 Task: Search one way flight ticket for 3 adults, 3 children in premium economy from St. Cloud: St. Cloud Regional Airport to Riverton: Central Wyoming Regional Airport (was Riverton Regional) on 5-4-2023. Choice of flights is Singapure airlines. Number of bags: 9 checked bags. Price is upto 89000. Outbound departure time preference is 17:00.
Action: Mouse moved to (170, 313)
Screenshot: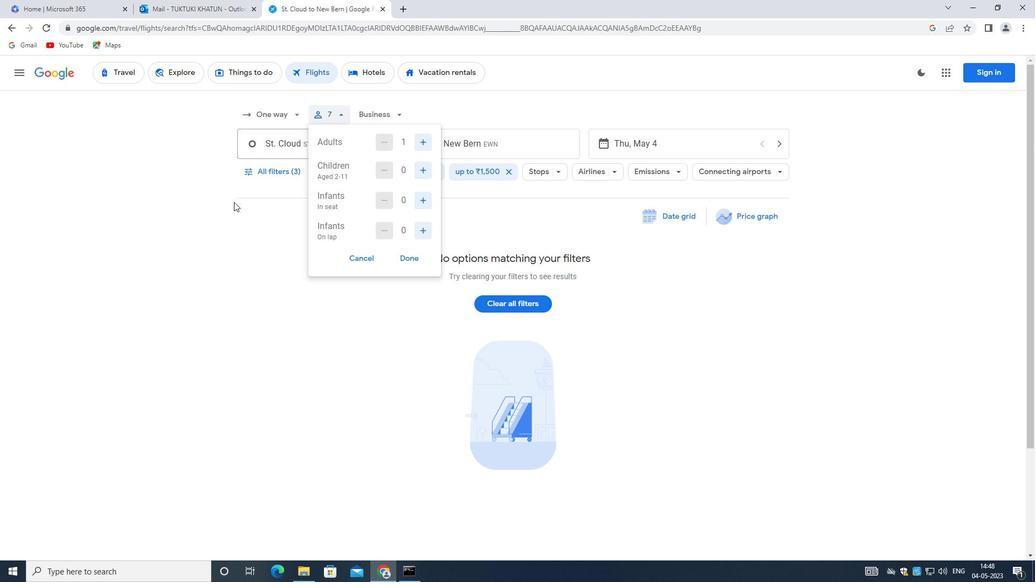 
Action: Mouse pressed left at (170, 313)
Screenshot: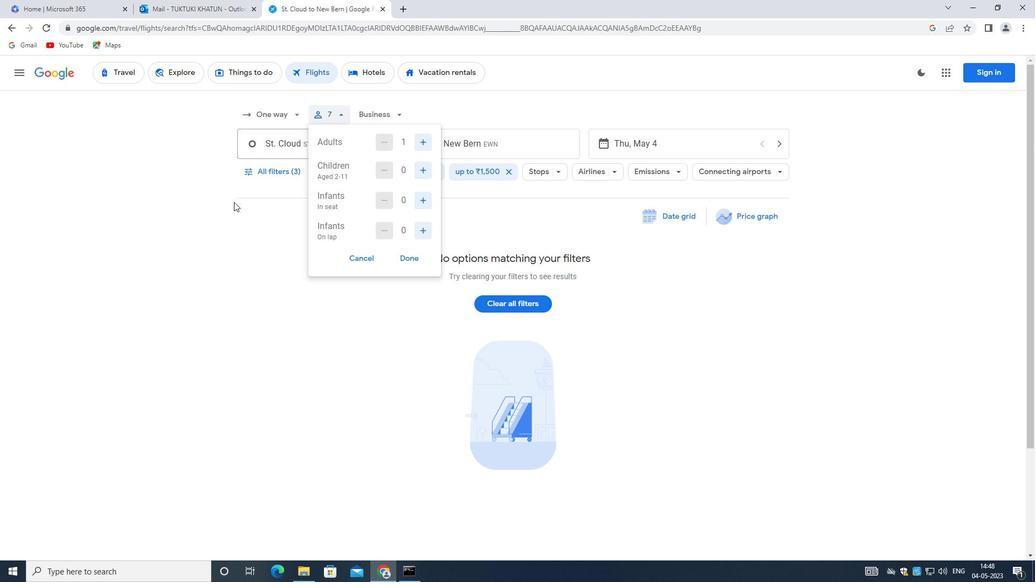
Action: Mouse moved to (290, 114)
Screenshot: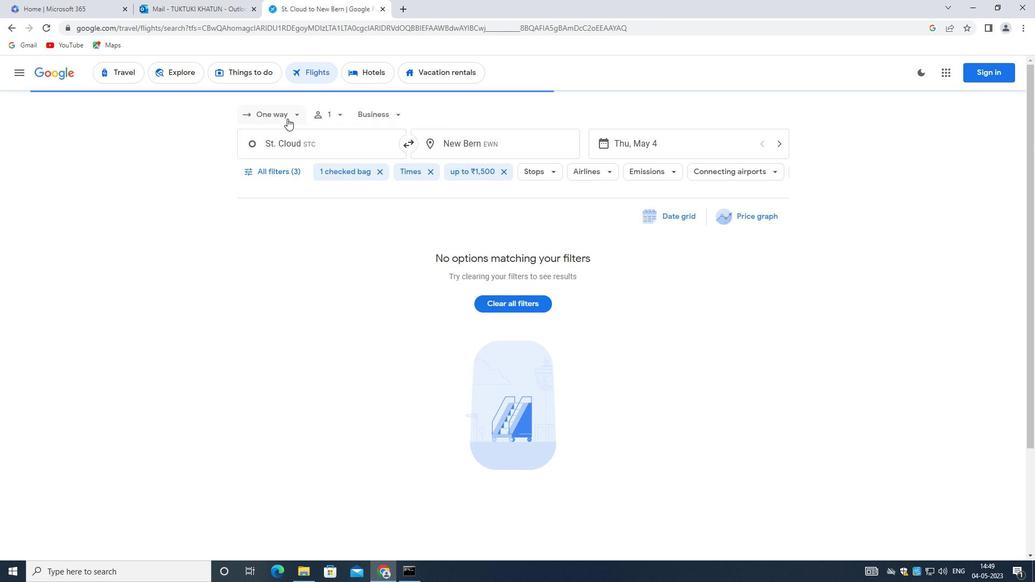 
Action: Mouse pressed left at (290, 114)
Screenshot: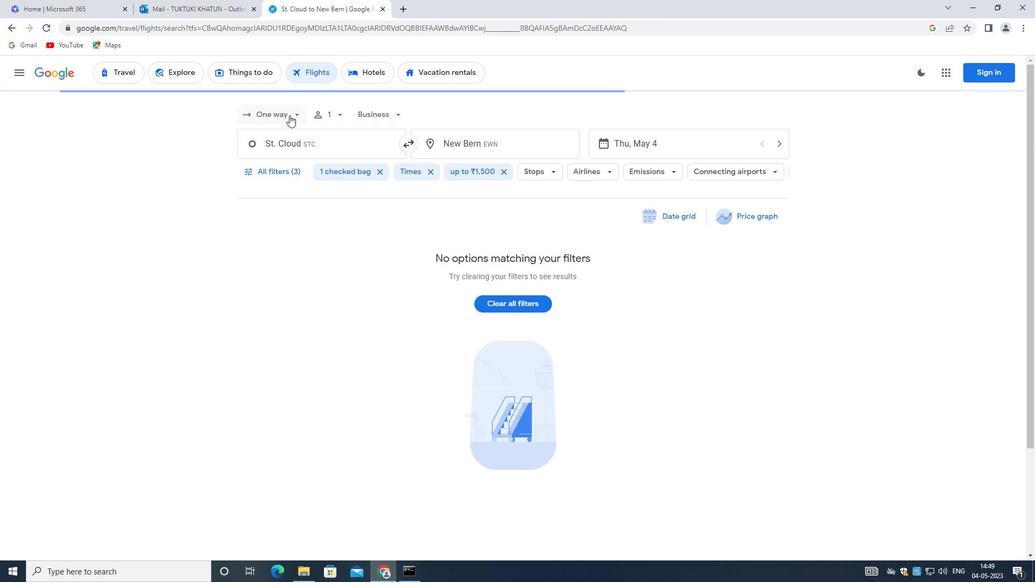 
Action: Mouse moved to (290, 163)
Screenshot: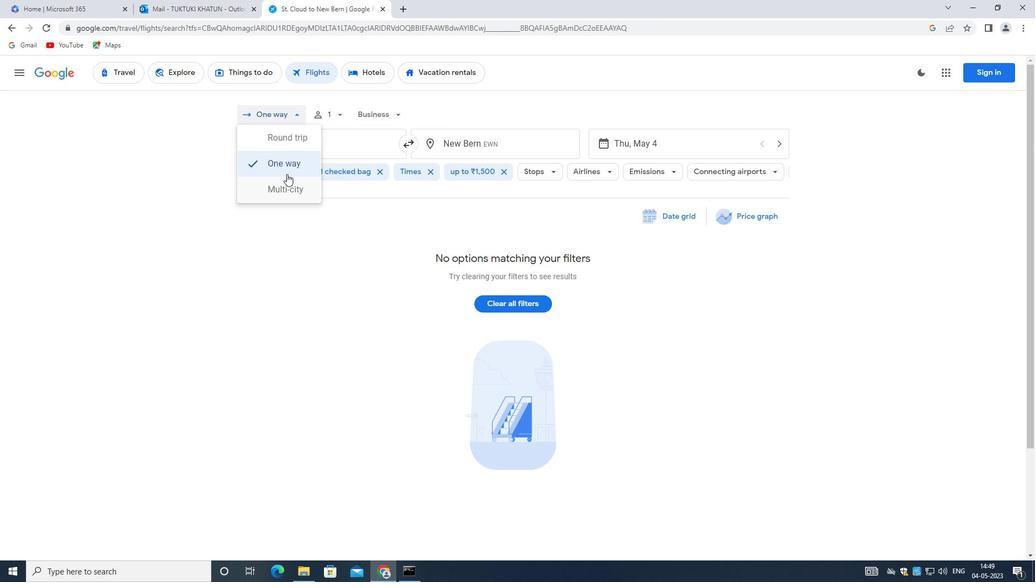 
Action: Mouse pressed left at (290, 163)
Screenshot: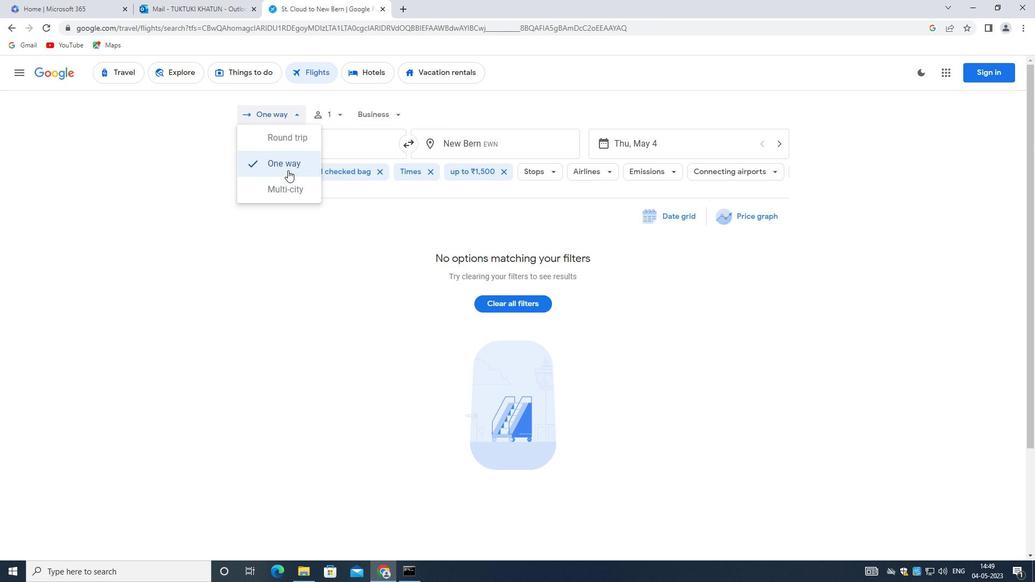 
Action: Mouse moved to (340, 114)
Screenshot: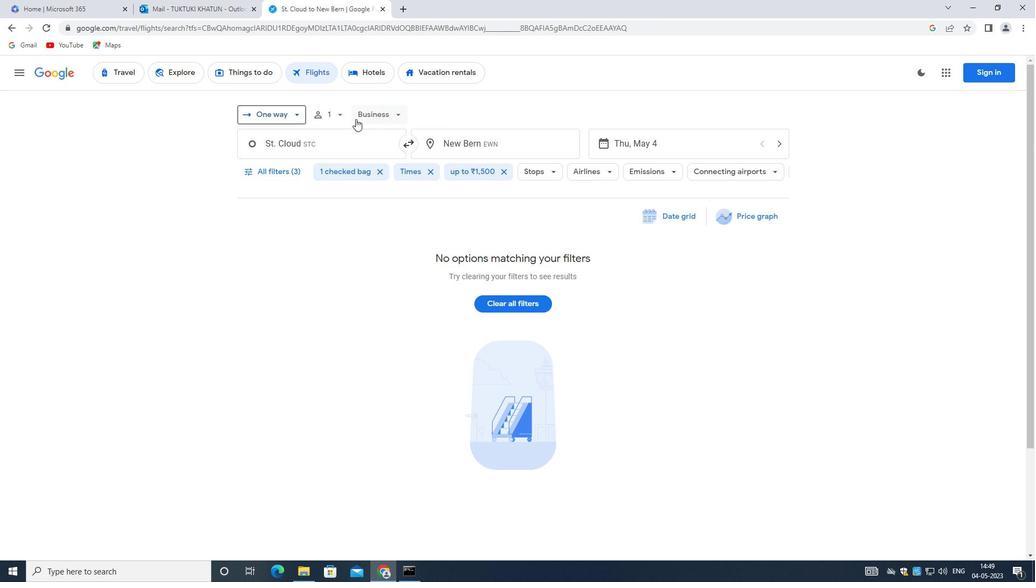 
Action: Mouse pressed left at (340, 114)
Screenshot: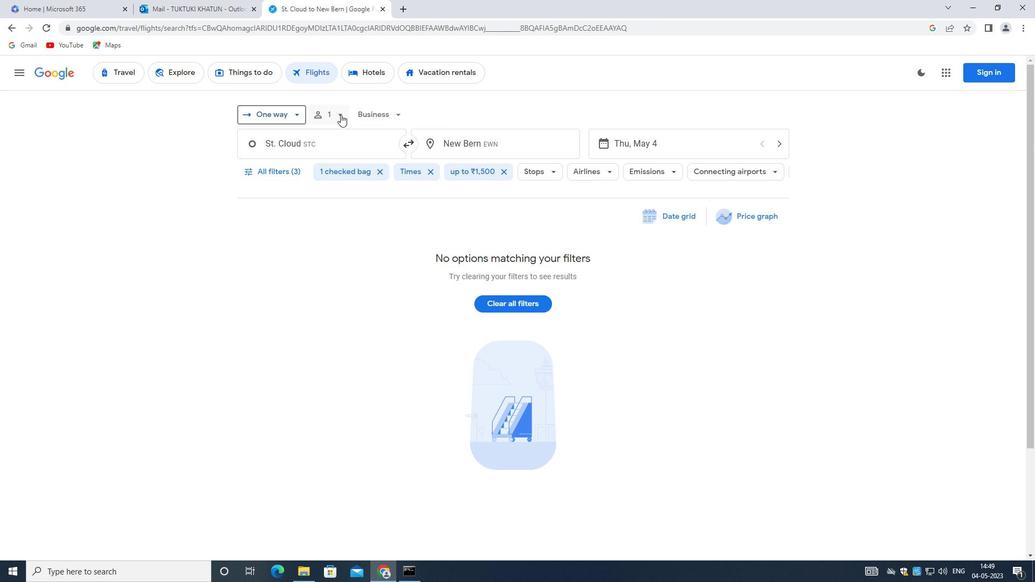 
Action: Mouse moved to (417, 142)
Screenshot: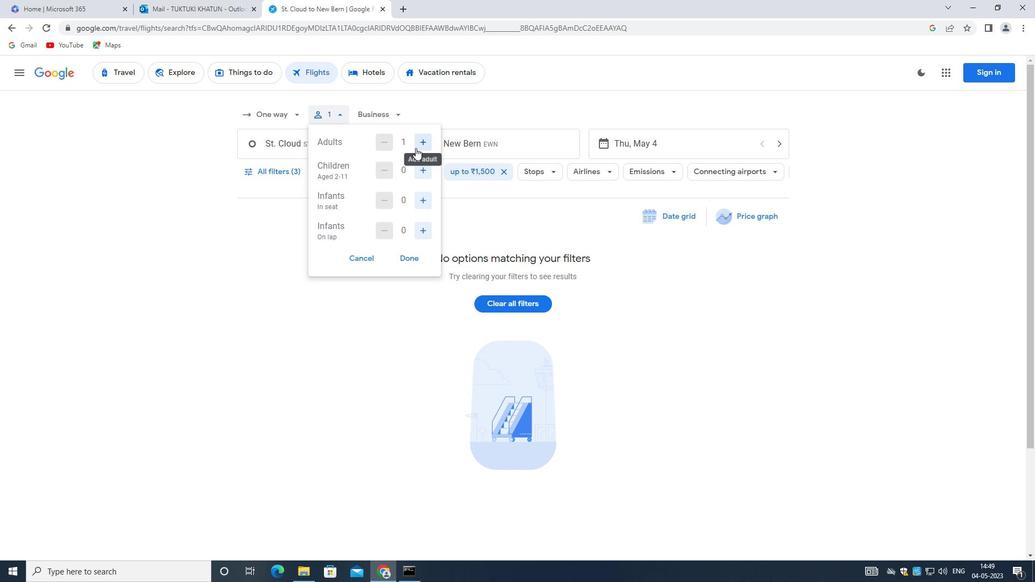 
Action: Mouse pressed left at (417, 142)
Screenshot: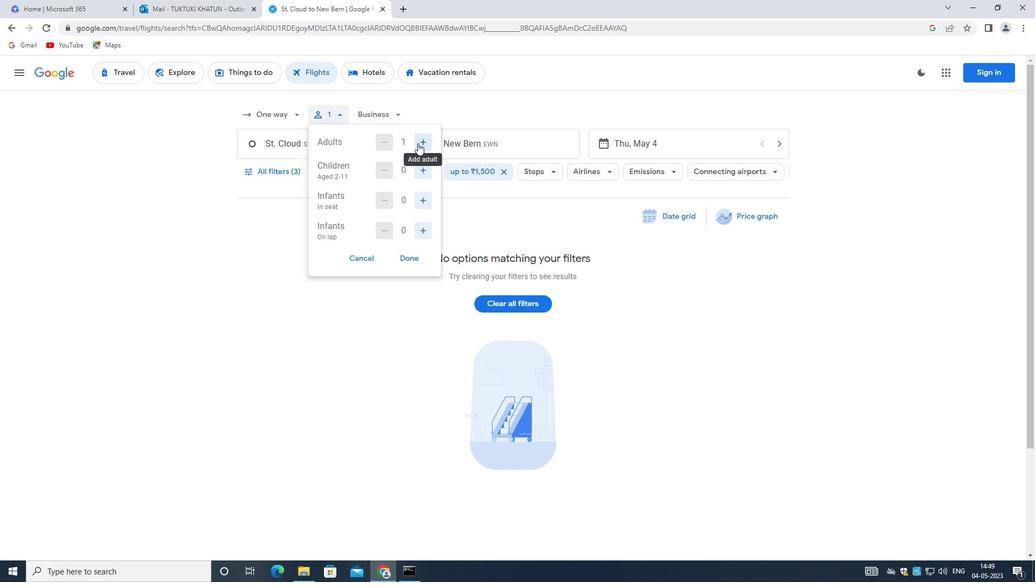 
Action: Mouse pressed left at (417, 142)
Screenshot: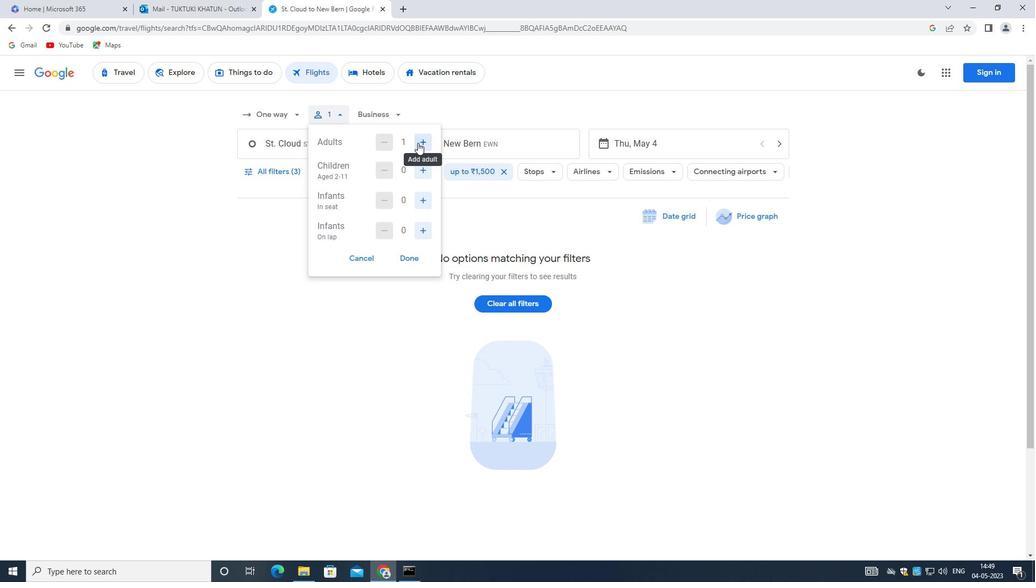
Action: Mouse moved to (418, 142)
Screenshot: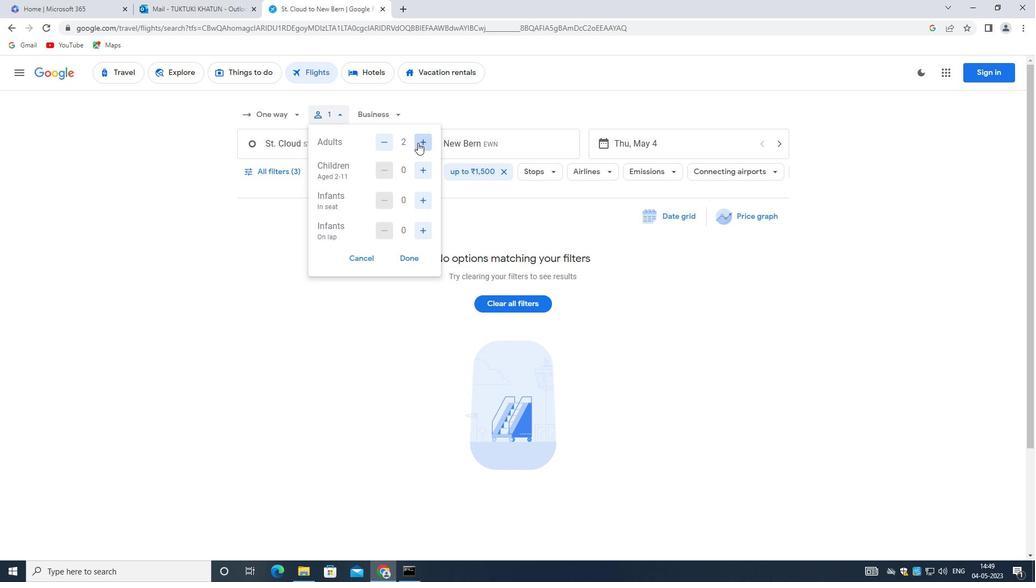 
Action: Mouse pressed left at (418, 142)
Screenshot: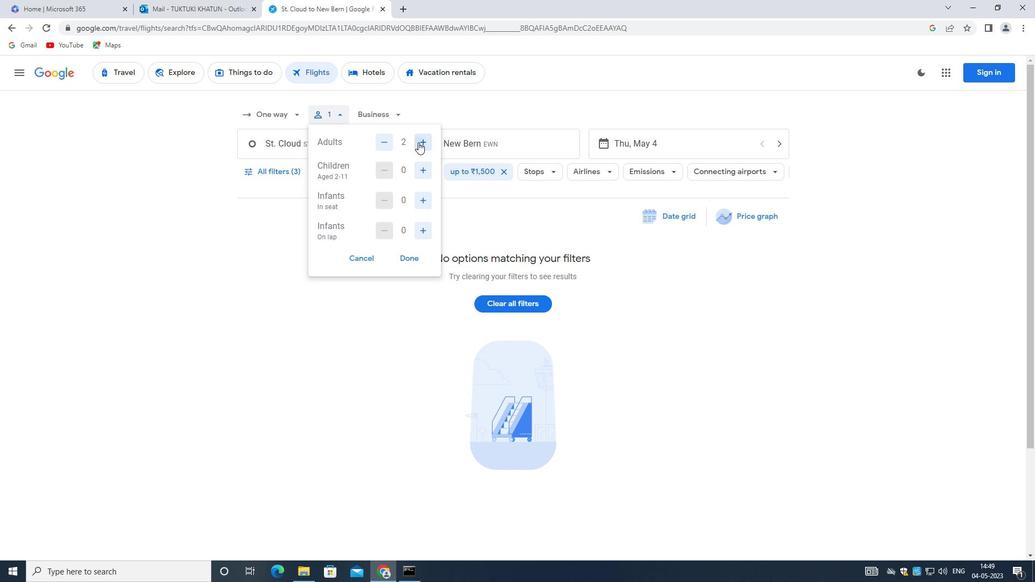 
Action: Mouse moved to (388, 141)
Screenshot: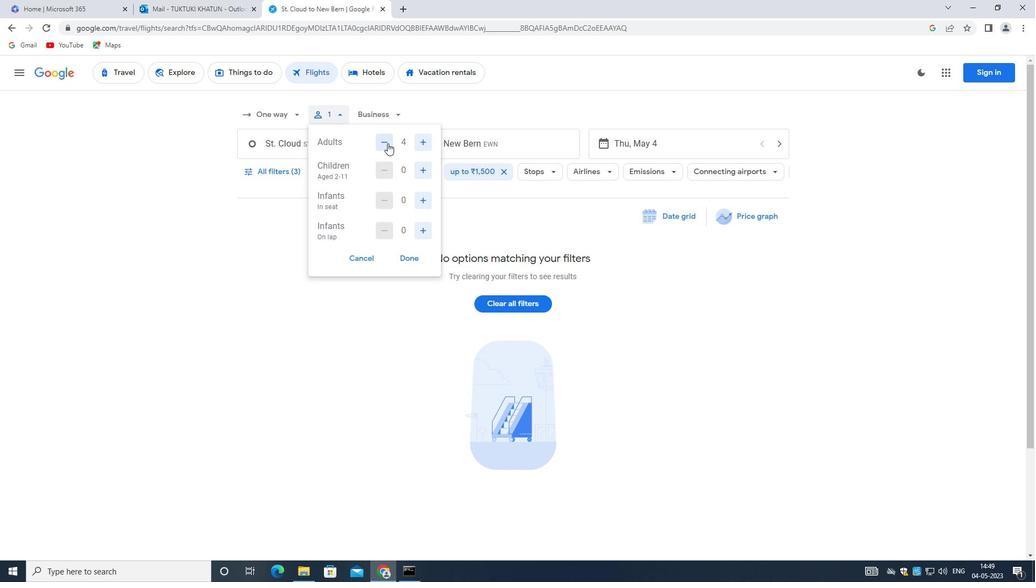 
Action: Mouse pressed left at (388, 141)
Screenshot: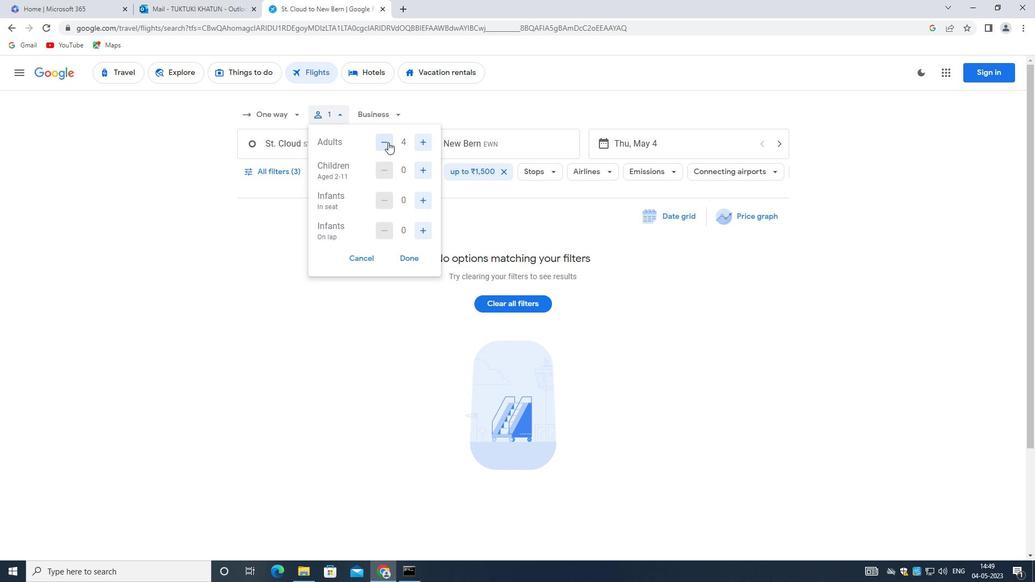 
Action: Mouse moved to (426, 165)
Screenshot: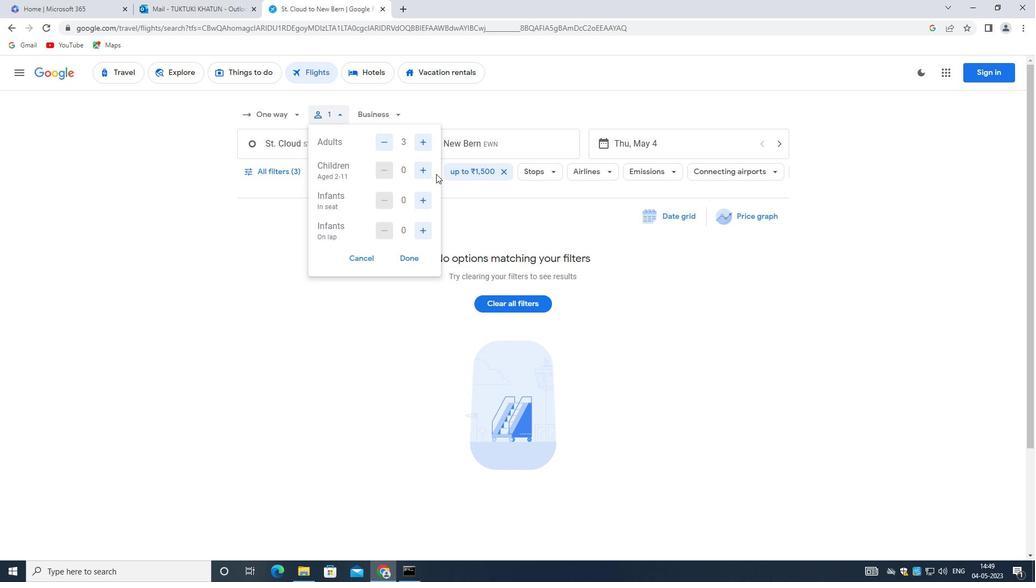 
Action: Mouse pressed left at (426, 165)
Screenshot: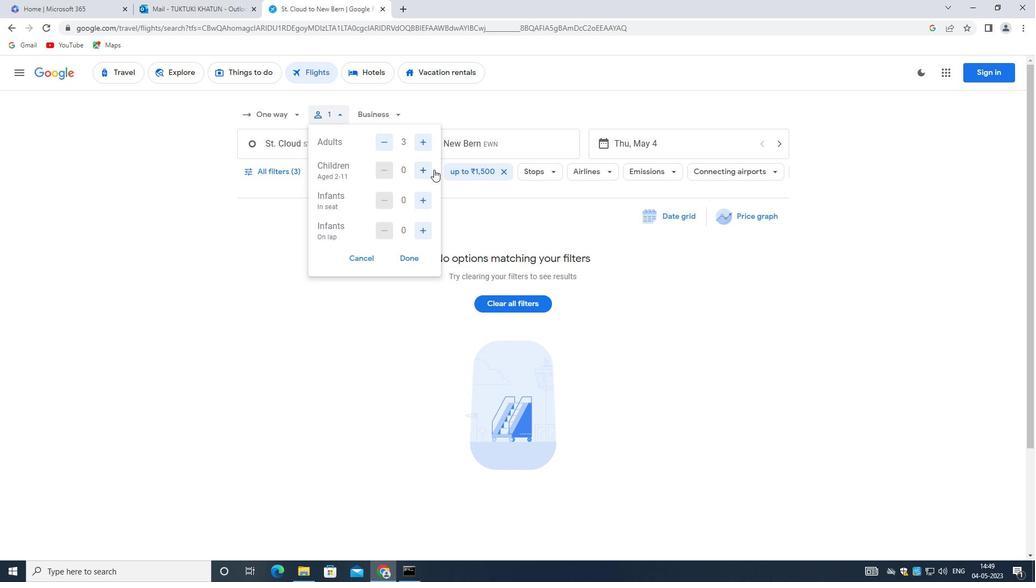 
Action: Mouse pressed left at (426, 165)
Screenshot: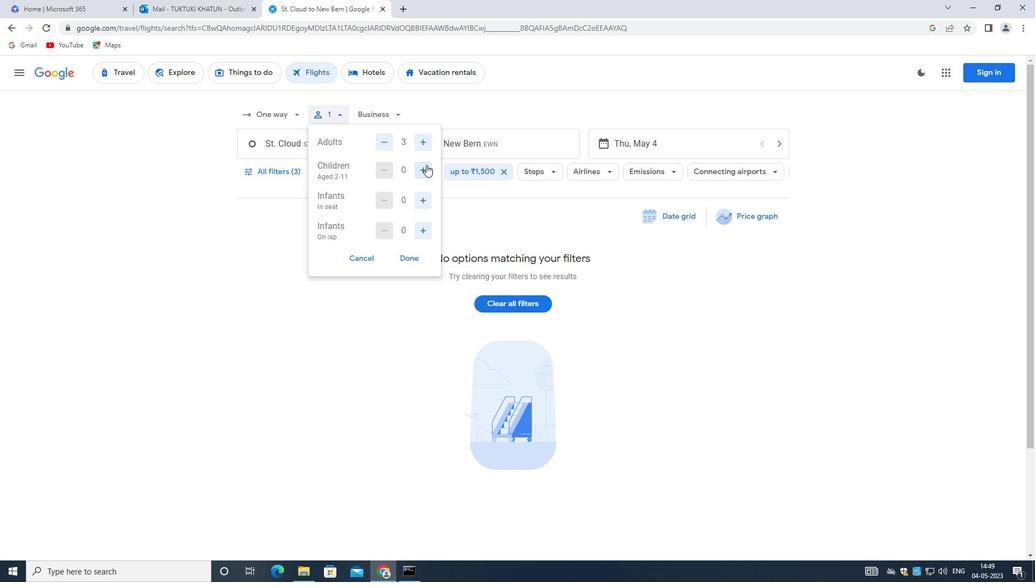 
Action: Mouse pressed left at (426, 165)
Screenshot: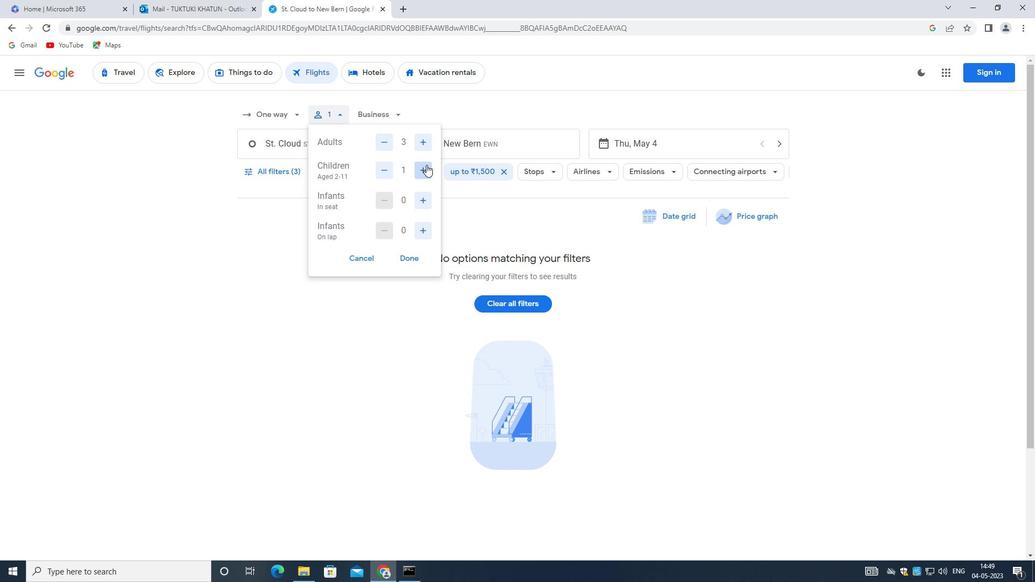
Action: Mouse moved to (409, 258)
Screenshot: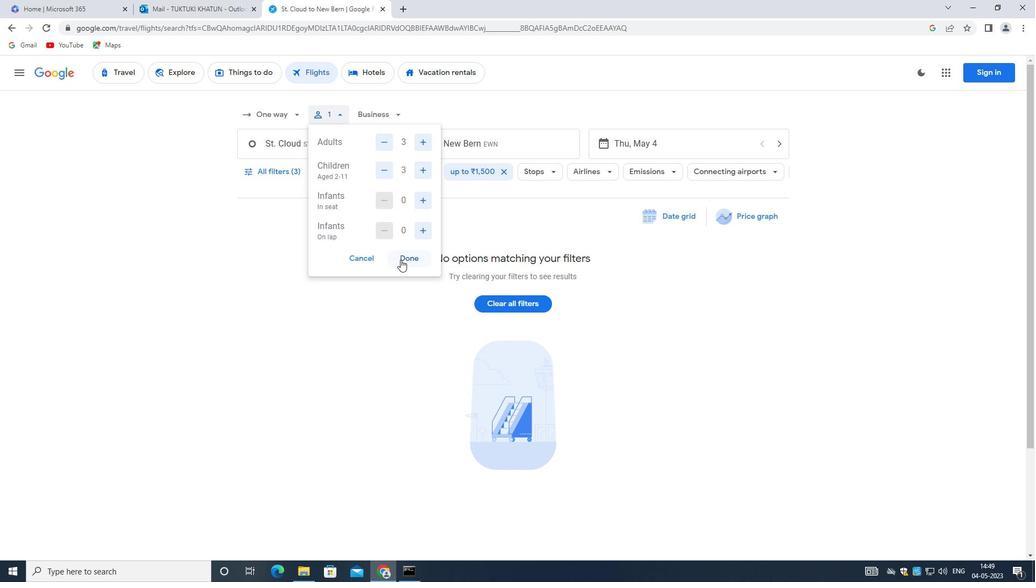 
Action: Mouse pressed left at (409, 258)
Screenshot: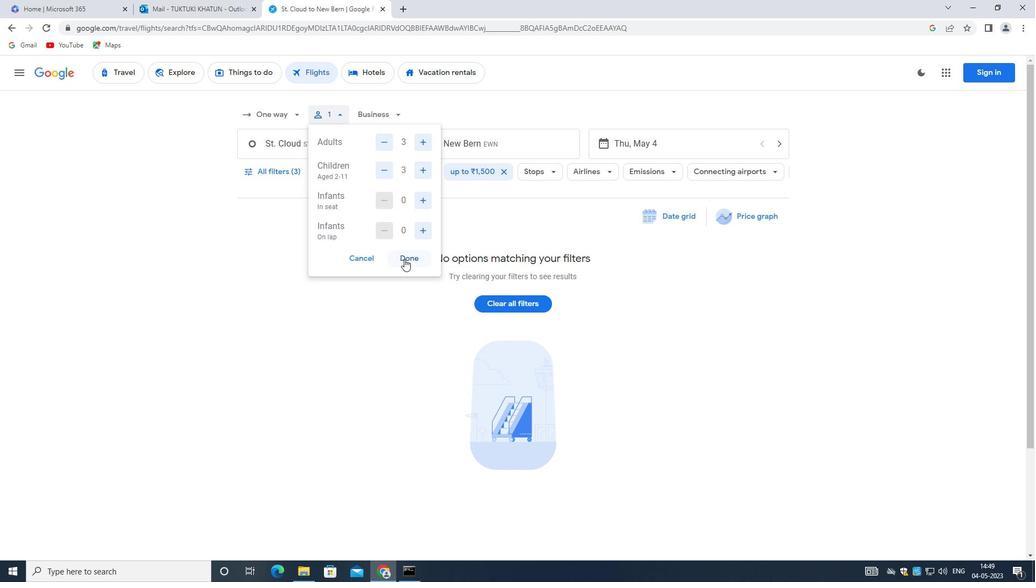 
Action: Mouse moved to (388, 120)
Screenshot: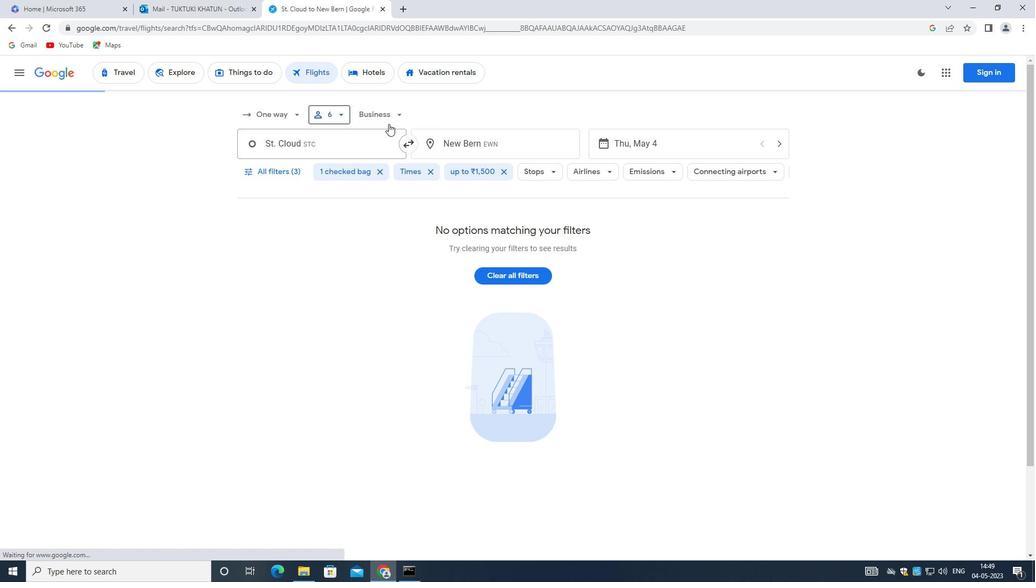
Action: Mouse pressed left at (388, 120)
Screenshot: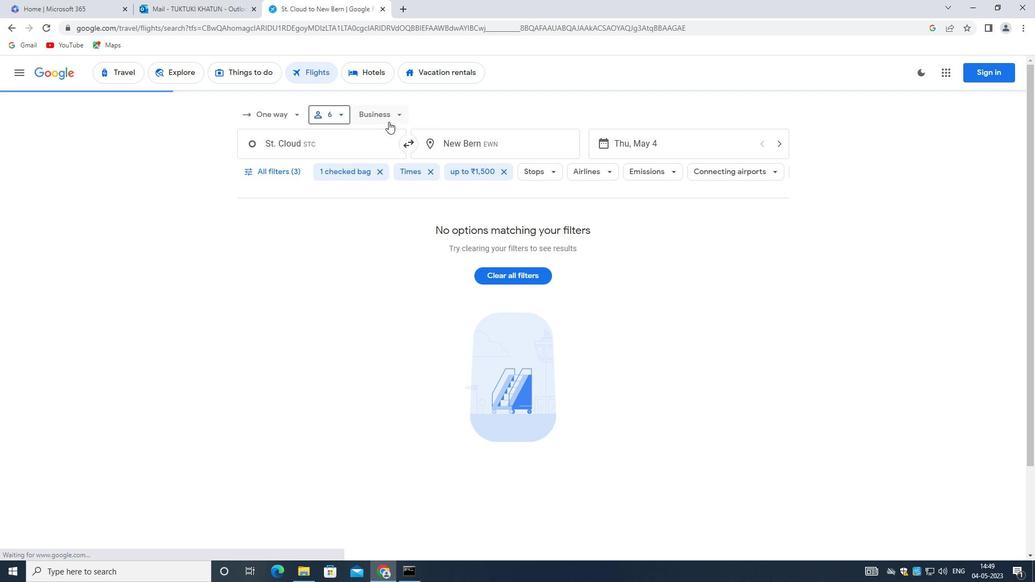 
Action: Mouse moved to (421, 163)
Screenshot: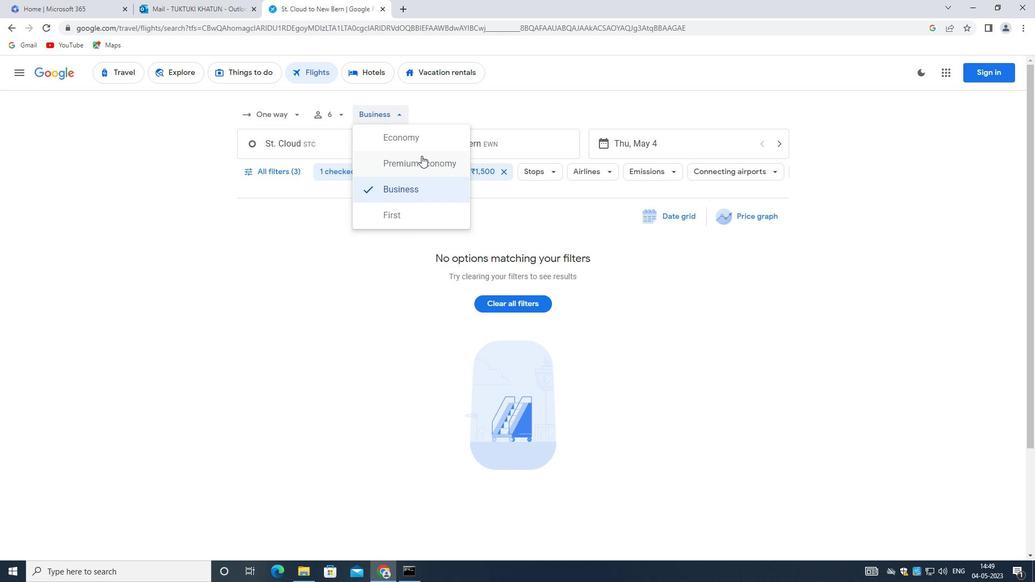 
Action: Mouse pressed left at (421, 163)
Screenshot: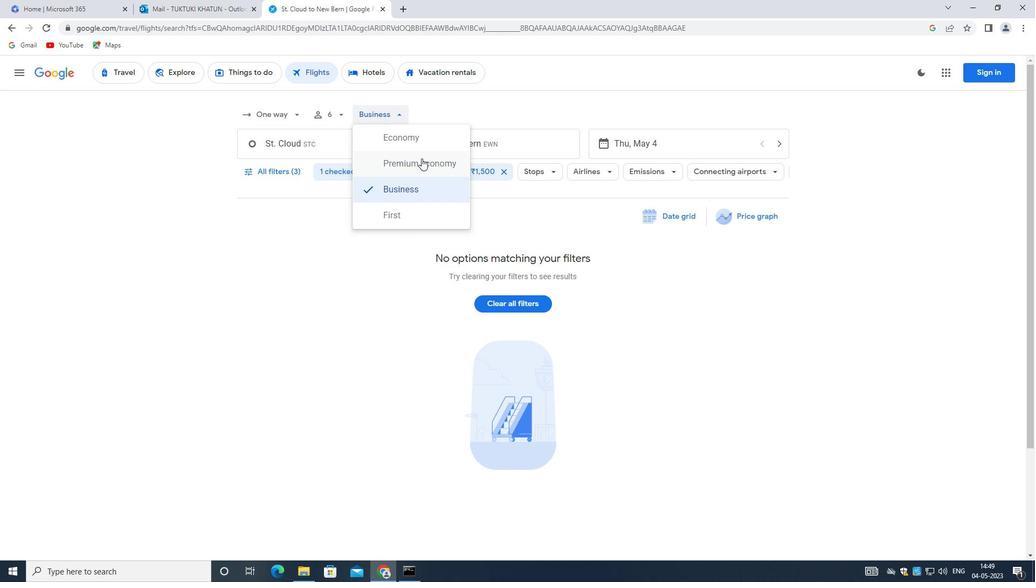 
Action: Mouse moved to (320, 145)
Screenshot: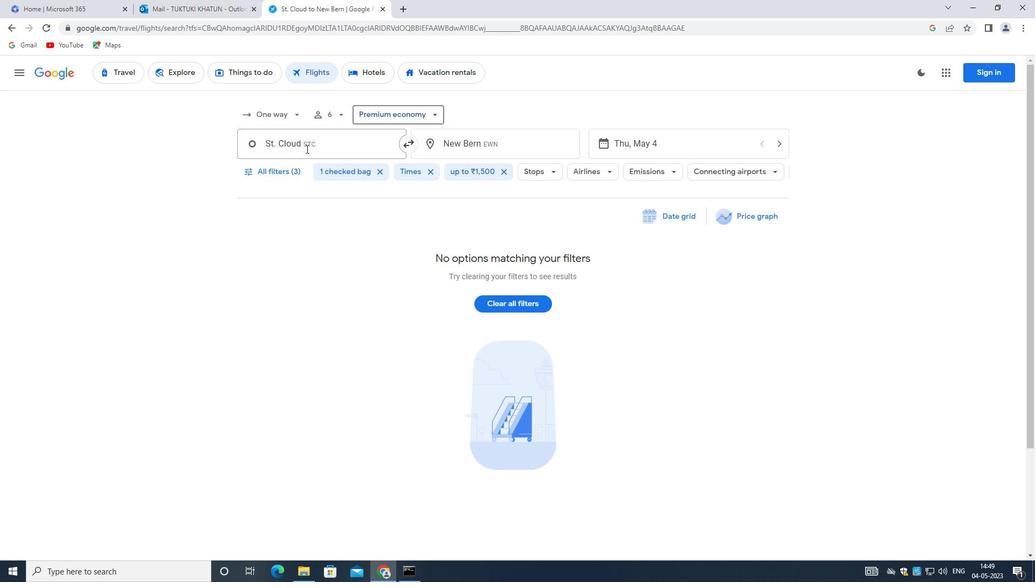 
Action: Mouse pressed left at (320, 145)
Screenshot: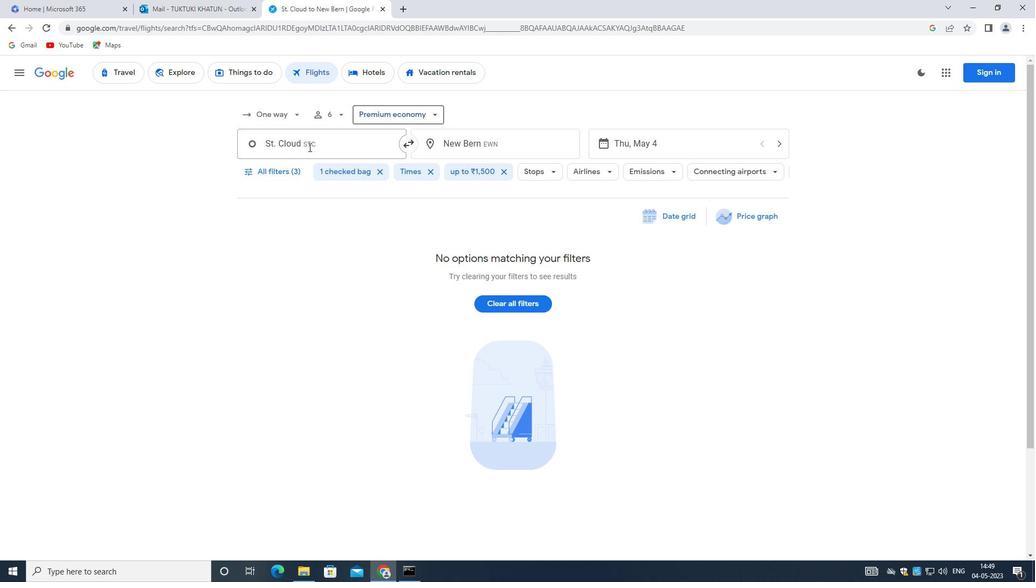 
Action: Mouse moved to (325, 228)
Screenshot: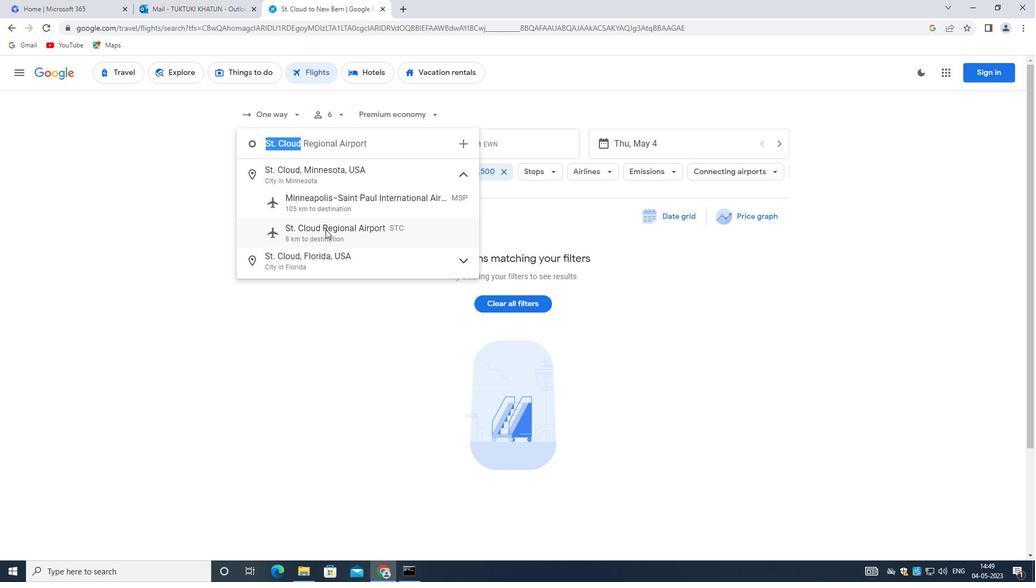 
Action: Mouse pressed left at (325, 228)
Screenshot: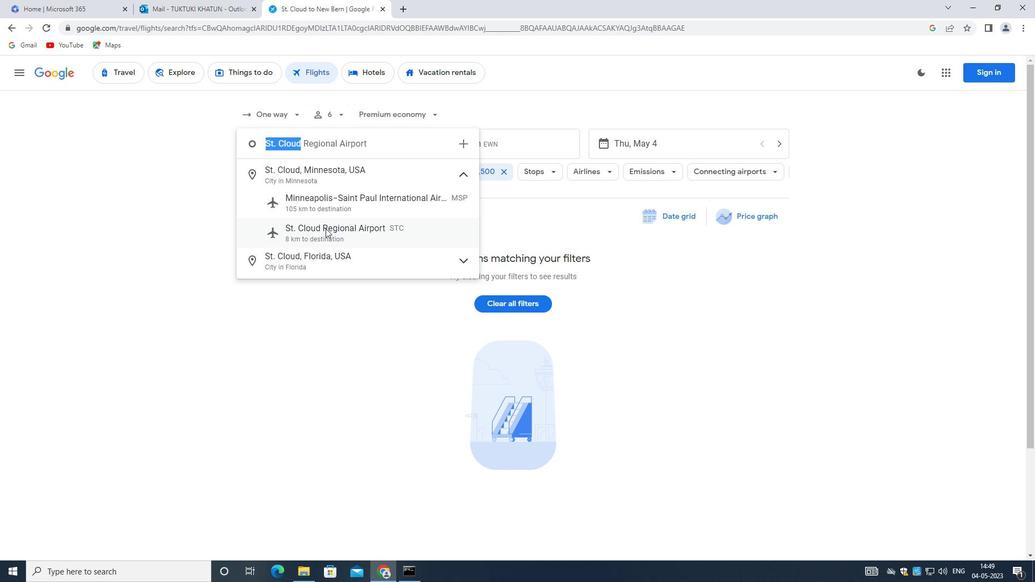 
Action: Mouse moved to (458, 142)
Screenshot: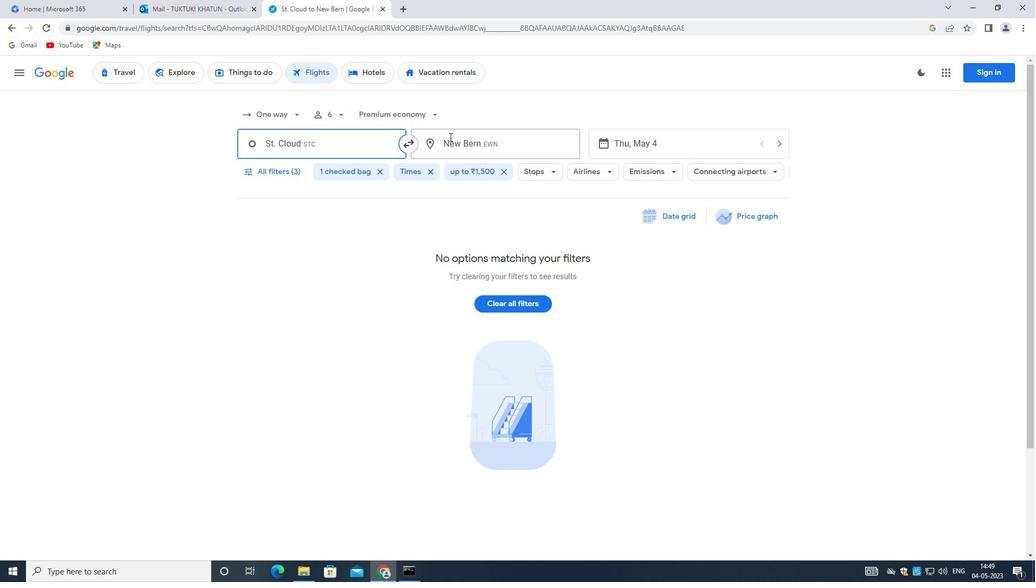 
Action: Mouse pressed left at (458, 142)
Screenshot: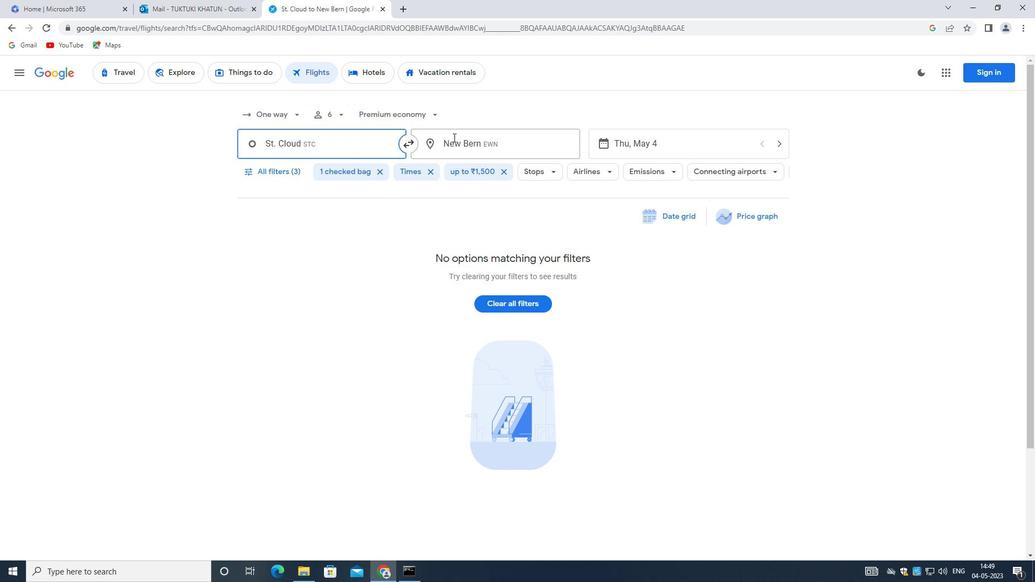
Action: Key pressed <Key.backspace><Key.shift>CENTRAL<Key.space><Key.shift>WYOM
Screenshot: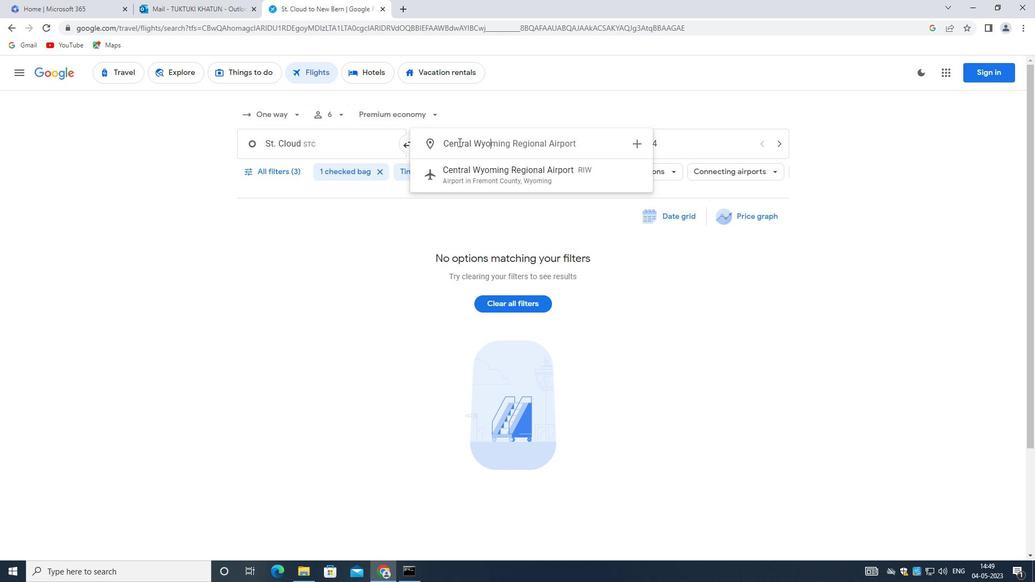 
Action: Mouse moved to (503, 172)
Screenshot: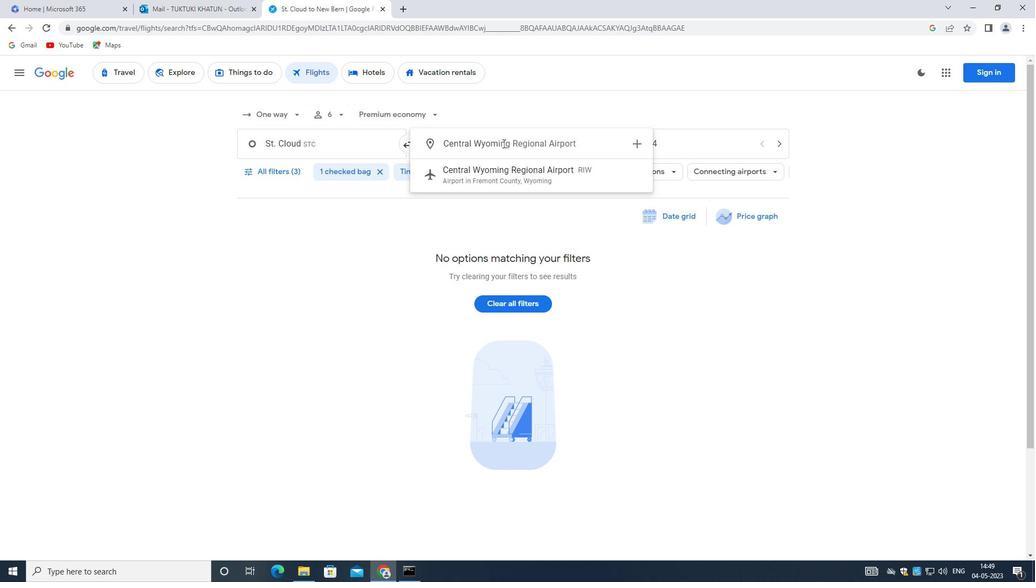 
Action: Mouse pressed left at (503, 172)
Screenshot: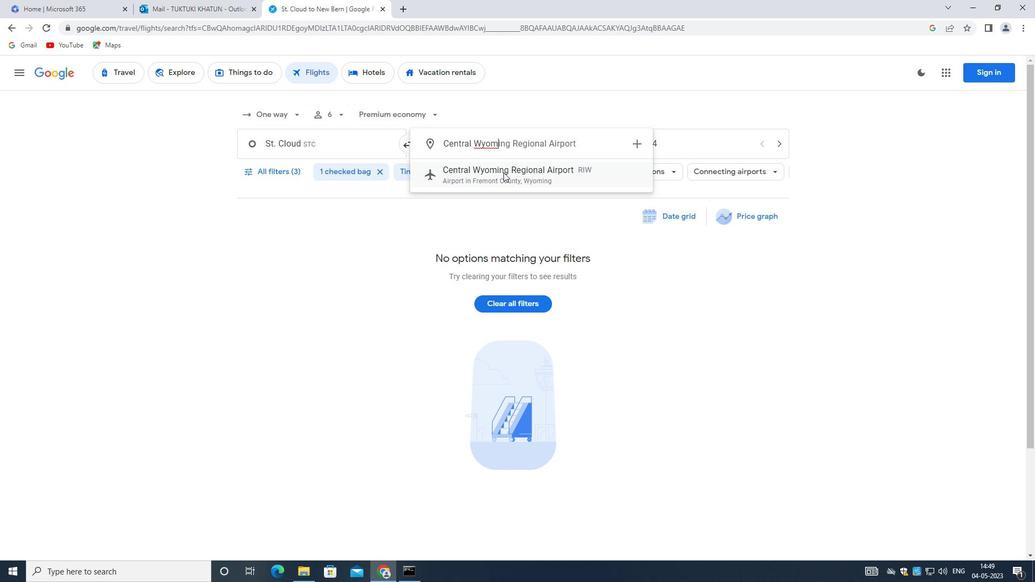 
Action: Mouse moved to (284, 176)
Screenshot: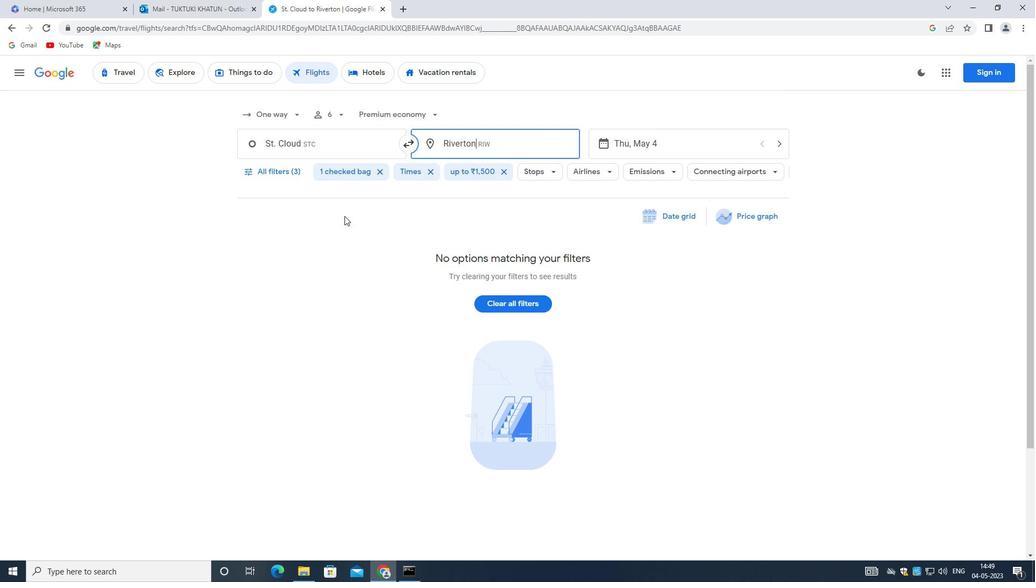 
Action: Mouse pressed left at (284, 176)
Screenshot: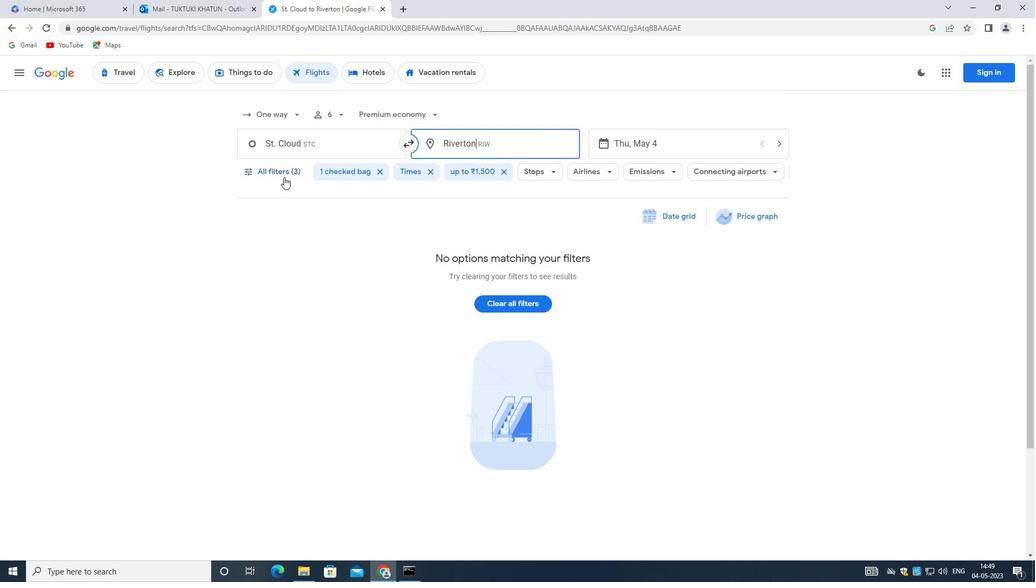 
Action: Mouse moved to (394, 402)
Screenshot: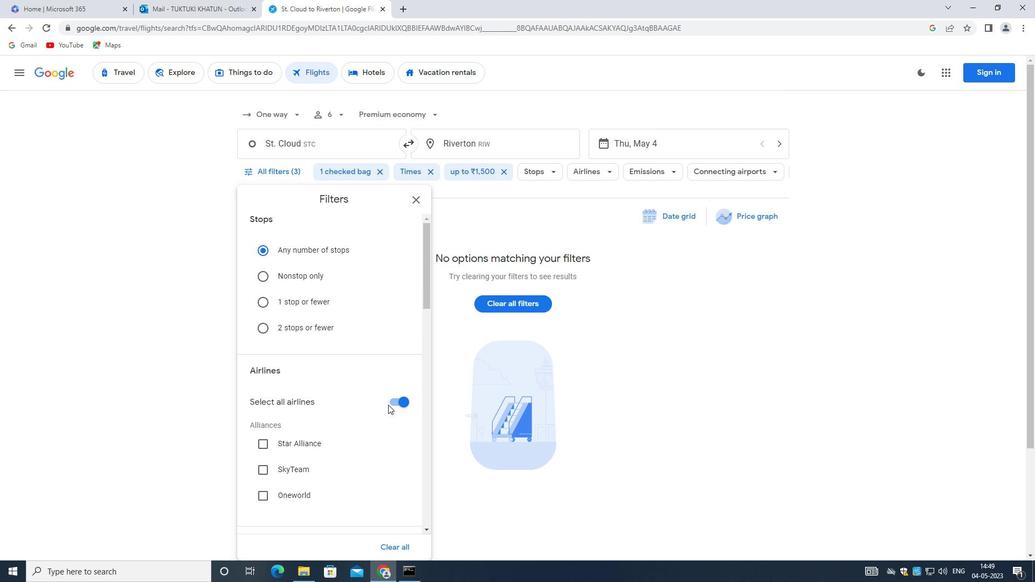 
Action: Mouse pressed left at (394, 402)
Screenshot: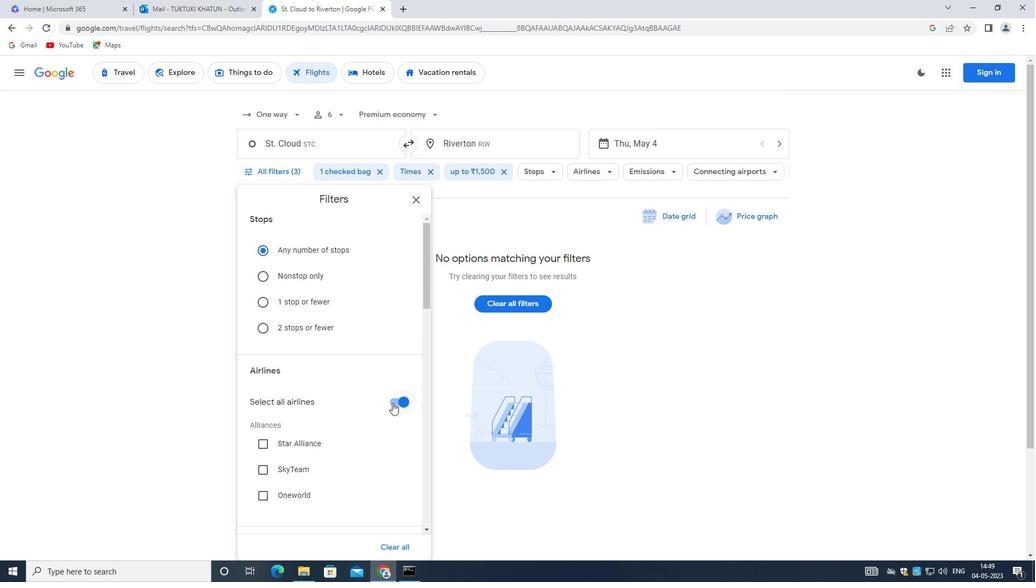 
Action: Mouse moved to (359, 391)
Screenshot: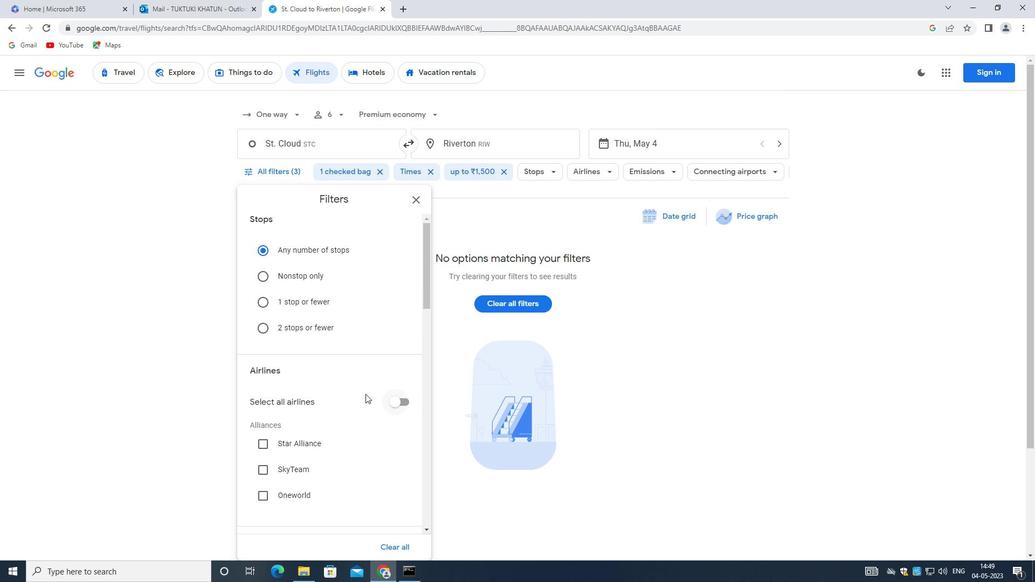 
Action: Mouse scrolled (359, 390) with delta (0, 0)
Screenshot: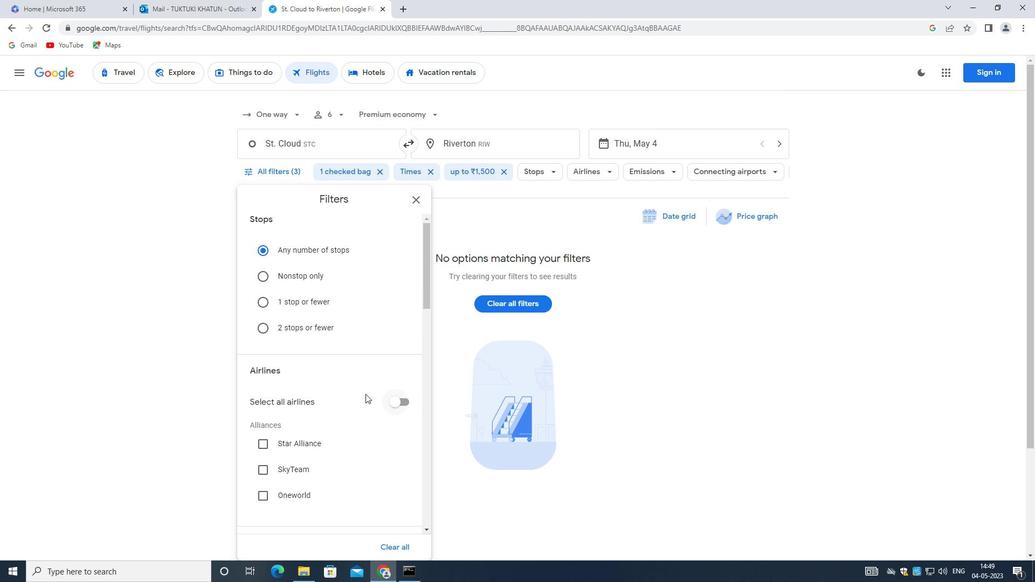 
Action: Mouse moved to (357, 392)
Screenshot: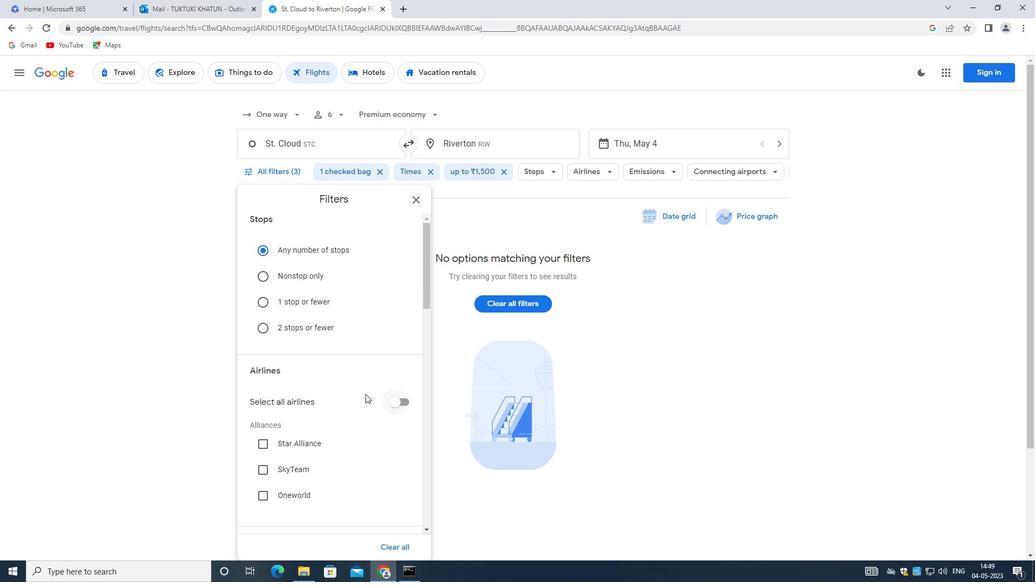
Action: Mouse scrolled (357, 391) with delta (0, 0)
Screenshot: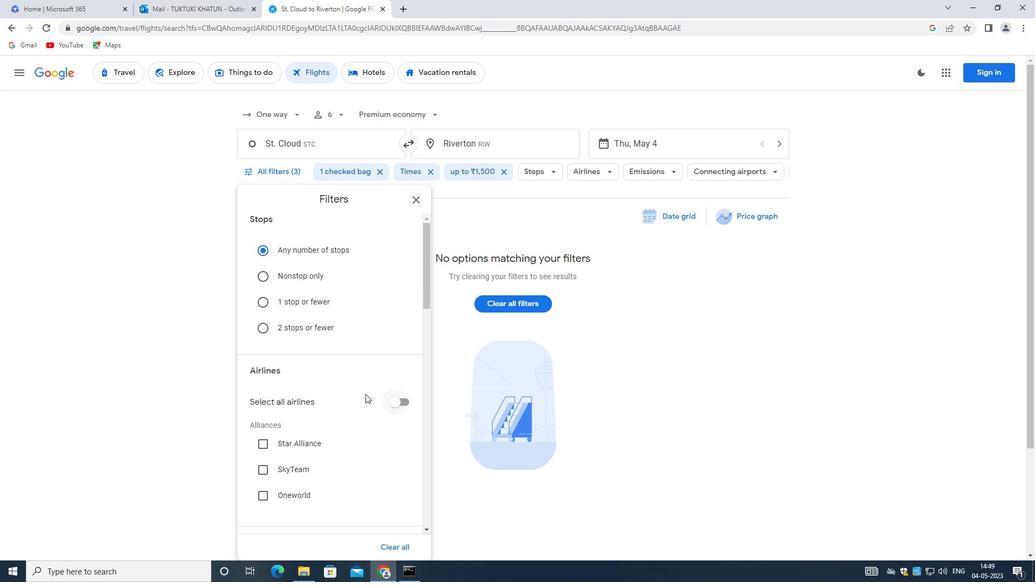 
Action: Mouse moved to (356, 393)
Screenshot: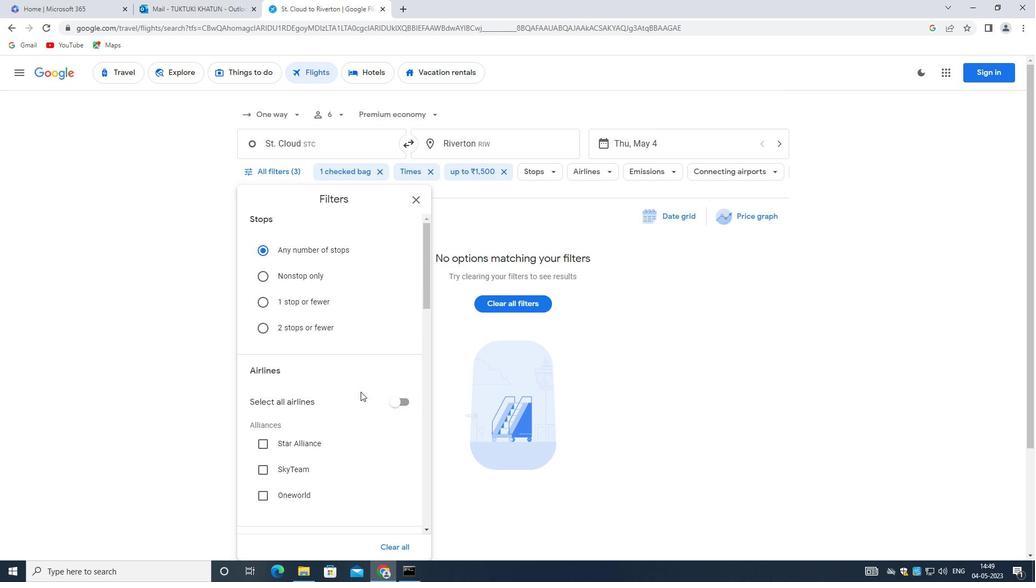 
Action: Mouse scrolled (356, 392) with delta (0, 0)
Screenshot: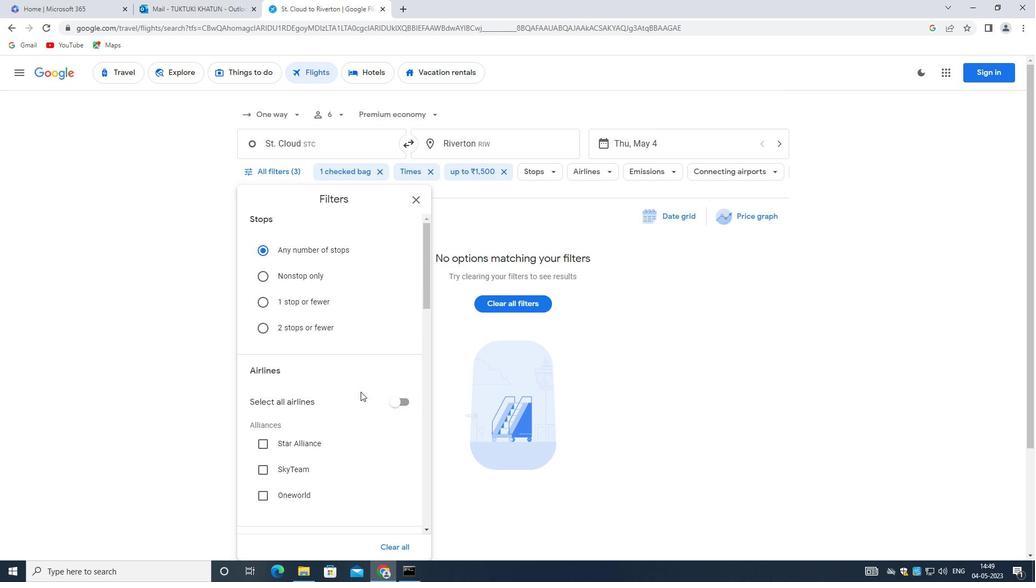 
Action: Mouse moved to (356, 393)
Screenshot: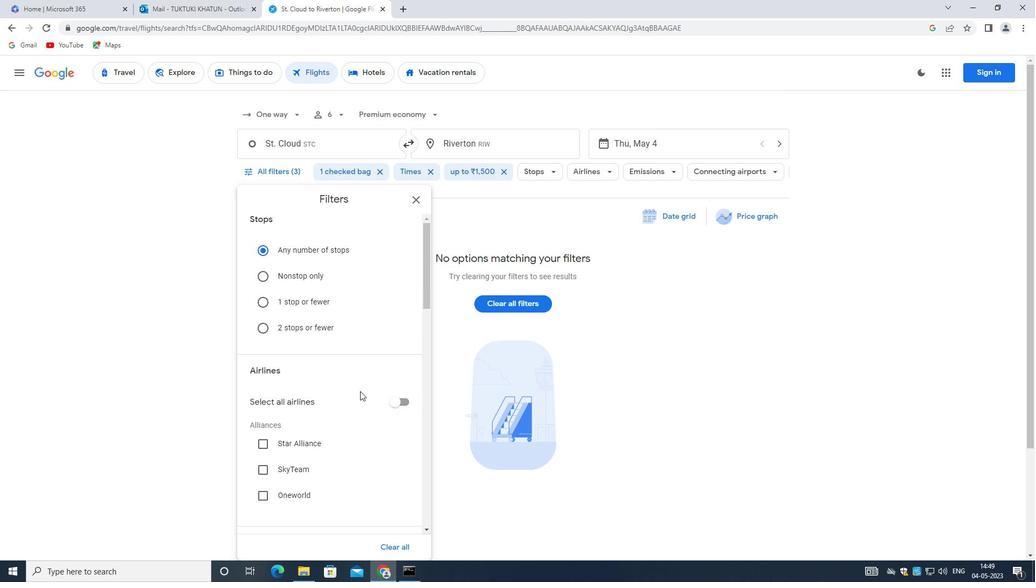 
Action: Mouse scrolled (356, 392) with delta (0, 0)
Screenshot: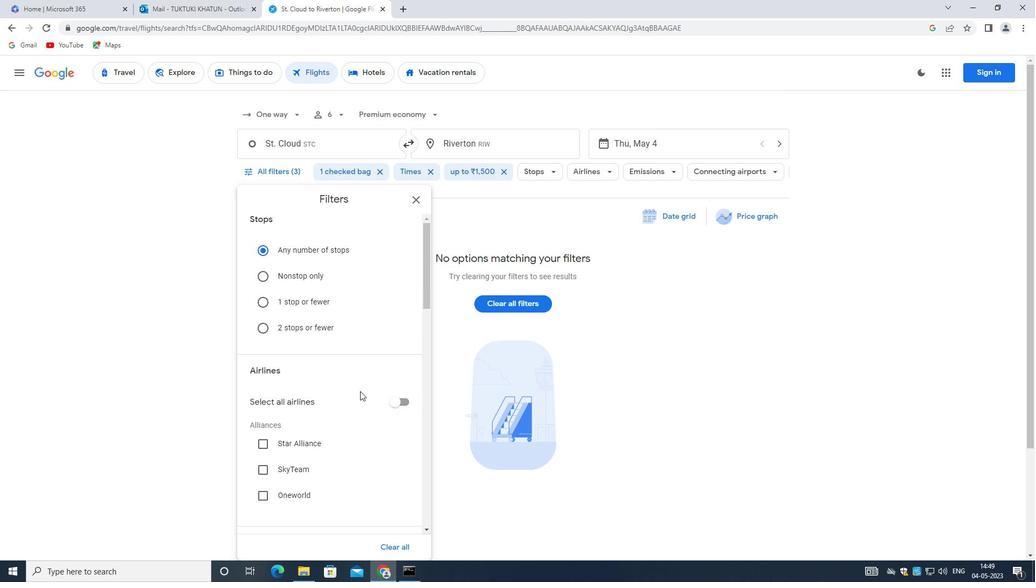 
Action: Mouse moved to (642, 141)
Screenshot: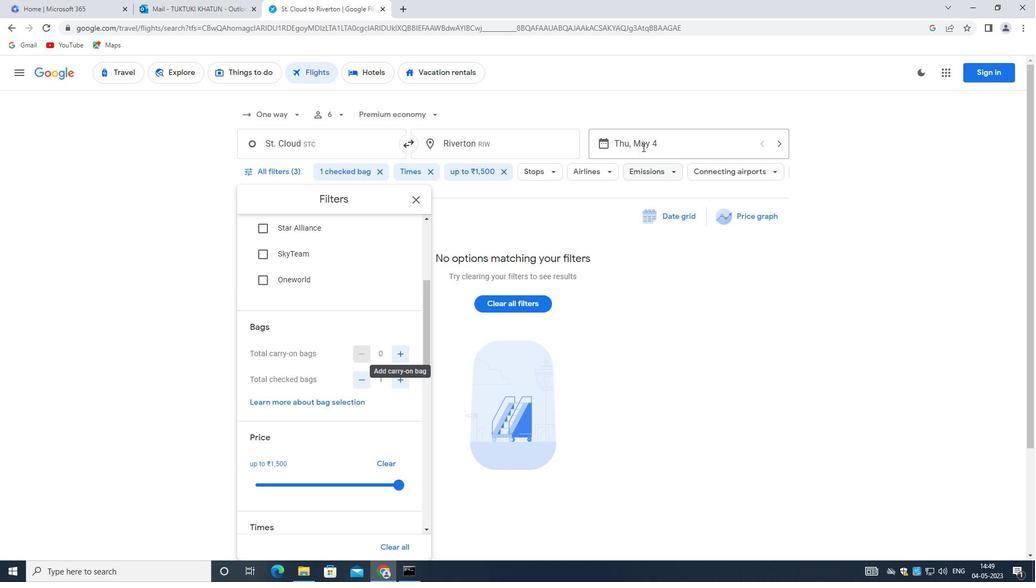 
Action: Mouse pressed left at (642, 141)
Screenshot: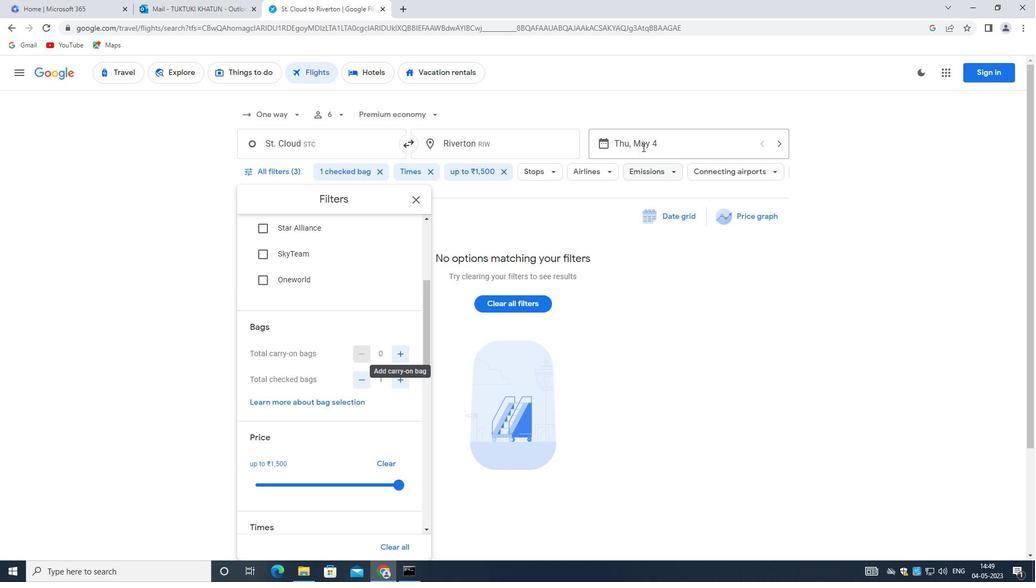 
Action: Mouse moved to (765, 413)
Screenshot: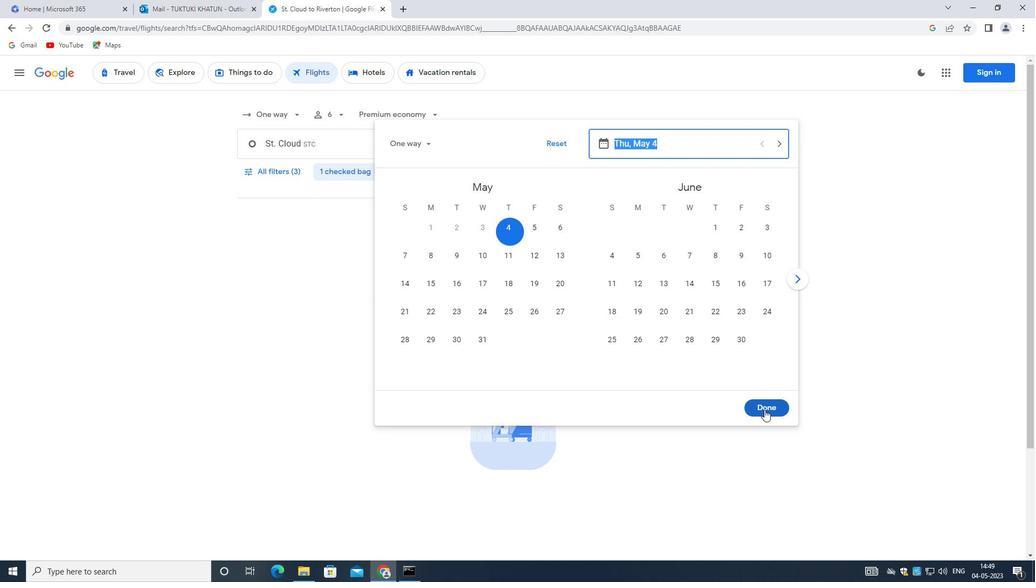 
Action: Mouse pressed left at (765, 413)
Screenshot: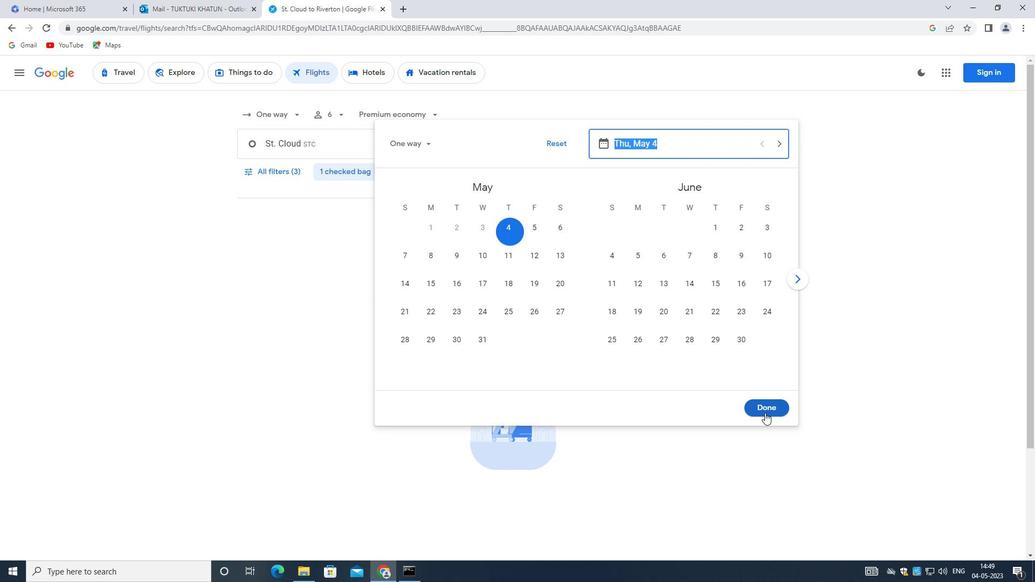 
Action: Mouse moved to (268, 170)
Screenshot: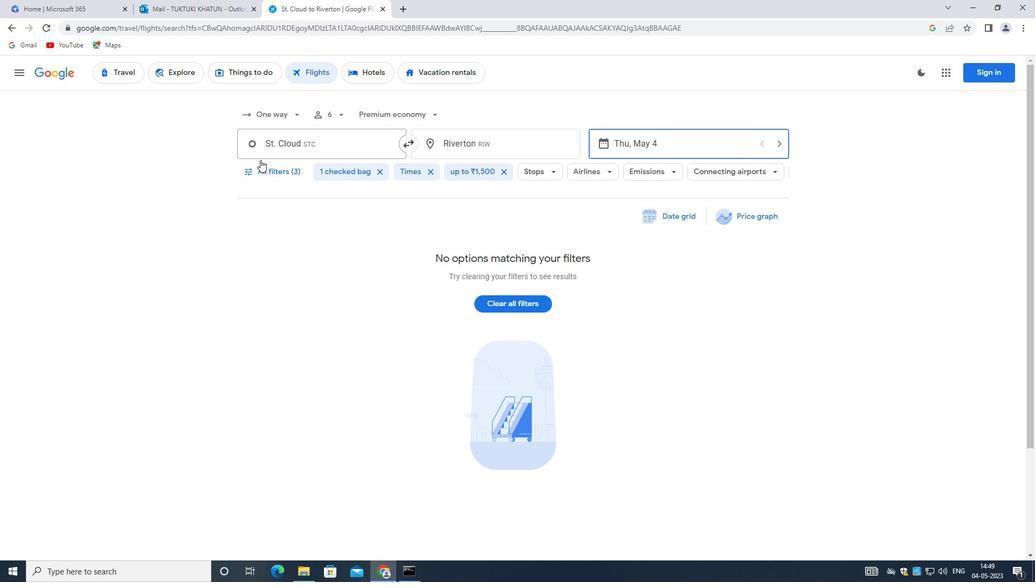 
Action: Mouse pressed left at (268, 170)
Screenshot: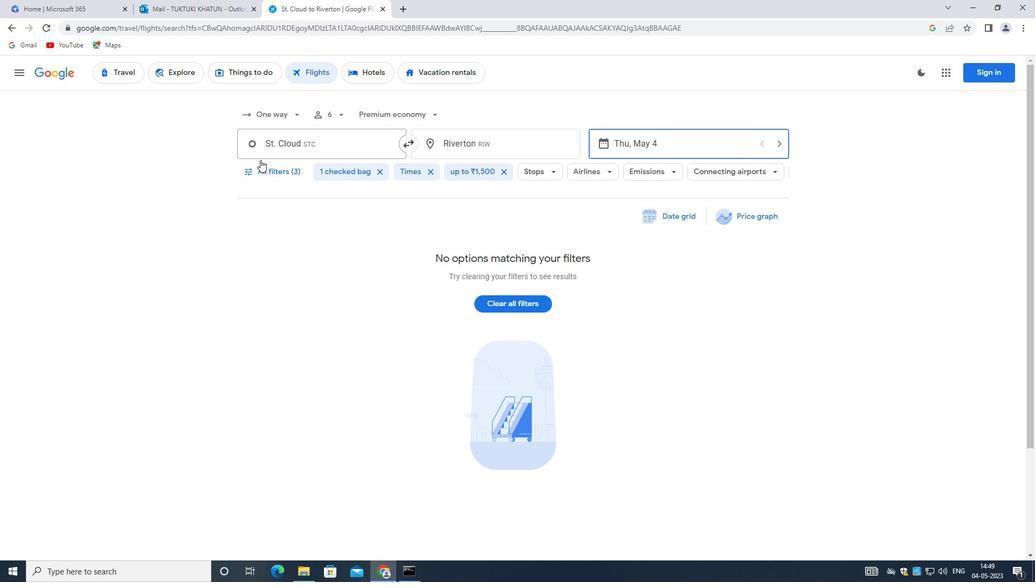 
Action: Mouse moved to (375, 409)
Screenshot: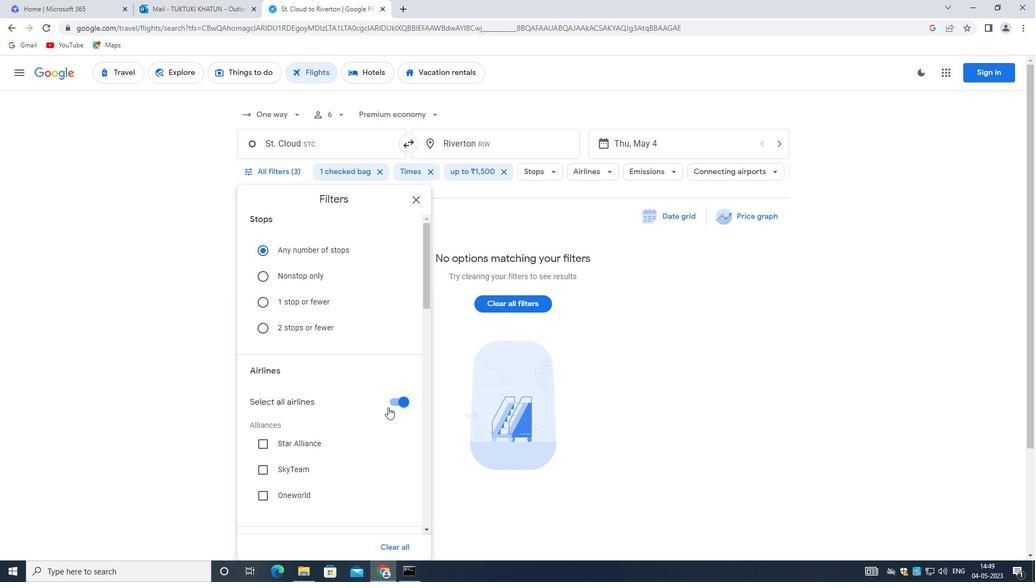 
Action: Mouse scrolled (375, 408) with delta (0, 0)
Screenshot: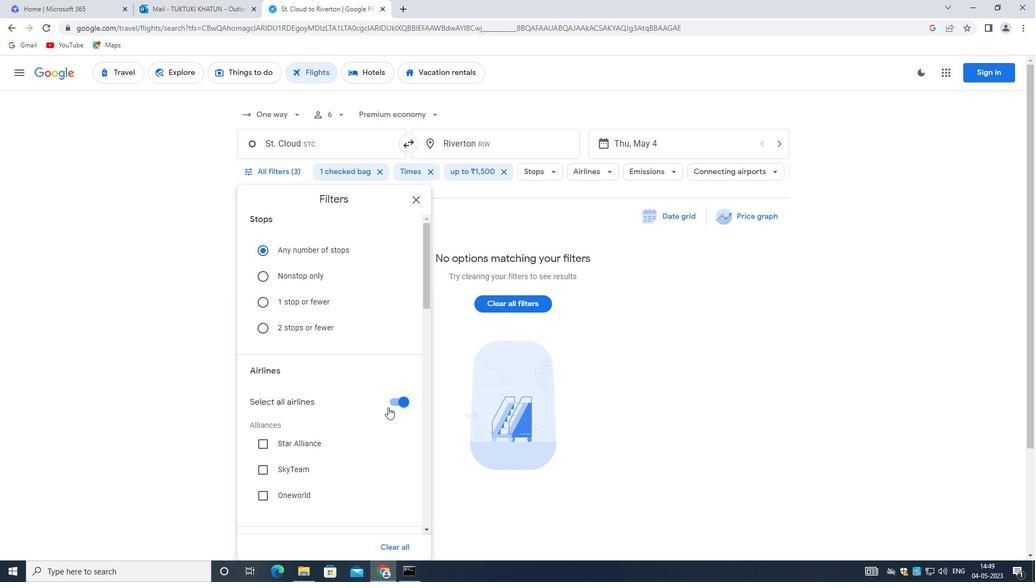 
Action: Mouse moved to (373, 409)
Screenshot: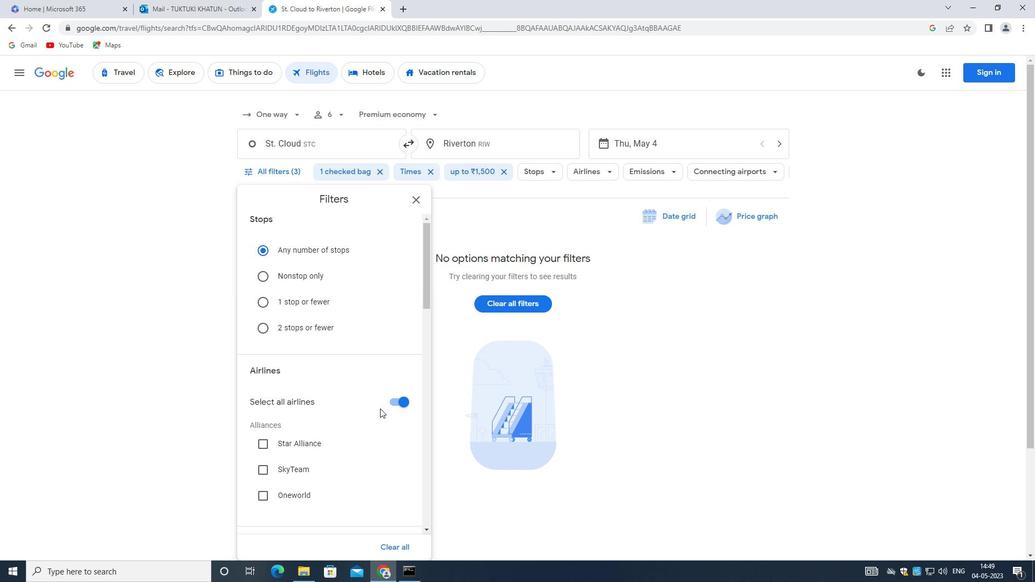 
Action: Mouse scrolled (373, 409) with delta (0, 0)
Screenshot: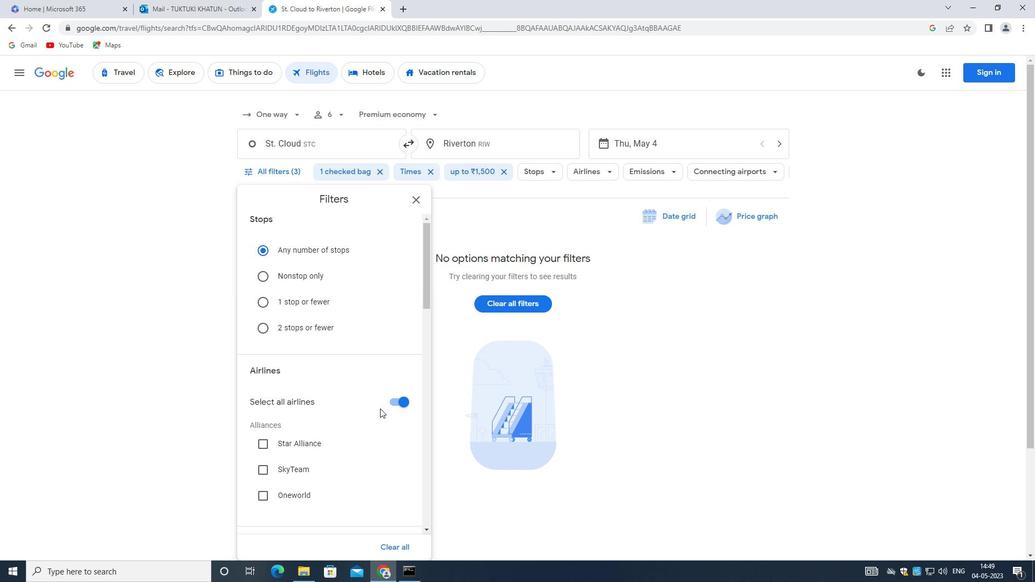 
Action: Mouse moved to (392, 295)
Screenshot: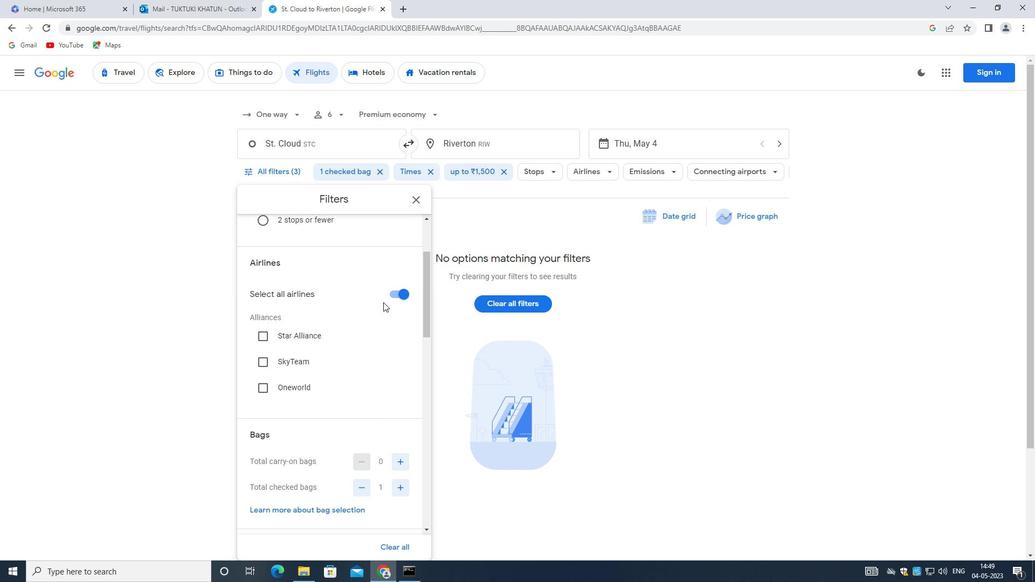 
Action: Mouse pressed left at (392, 295)
Screenshot: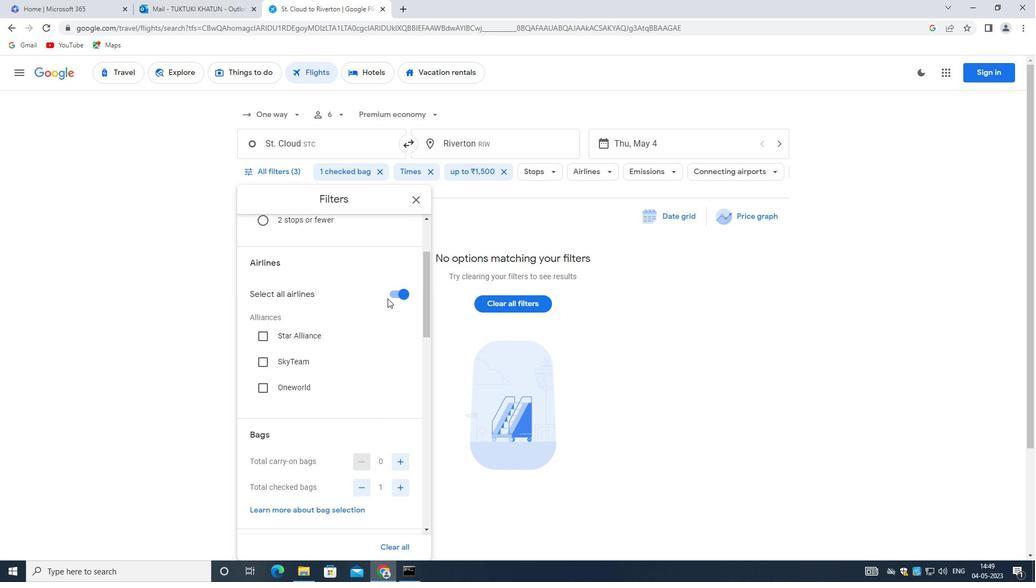 
Action: Mouse moved to (361, 334)
Screenshot: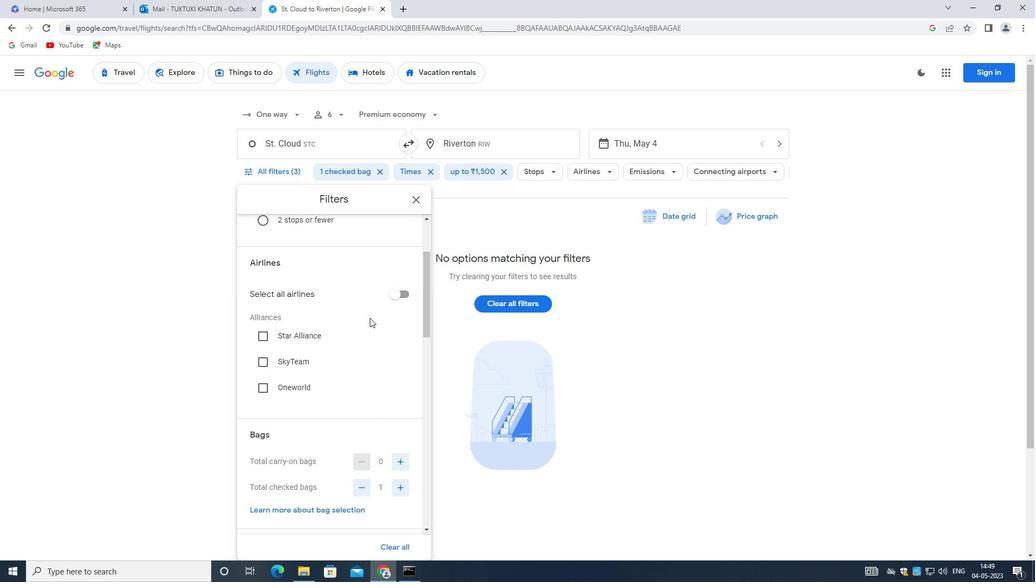 
Action: Mouse scrolled (361, 333) with delta (0, 0)
Screenshot: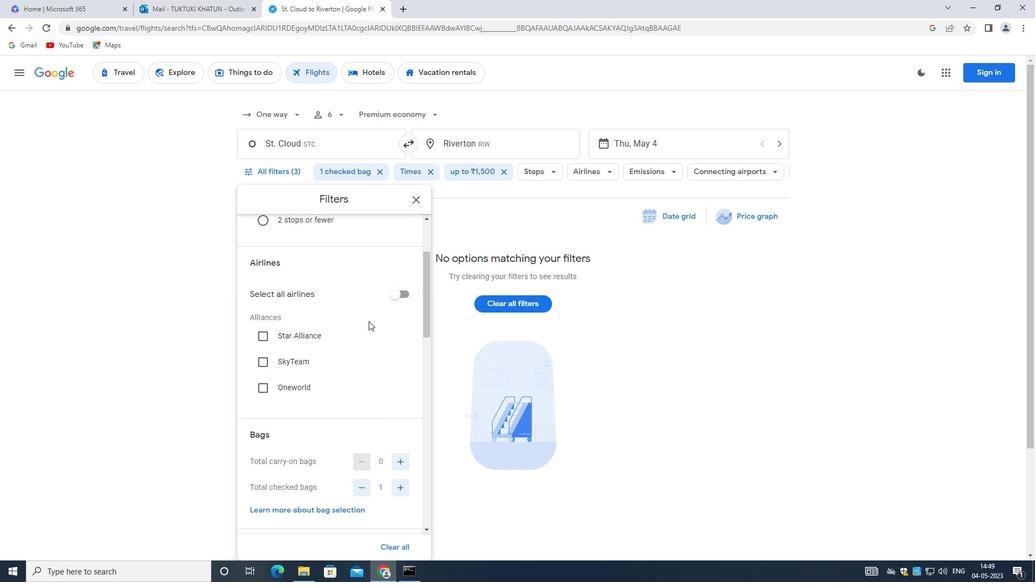 
Action: Mouse moved to (355, 338)
Screenshot: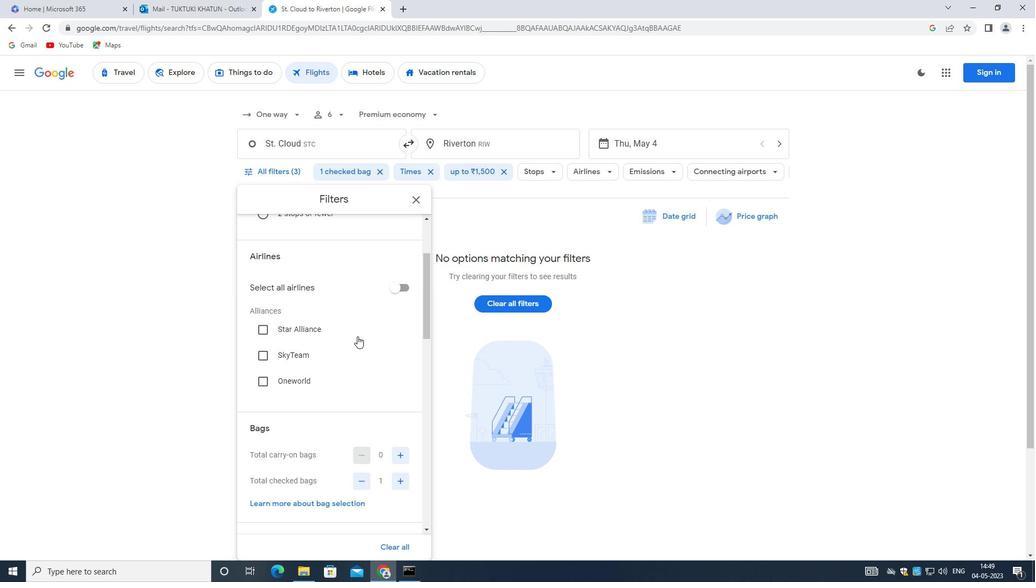 
Action: Mouse scrolled (355, 337) with delta (0, 0)
Screenshot: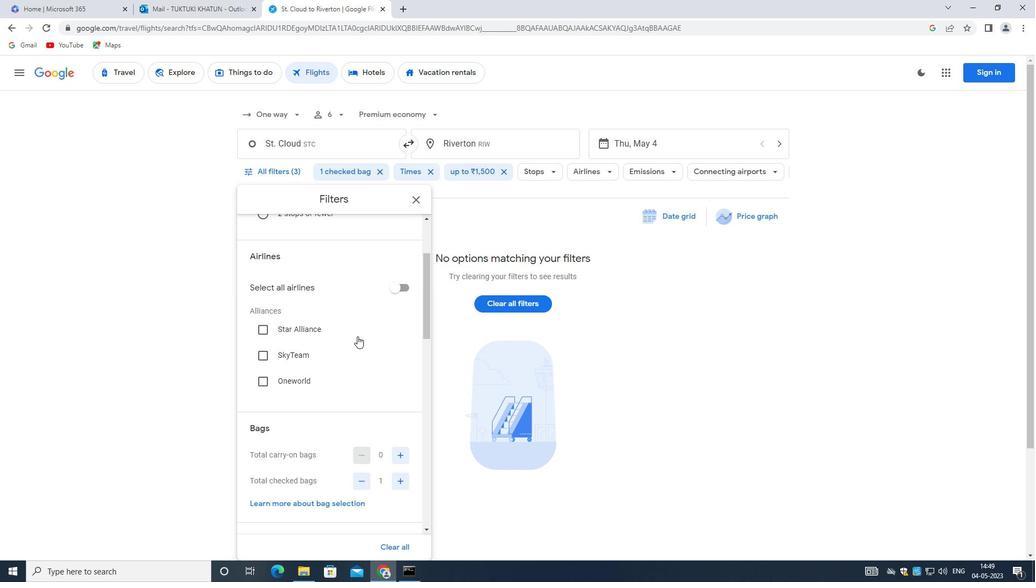 
Action: Mouse moved to (400, 381)
Screenshot: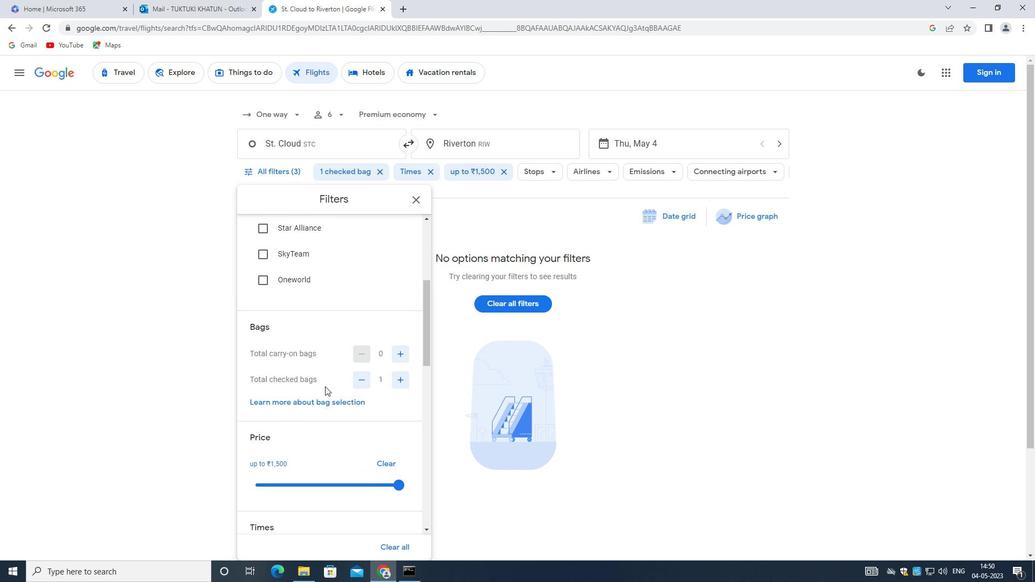
Action: Mouse pressed left at (400, 381)
Screenshot: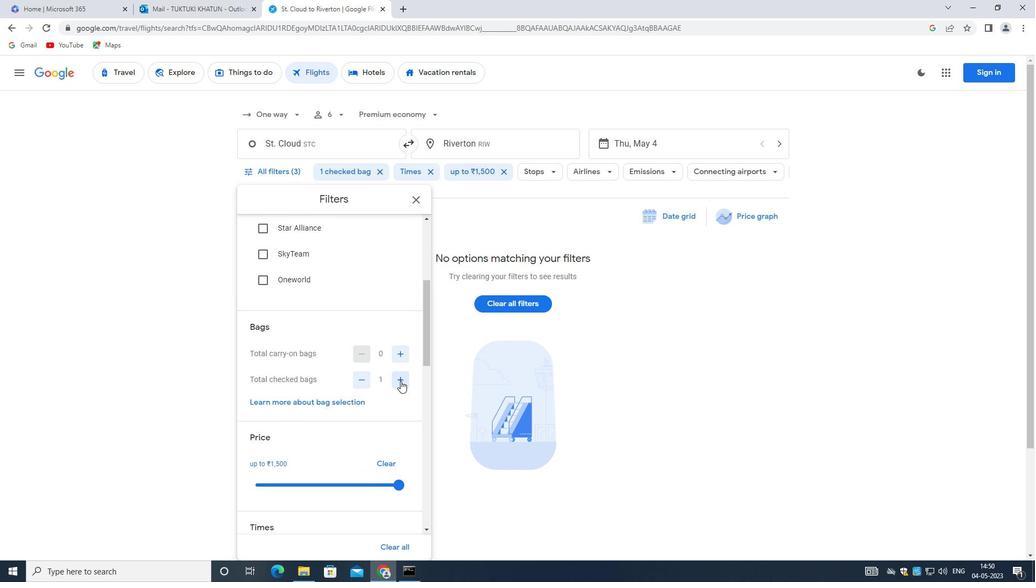 
Action: Mouse pressed left at (400, 381)
Screenshot: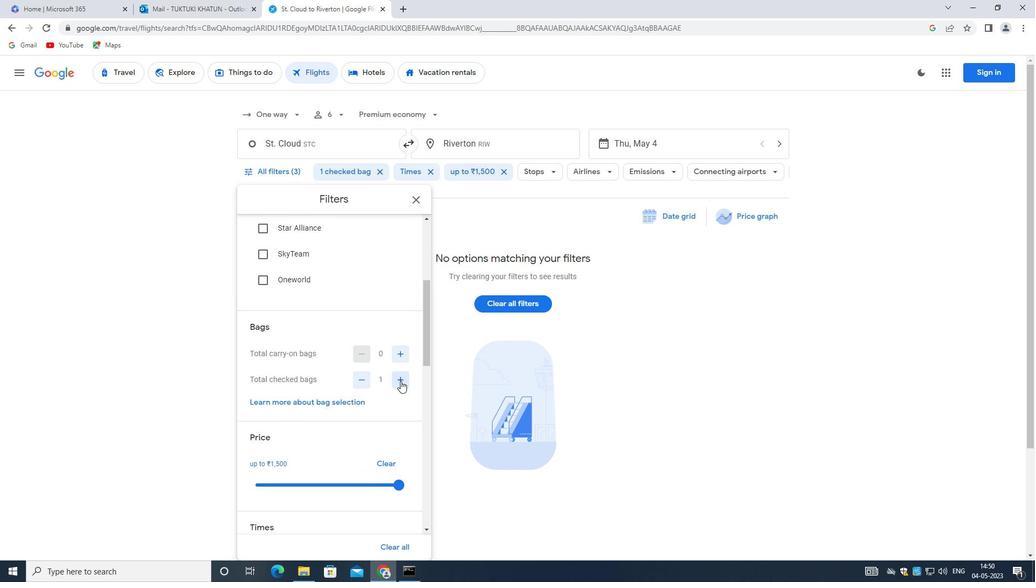 
Action: Mouse pressed left at (400, 381)
Screenshot: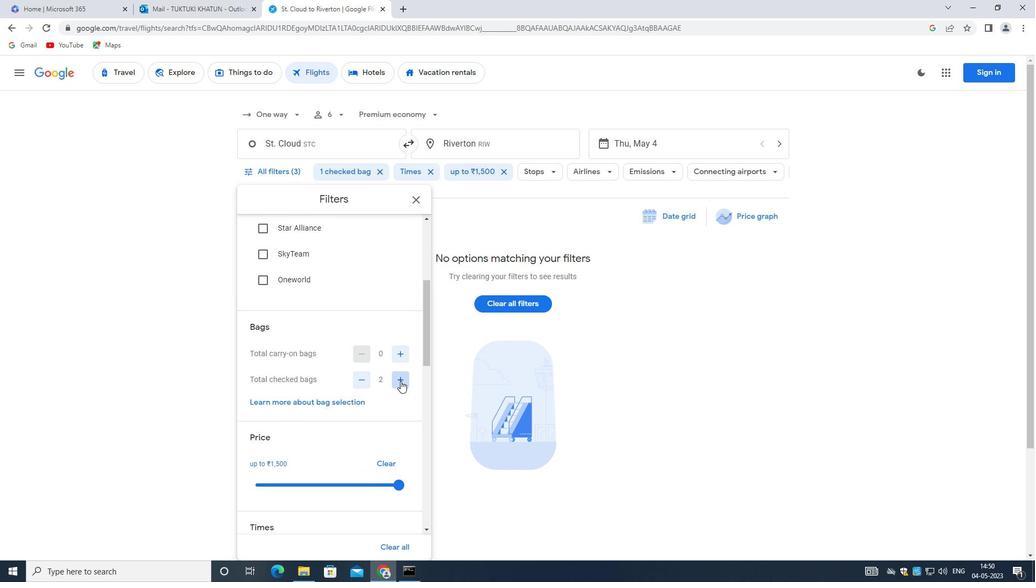 
Action: Mouse pressed left at (400, 381)
Screenshot: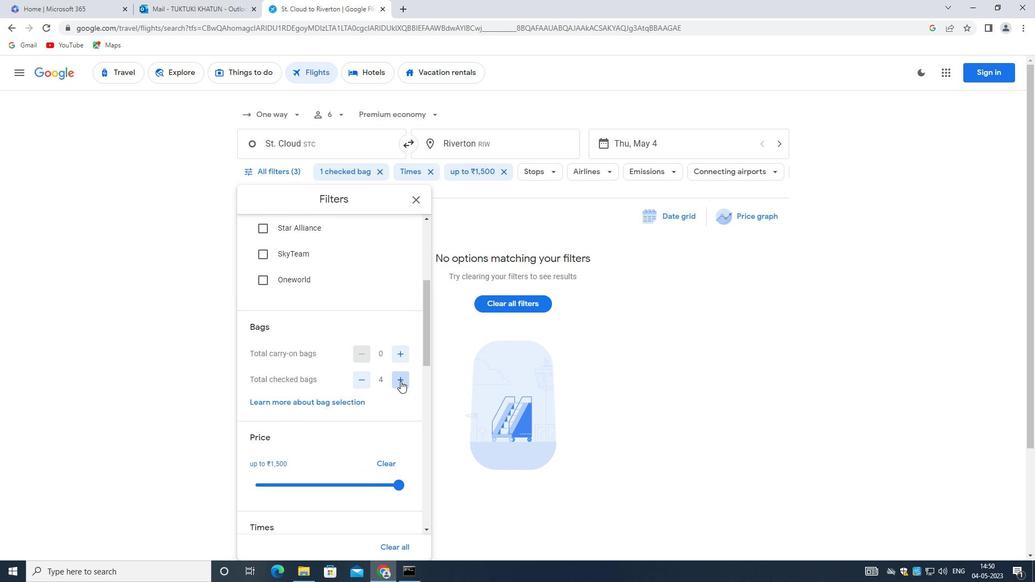 
Action: Mouse pressed left at (400, 381)
Screenshot: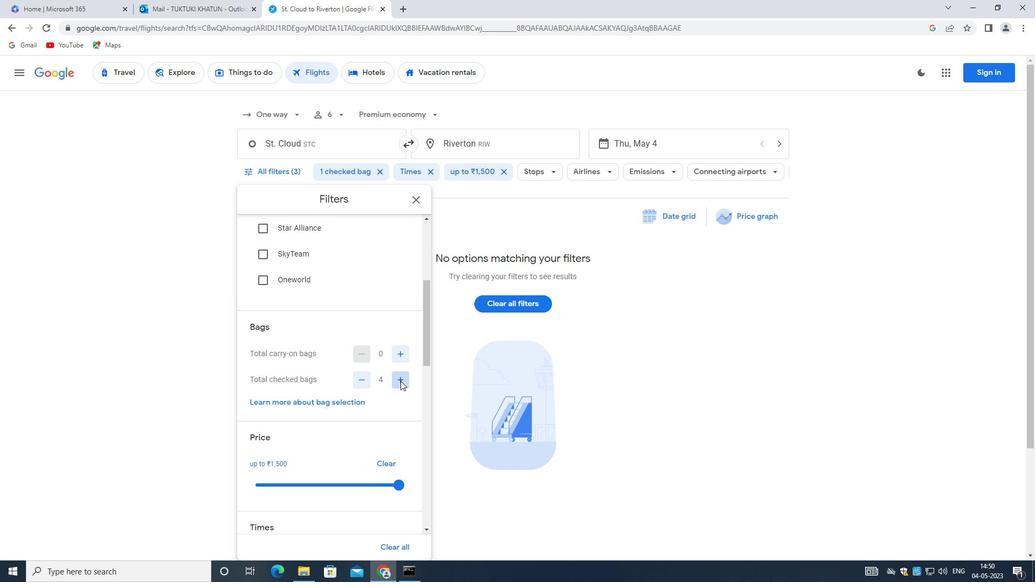 
Action: Mouse pressed left at (400, 381)
Screenshot: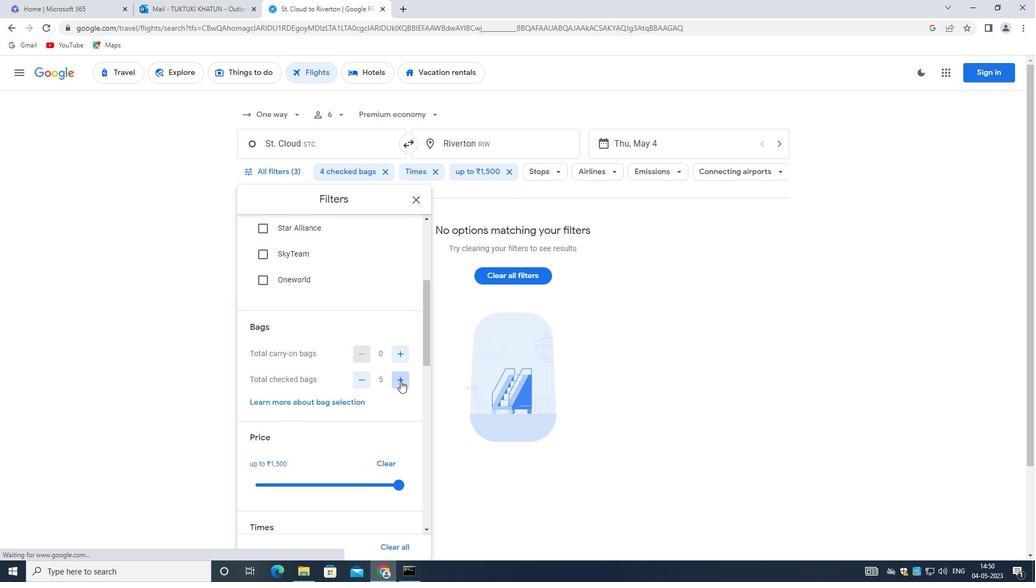 
Action: Mouse pressed left at (400, 381)
Screenshot: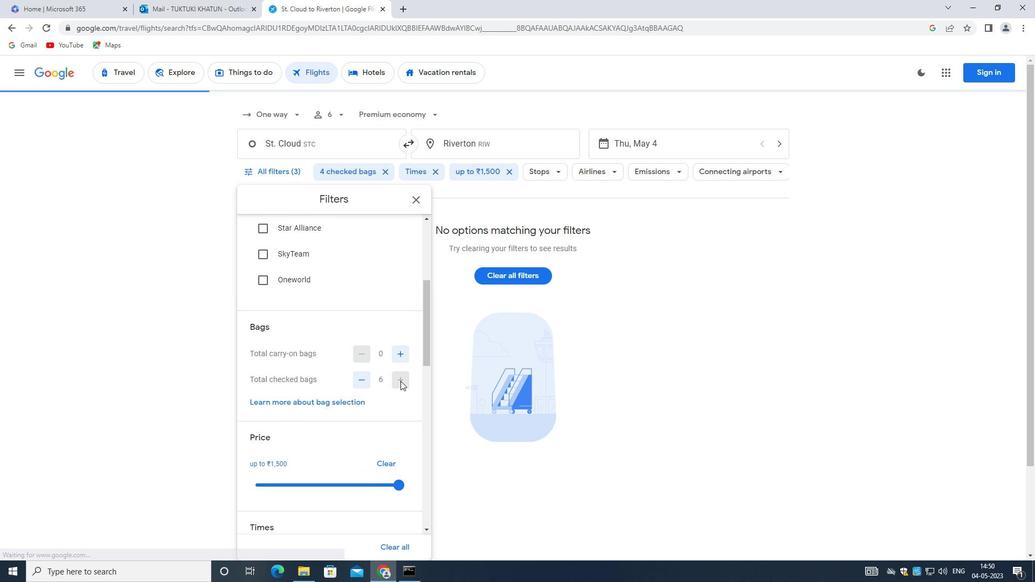 
Action: Mouse pressed left at (400, 381)
Screenshot: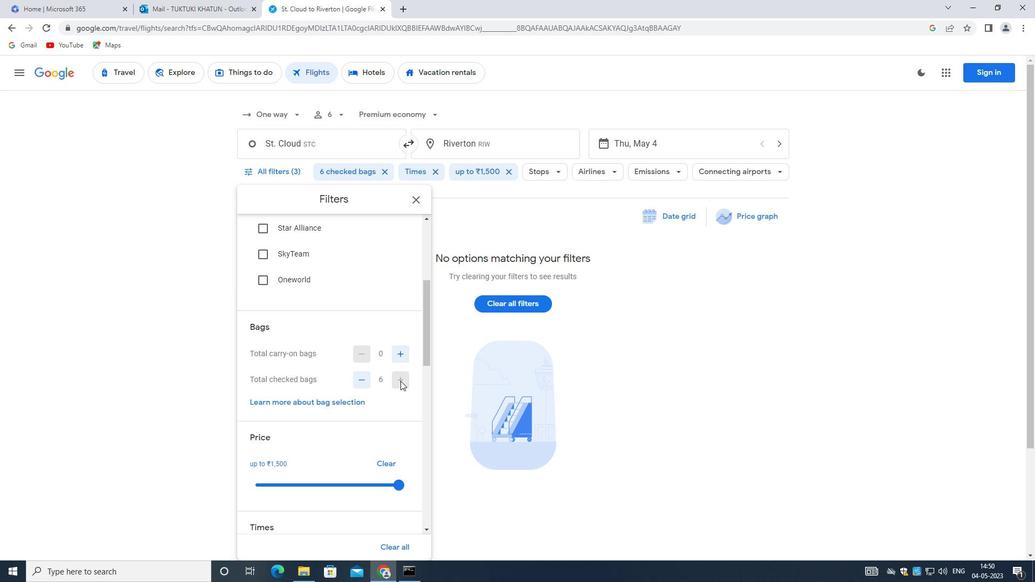 
Action: Mouse moved to (377, 396)
Screenshot: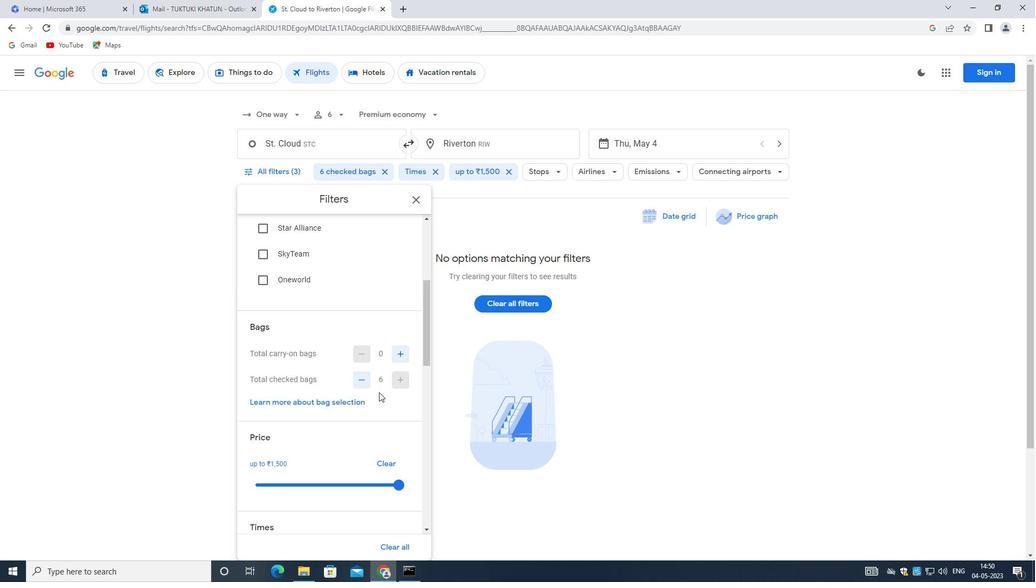 
Action: Mouse scrolled (377, 395) with delta (0, 0)
Screenshot: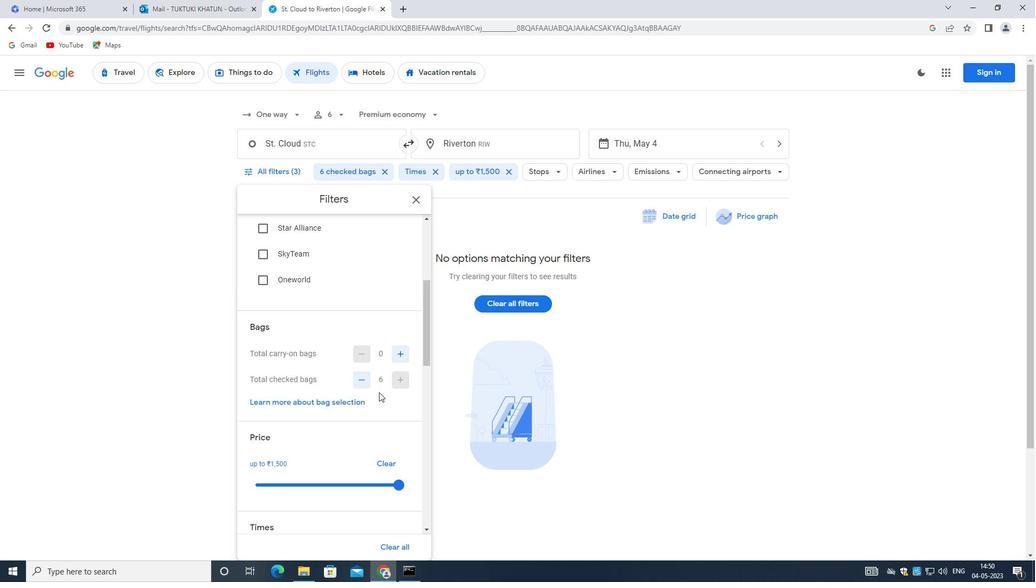 
Action: Mouse moved to (374, 402)
Screenshot: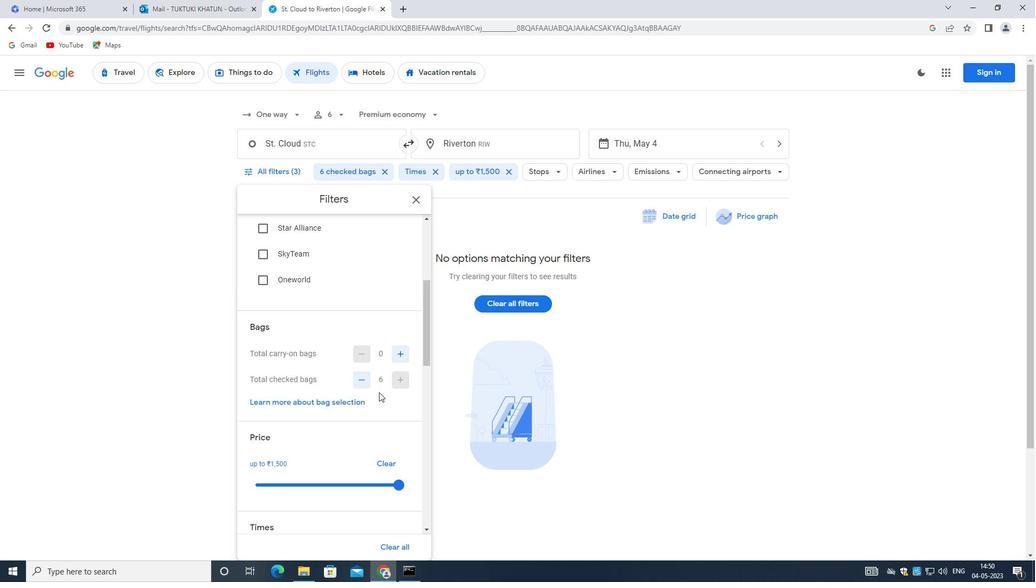 
Action: Mouse scrolled (374, 402) with delta (0, 0)
Screenshot: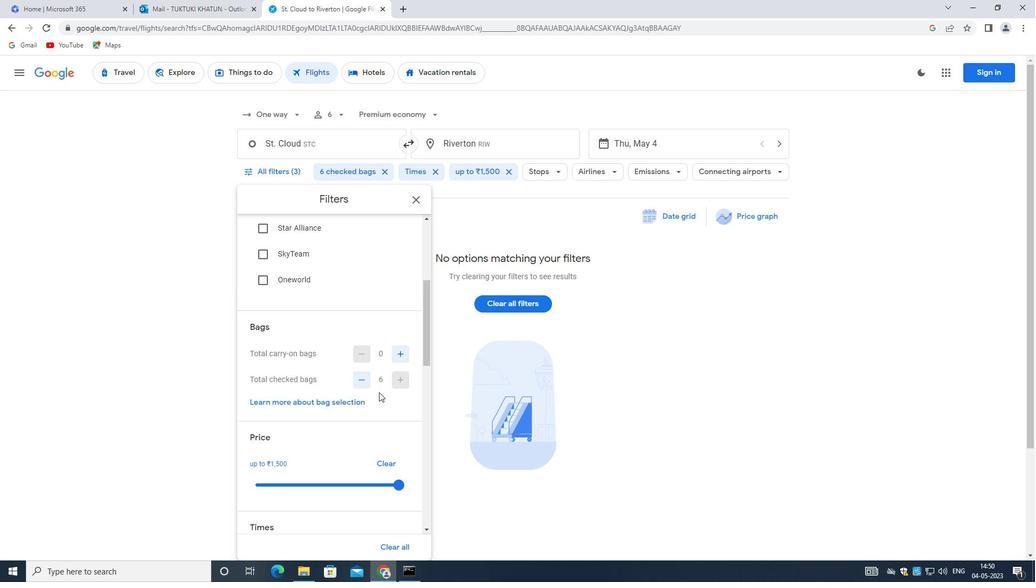
Action: Mouse moved to (372, 406)
Screenshot: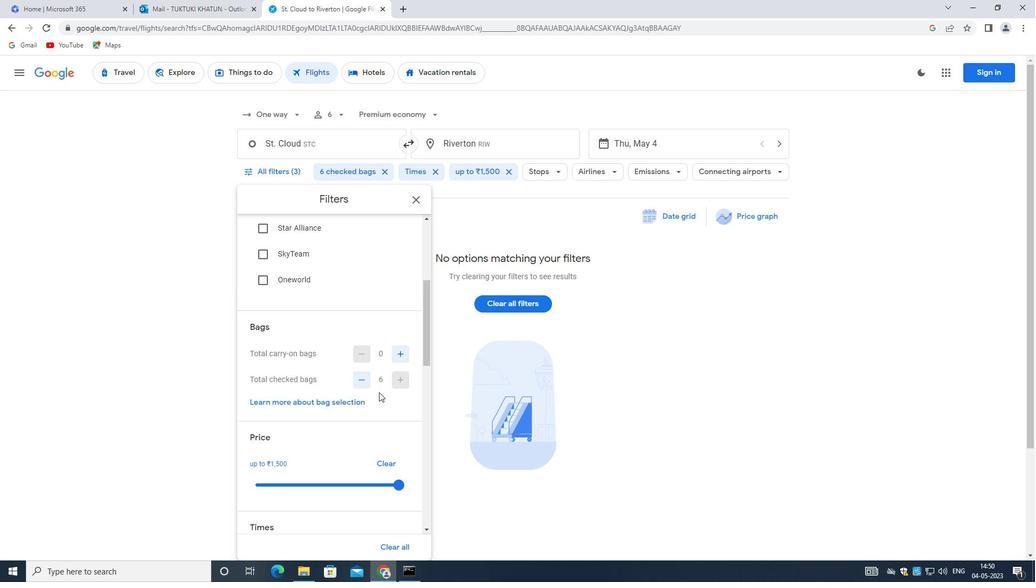 
Action: Mouse scrolled (372, 406) with delta (0, 0)
Screenshot: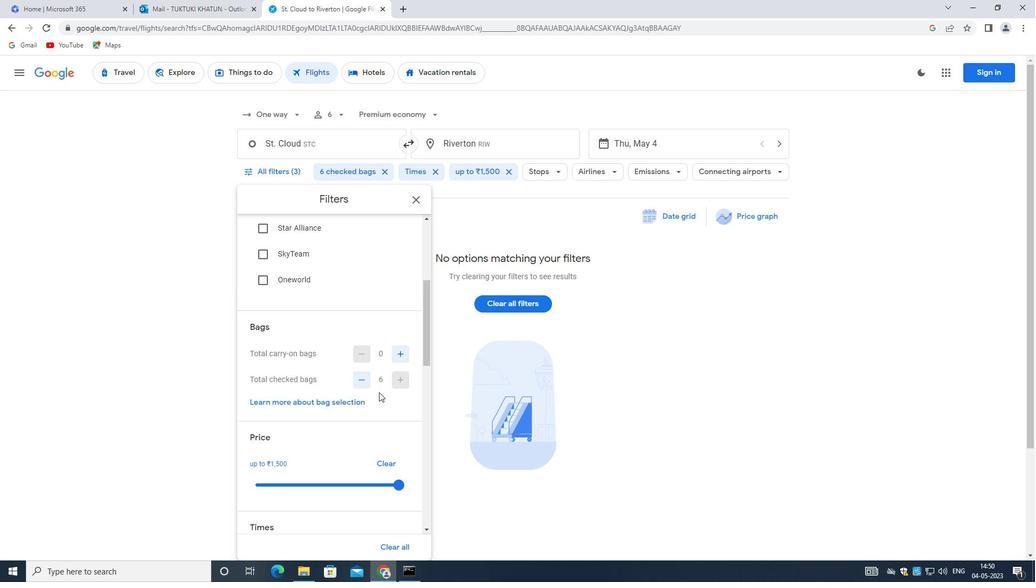 
Action: Mouse moved to (401, 329)
Screenshot: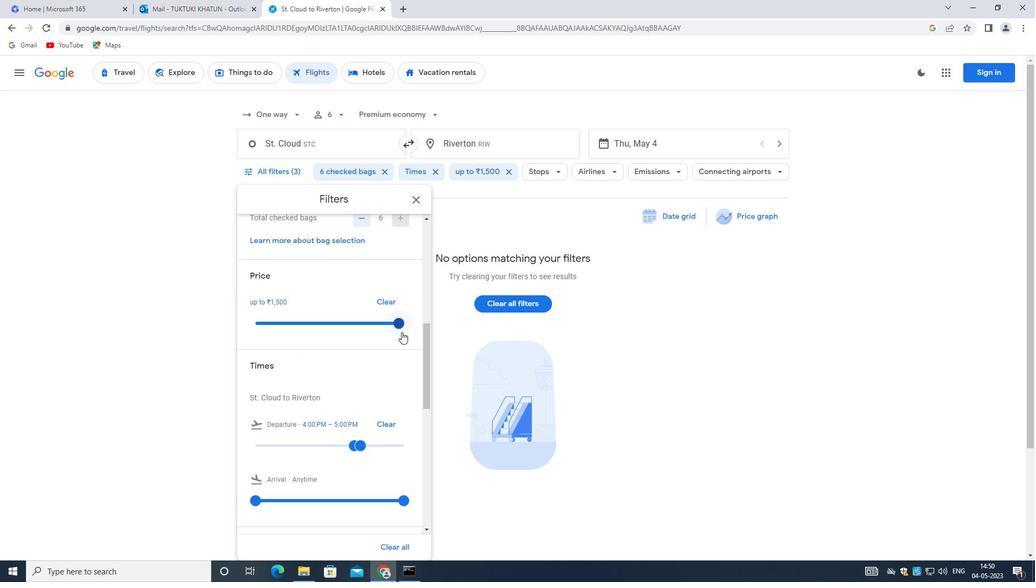 
Action: Mouse pressed left at (401, 329)
Screenshot: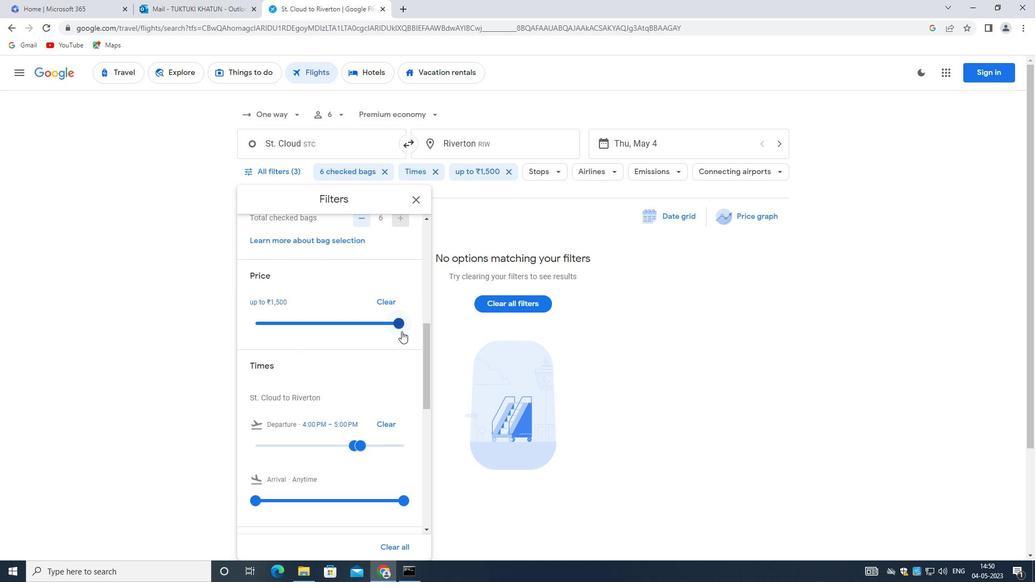 
Action: Mouse pressed left at (401, 329)
Screenshot: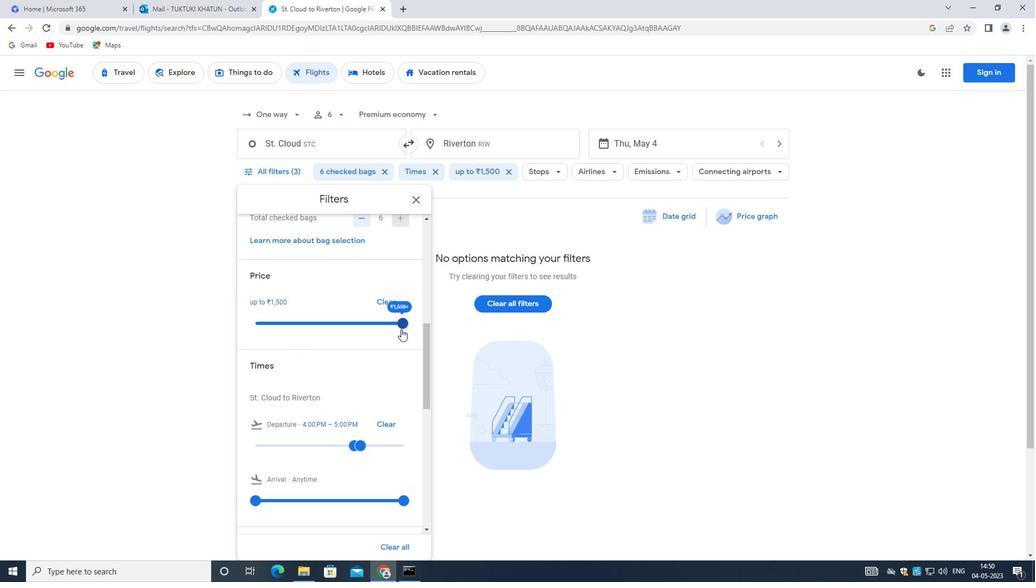 
Action: Mouse pressed left at (401, 329)
Screenshot: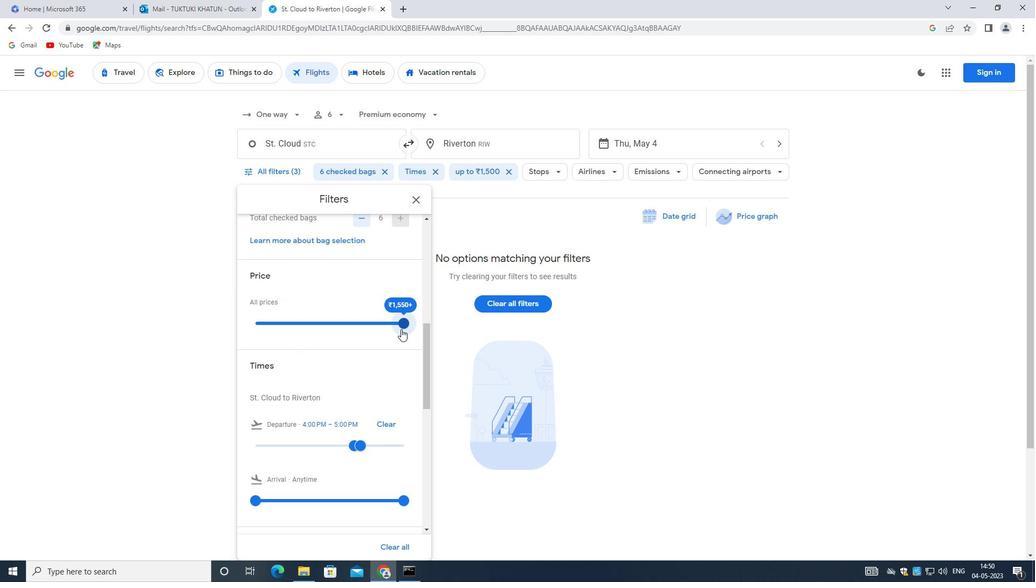 
Action: Mouse pressed left at (401, 329)
Screenshot: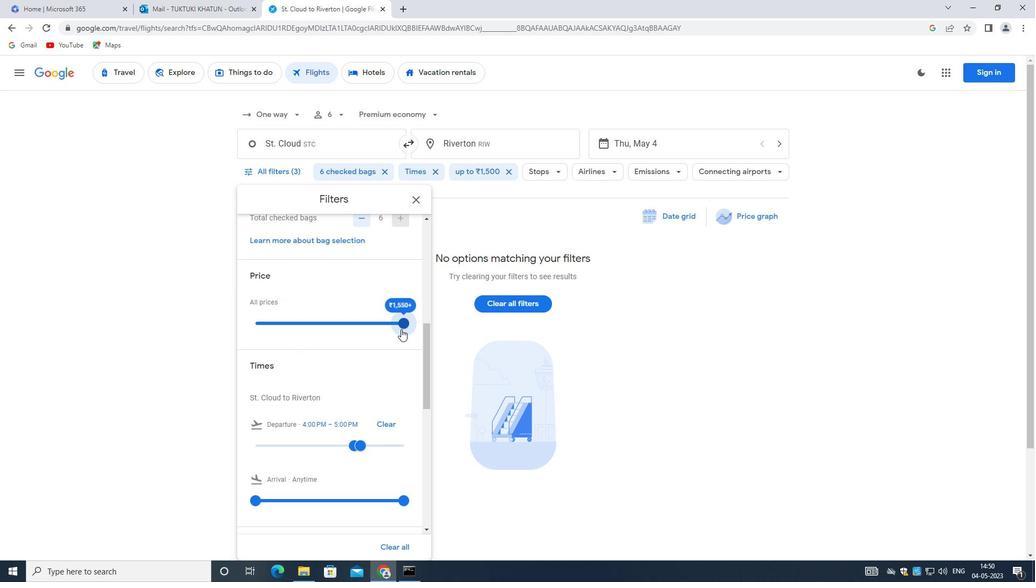 
Action: Mouse pressed left at (401, 329)
Screenshot: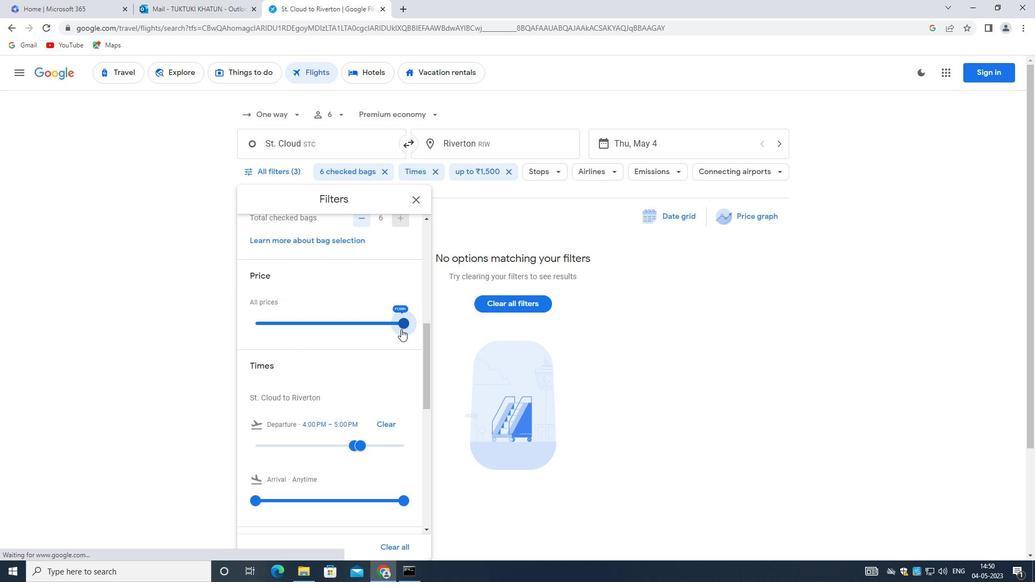 
Action: Mouse moved to (279, 383)
Screenshot: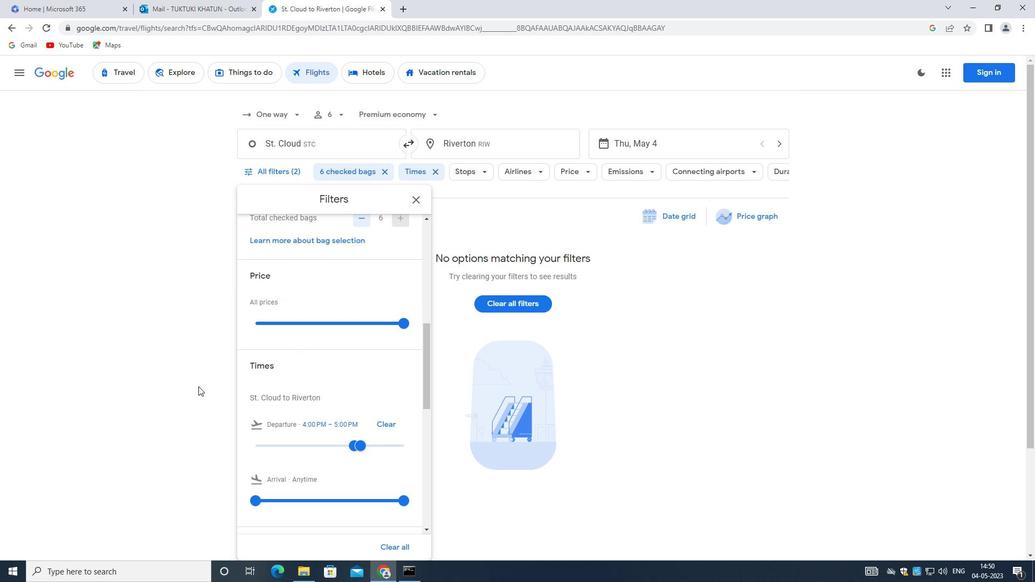 
Action: Mouse scrolled (279, 382) with delta (0, 0)
Screenshot: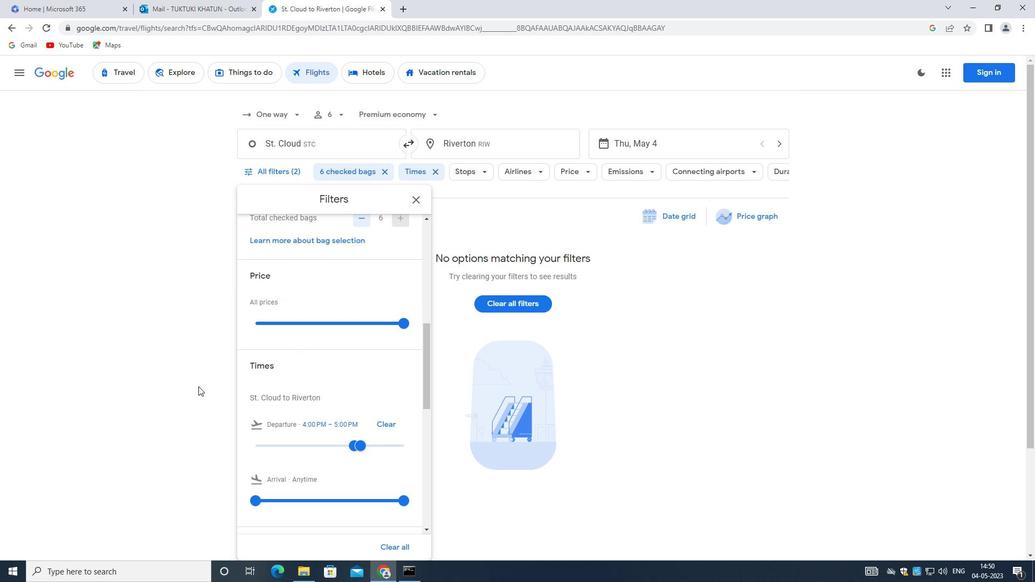 
Action: Mouse moved to (289, 383)
Screenshot: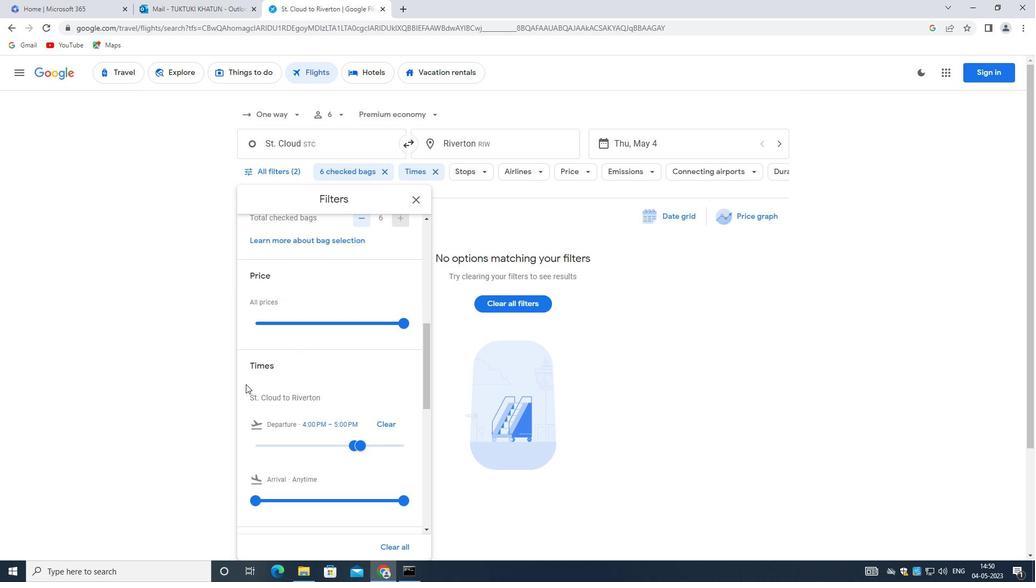 
Action: Mouse scrolled (289, 382) with delta (0, 0)
Screenshot: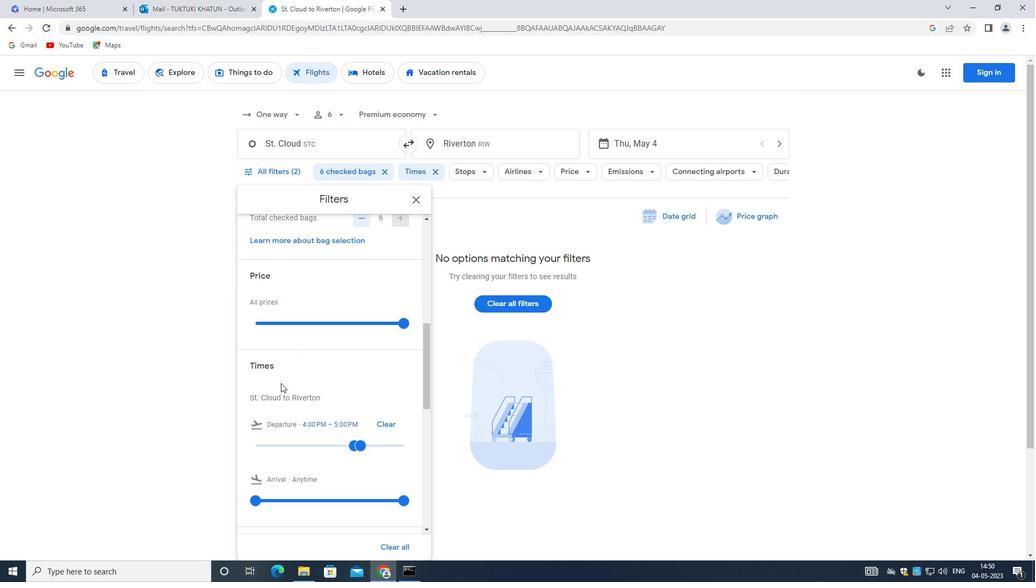
Action: Mouse moved to (332, 335)
Screenshot: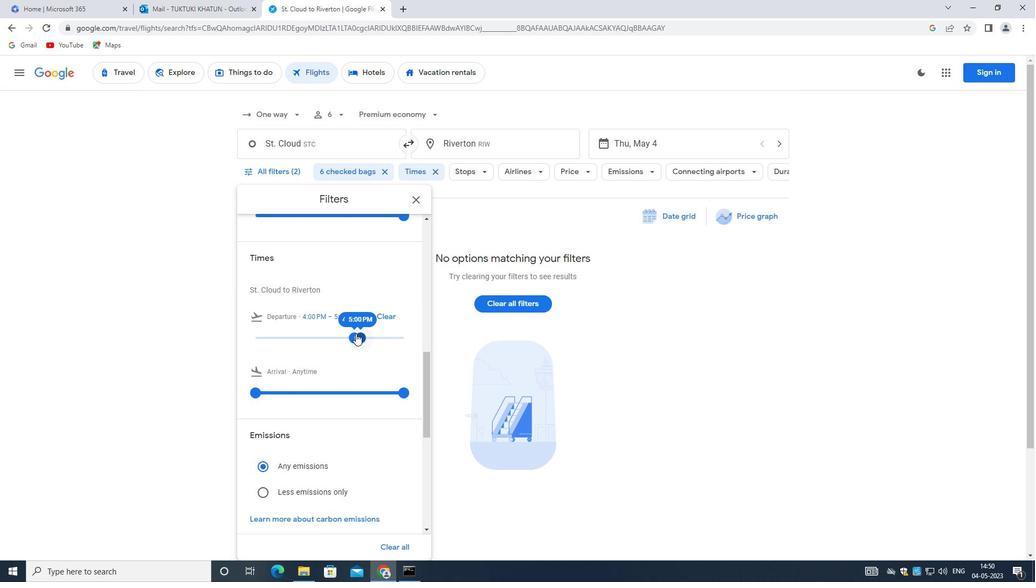 
Action: Mouse pressed left at (332, 335)
Screenshot: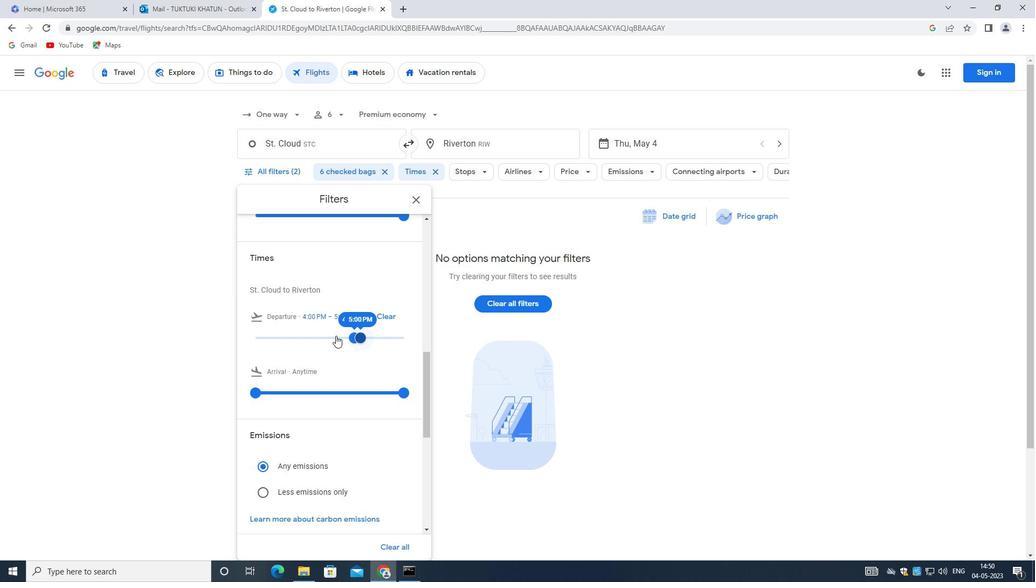 
Action: Mouse moved to (387, 331)
Screenshot: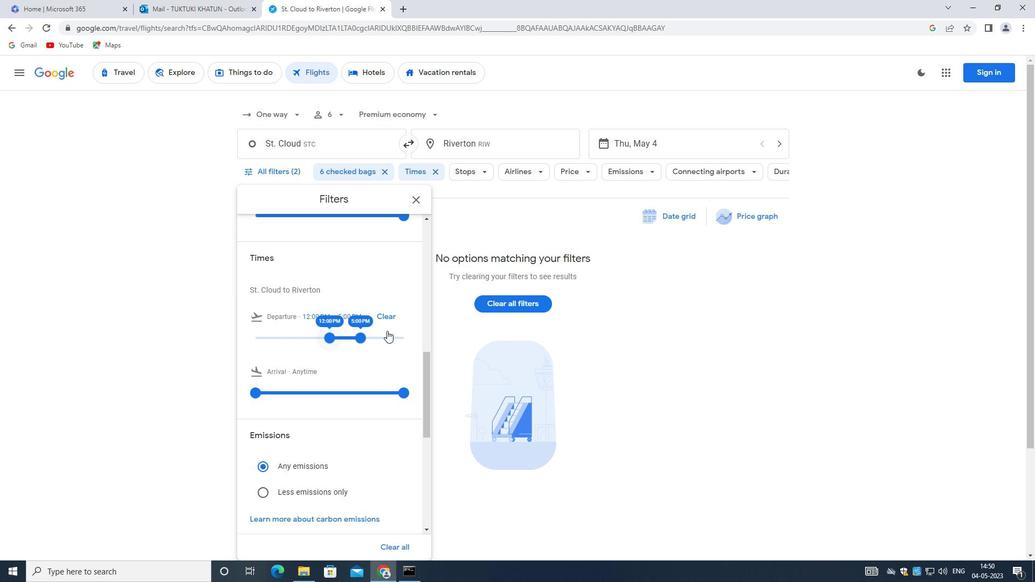 
Action: Mouse pressed left at (387, 331)
Screenshot: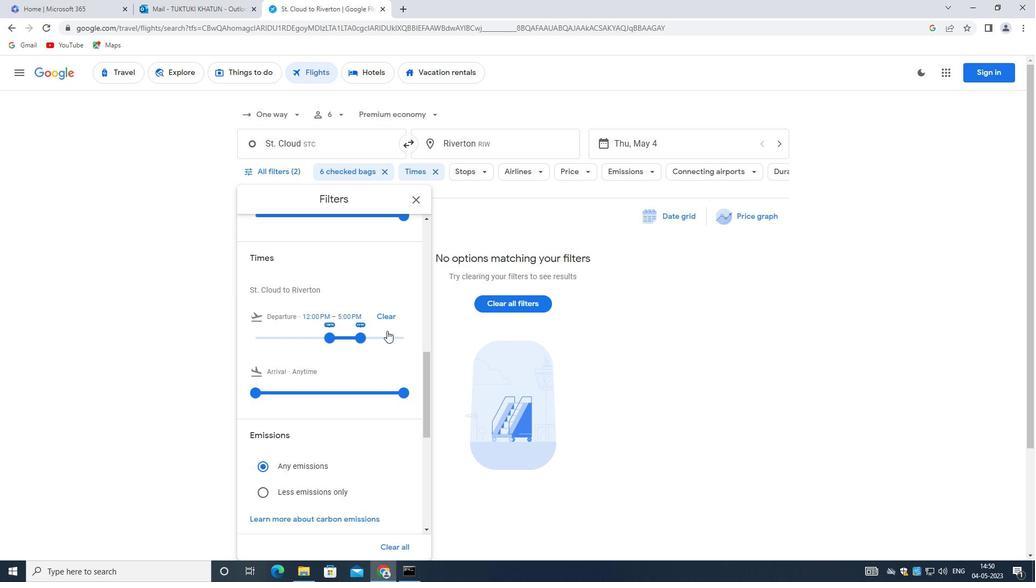 
Action: Mouse moved to (327, 335)
Screenshot: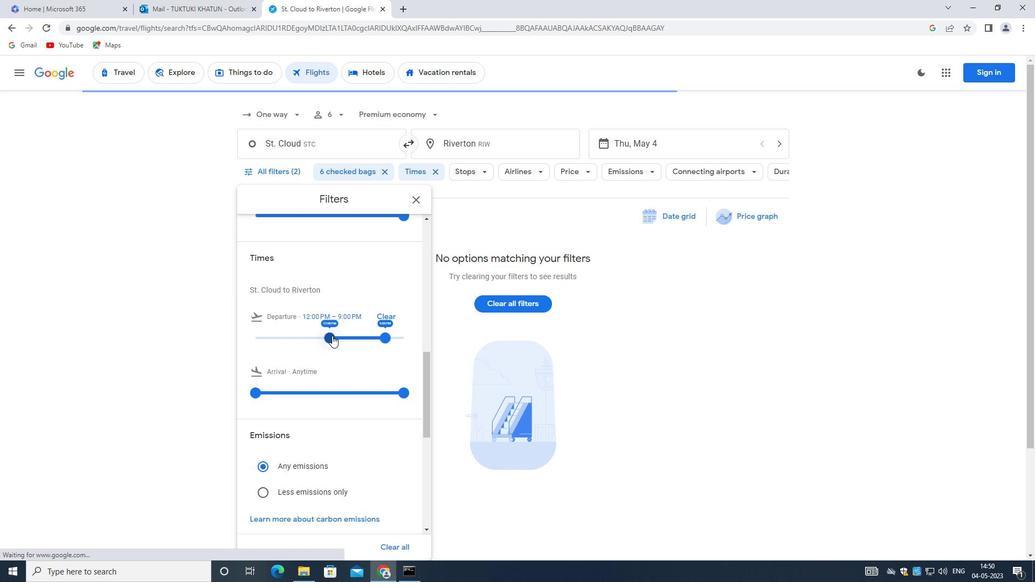 
Action: Mouse pressed left at (327, 335)
Screenshot: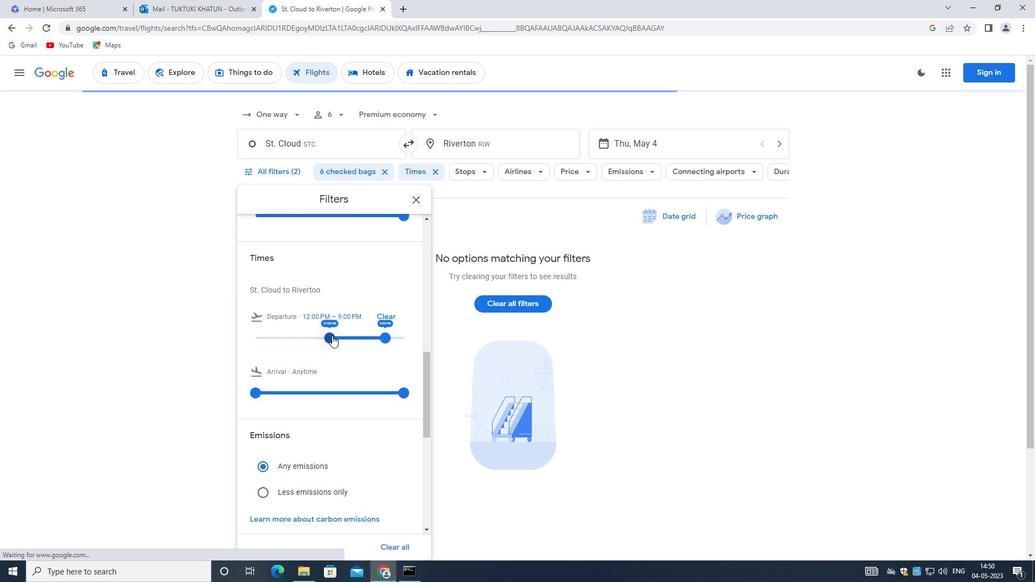 
Action: Mouse moved to (382, 337)
Screenshot: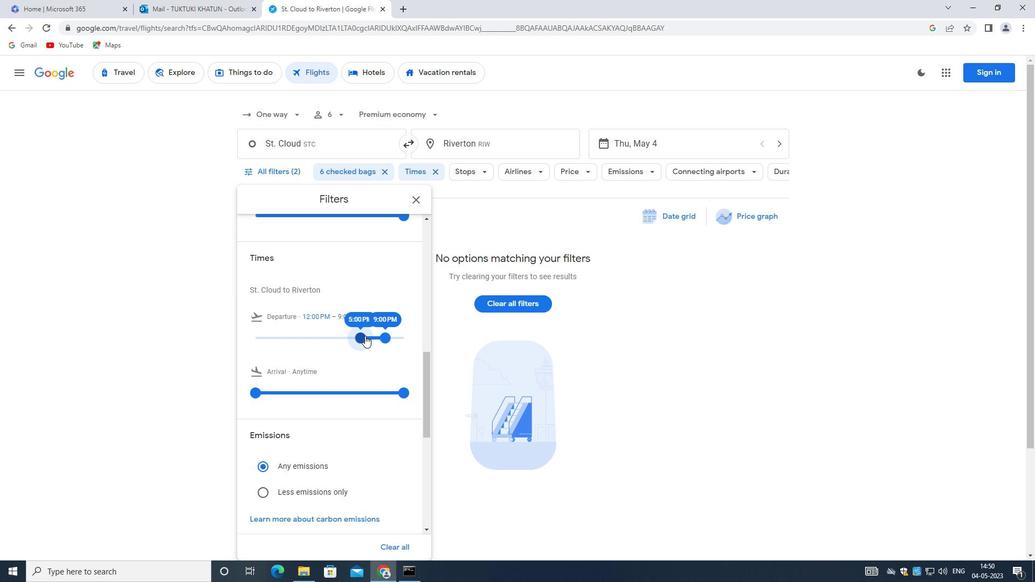 
Action: Mouse pressed left at (382, 337)
Screenshot: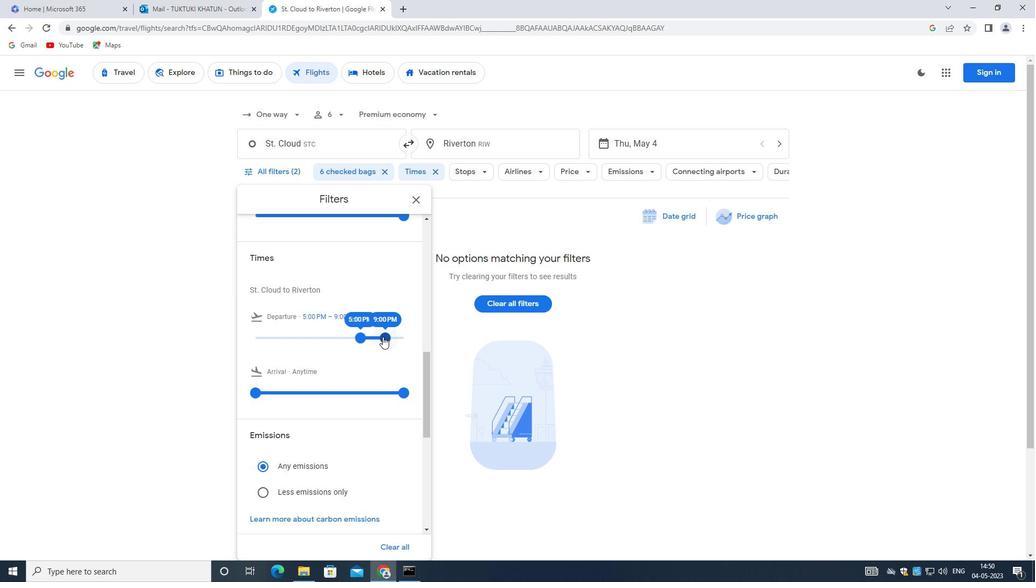 
Action: Mouse moved to (325, 382)
Screenshot: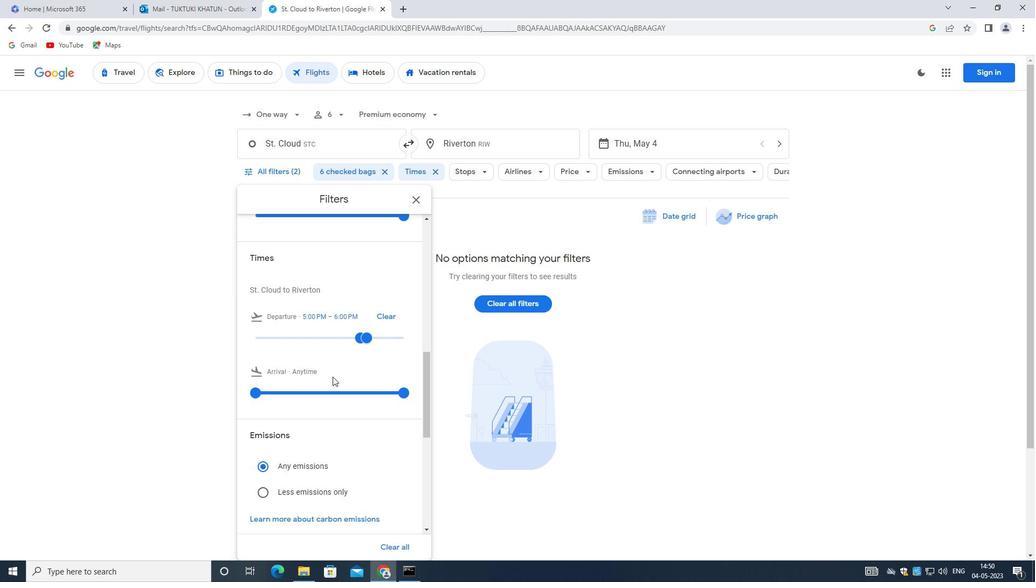
Action: Mouse scrolled (325, 381) with delta (0, 0)
Screenshot: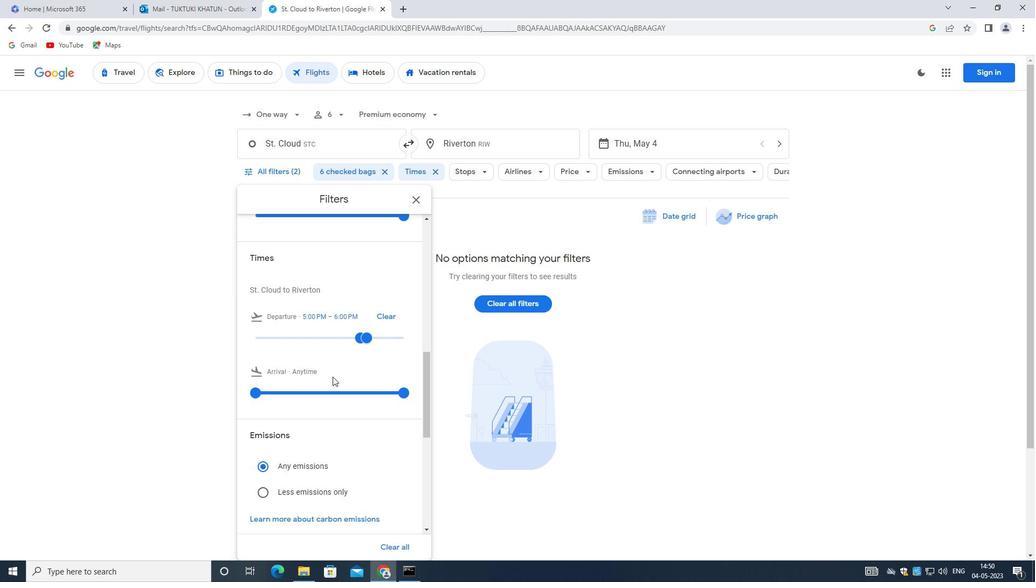 
Action: Mouse moved to (314, 389)
Screenshot: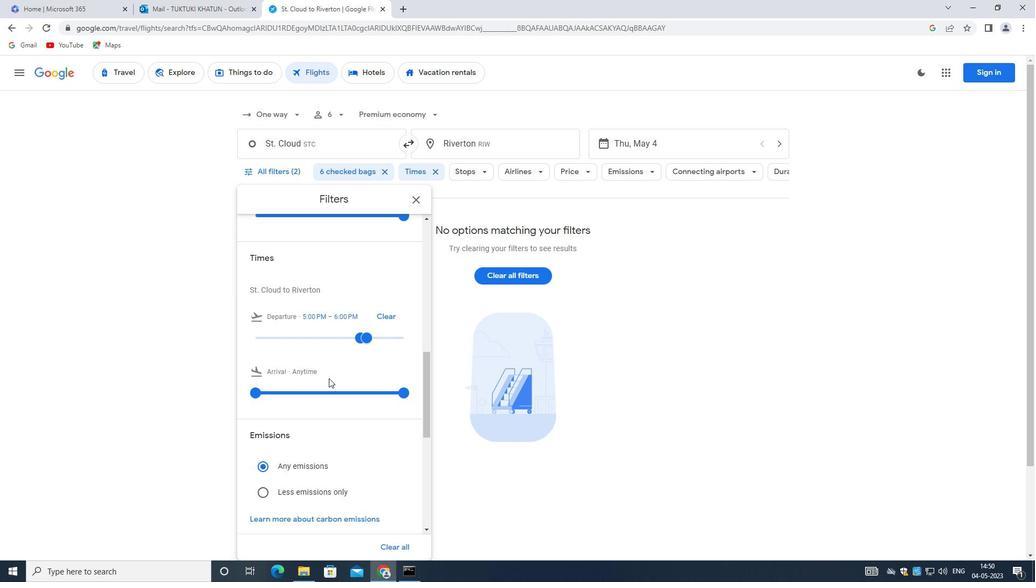 
Action: Mouse scrolled (314, 388) with delta (0, 0)
Screenshot: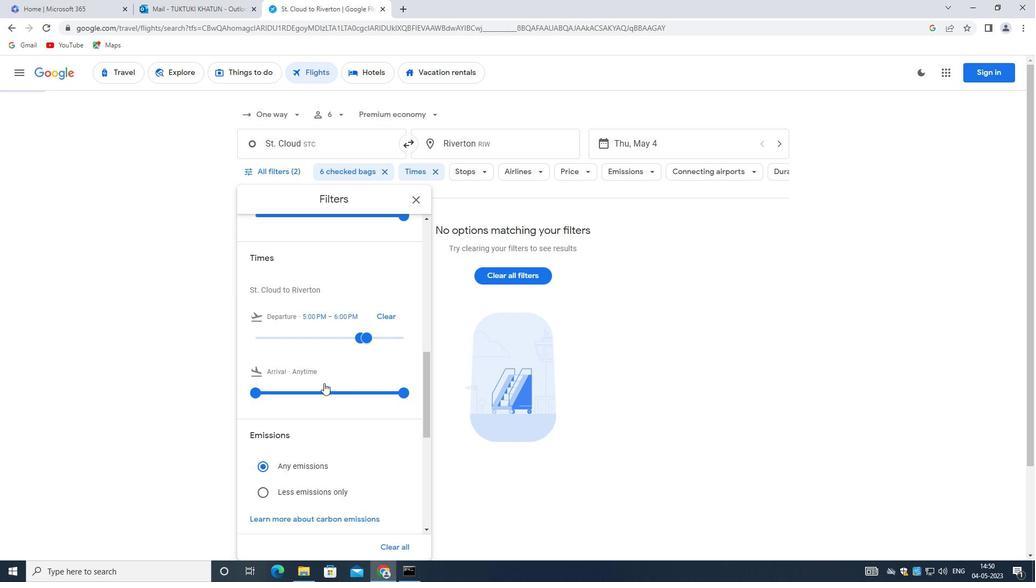 
Action: Mouse moved to (312, 389)
Screenshot: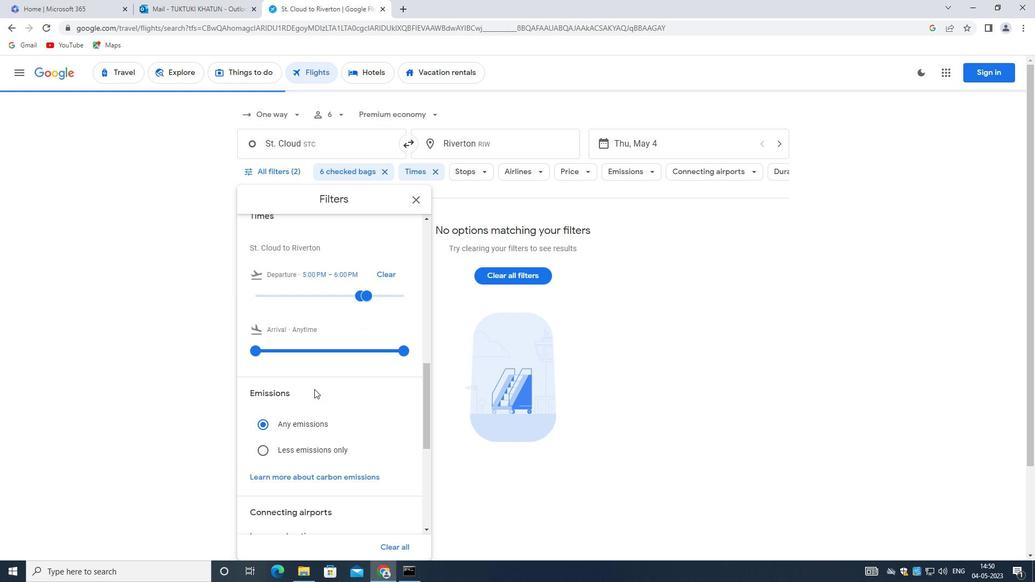 
Action: Mouse scrolled (312, 388) with delta (0, 0)
Screenshot: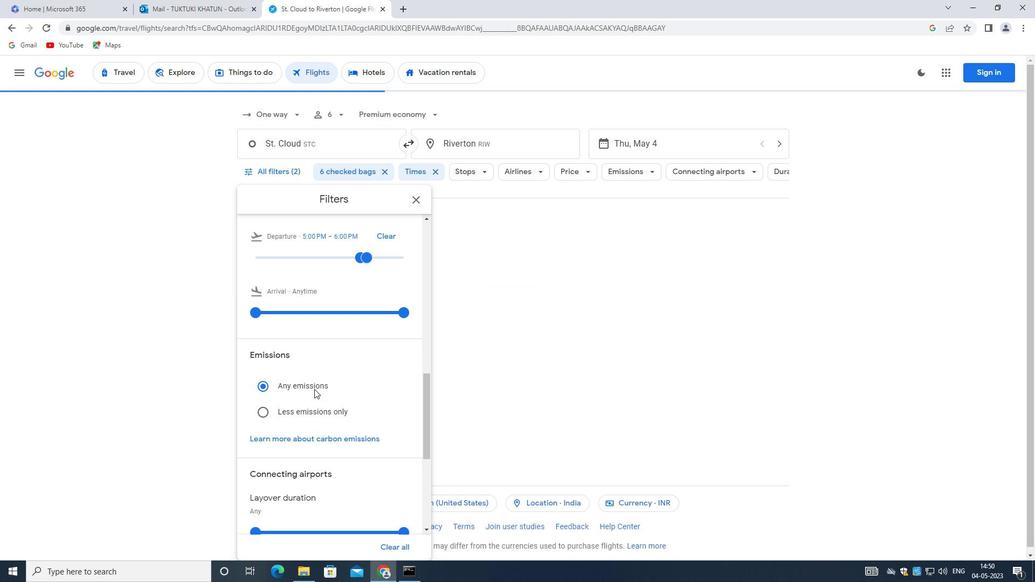 
Action: Mouse scrolled (312, 388) with delta (0, 0)
Screenshot: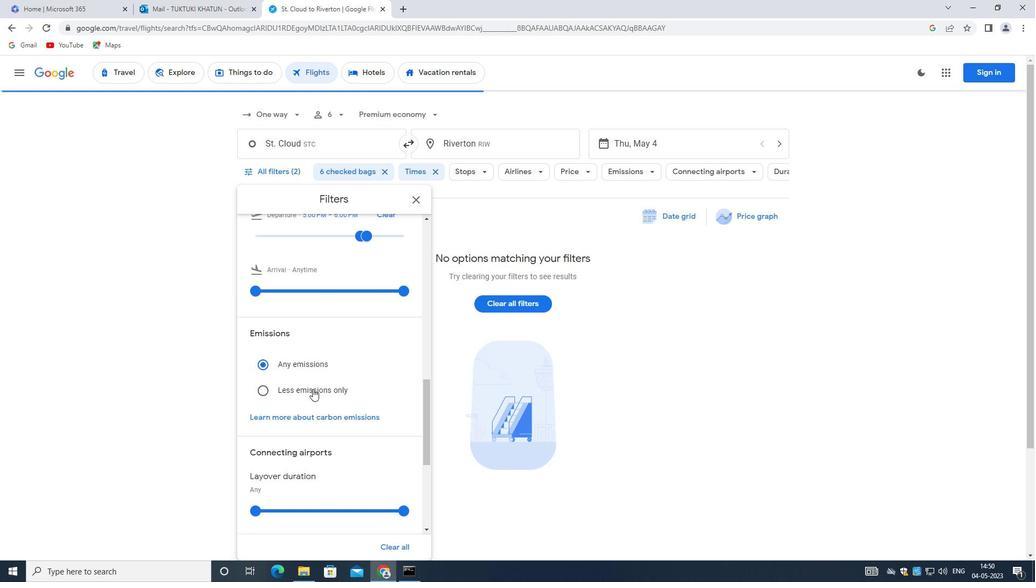 
Action: Mouse scrolled (312, 388) with delta (0, 0)
Screenshot: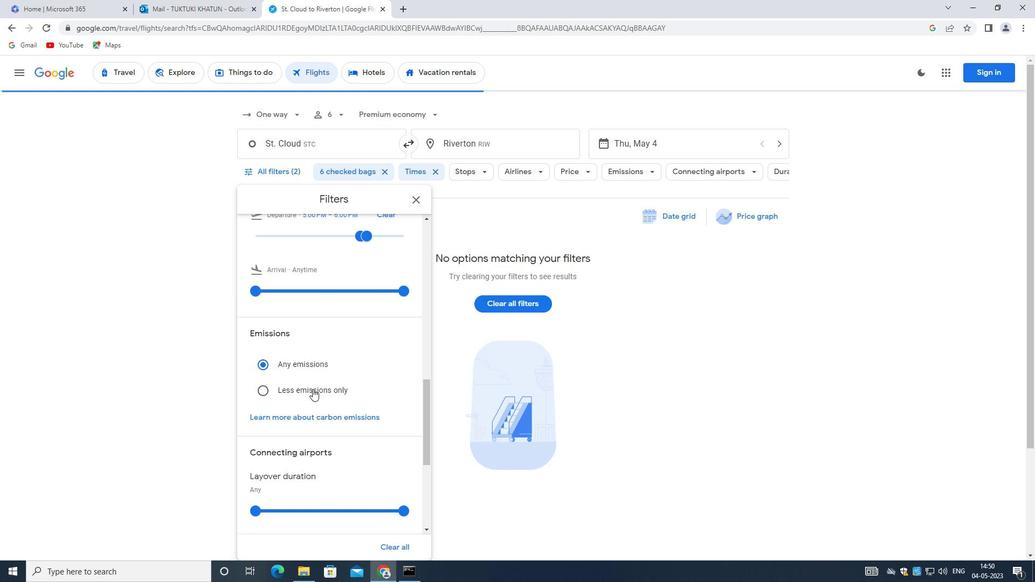 
Action: Mouse moved to (312, 389)
Screenshot: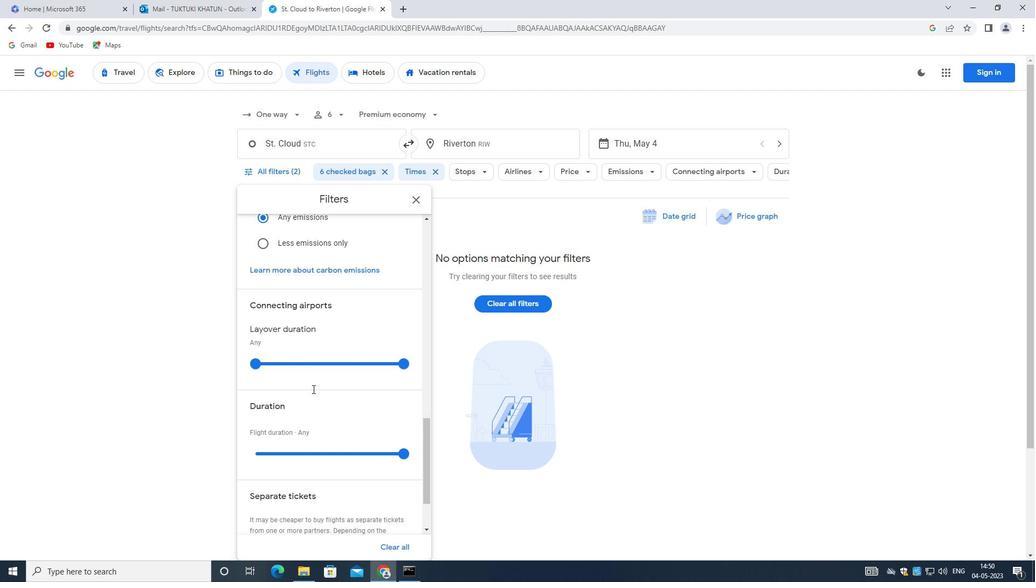 
Action: Mouse scrolled (312, 389) with delta (0, 0)
Screenshot: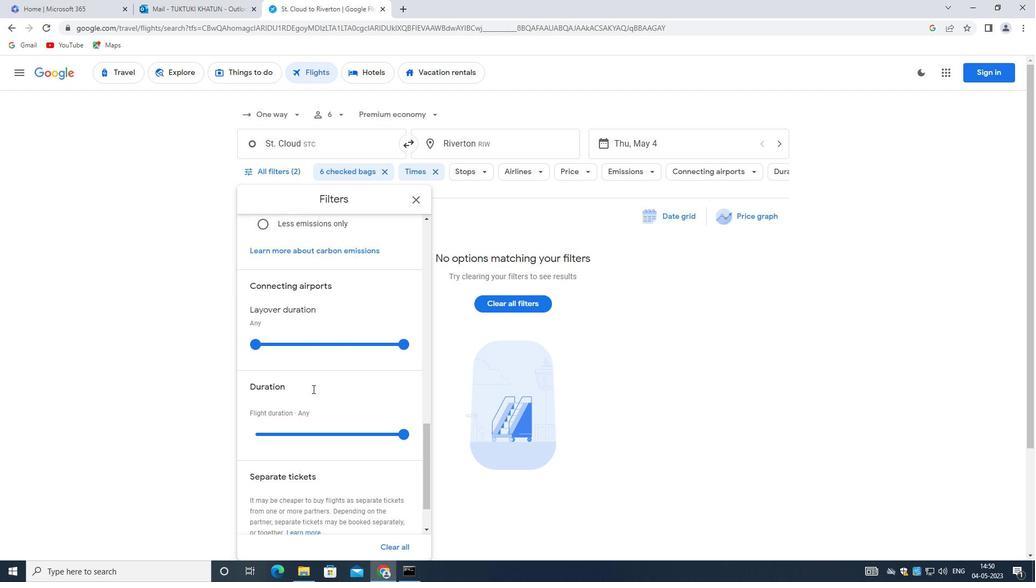 
Action: Mouse scrolled (312, 389) with delta (0, 0)
Screenshot: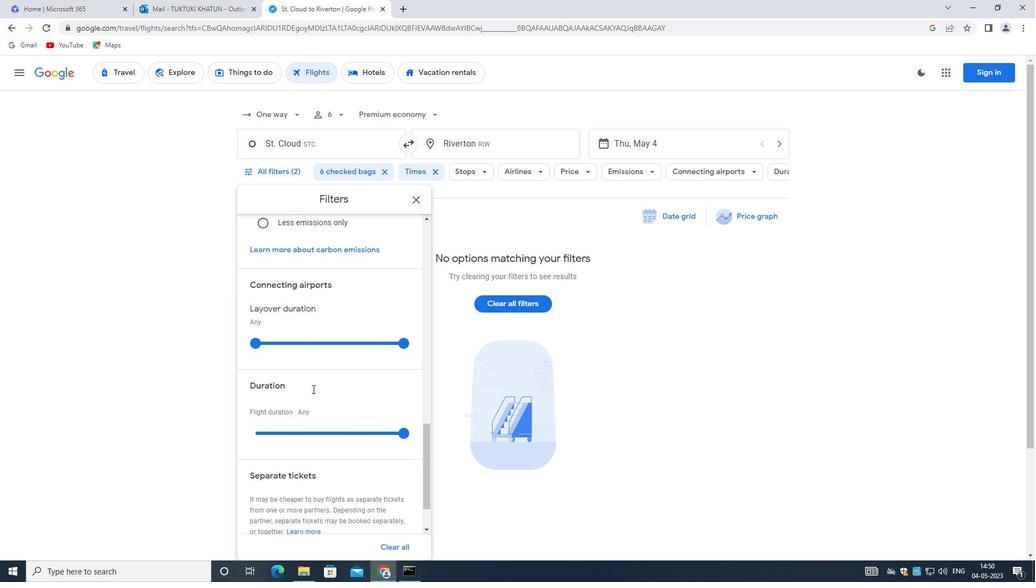 
Action: Mouse scrolled (312, 389) with delta (0, 0)
Screenshot: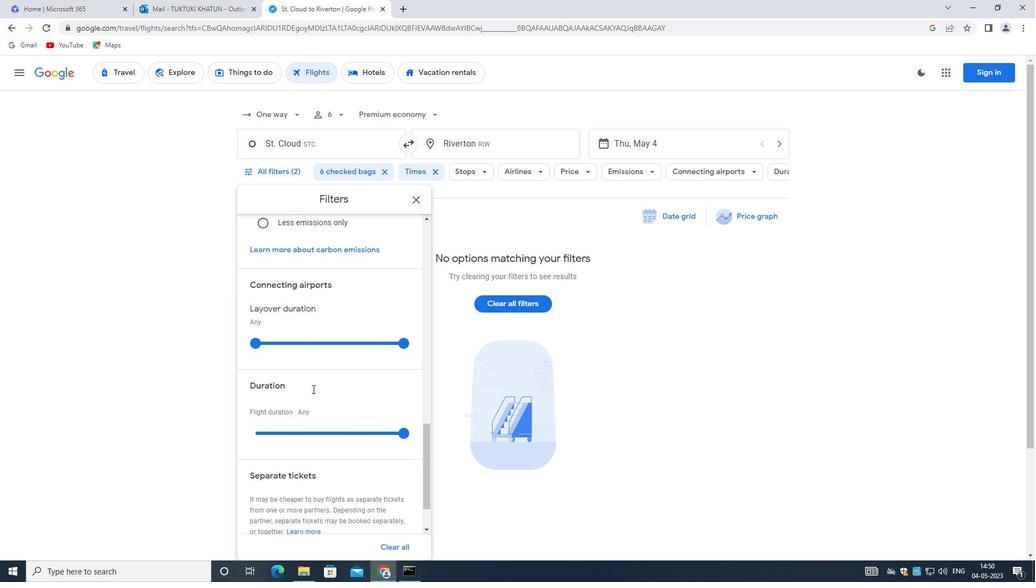 
Action: Mouse scrolled (312, 389) with delta (0, 0)
Screenshot: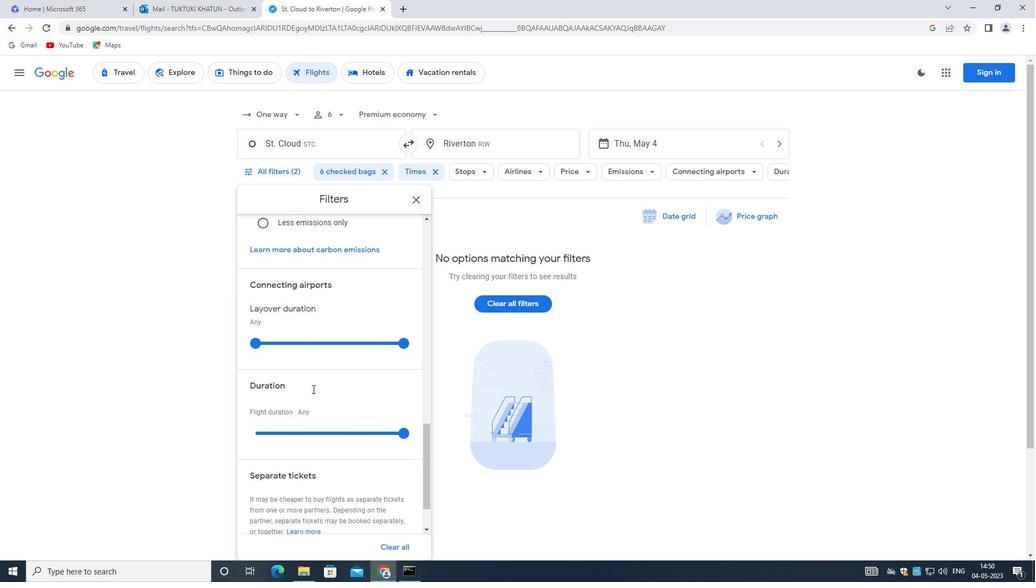 
Action: Mouse scrolled (312, 389) with delta (0, 0)
Screenshot: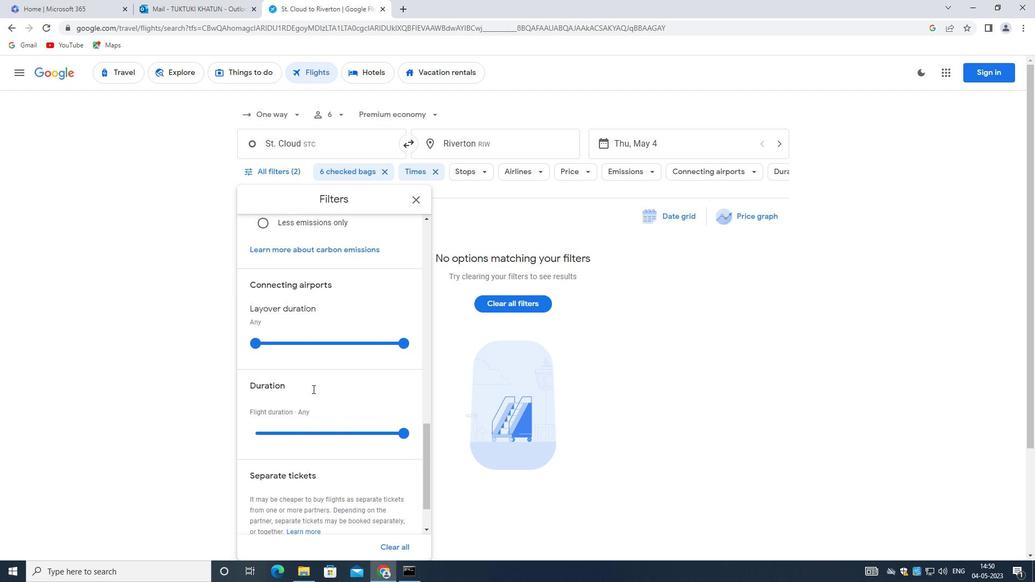 
Action: Mouse moved to (304, 401)
Screenshot: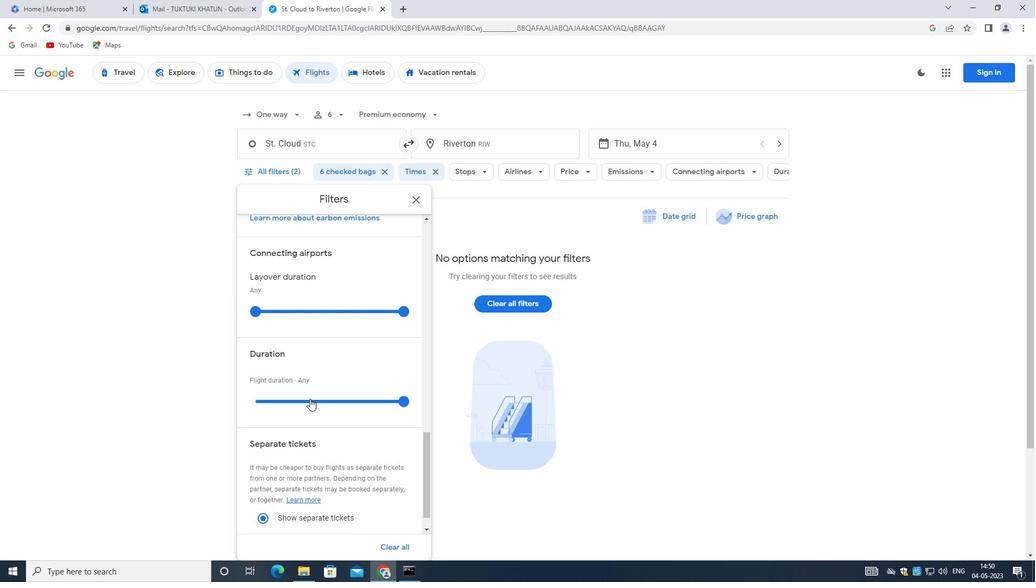 
Action: Mouse scrolled (304, 400) with delta (0, 0)
Screenshot: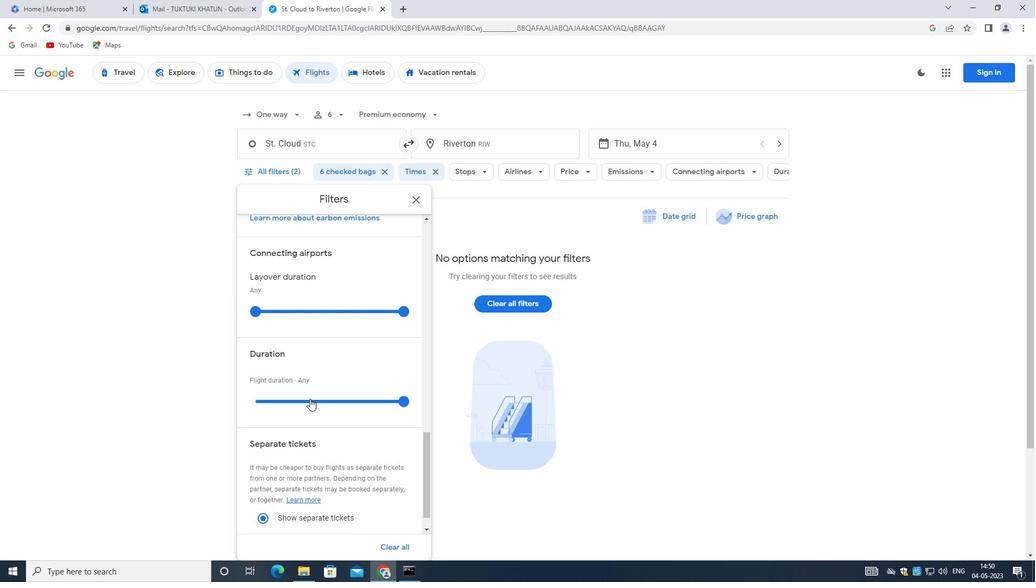 
Action: Mouse moved to (299, 408)
Screenshot: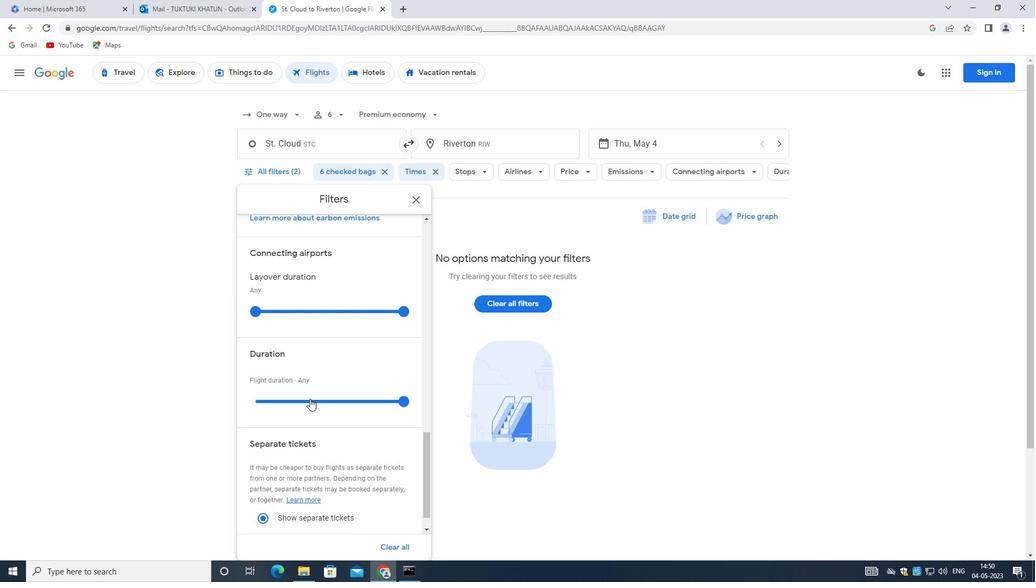 
Action: Mouse scrolled (299, 407) with delta (0, 0)
Screenshot: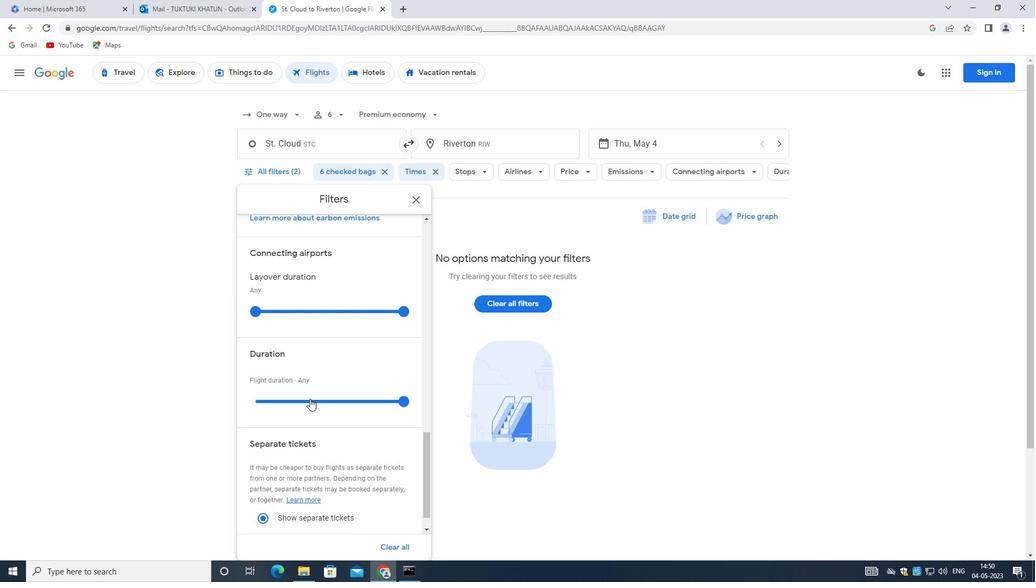 
Action: Mouse moved to (292, 416)
Screenshot: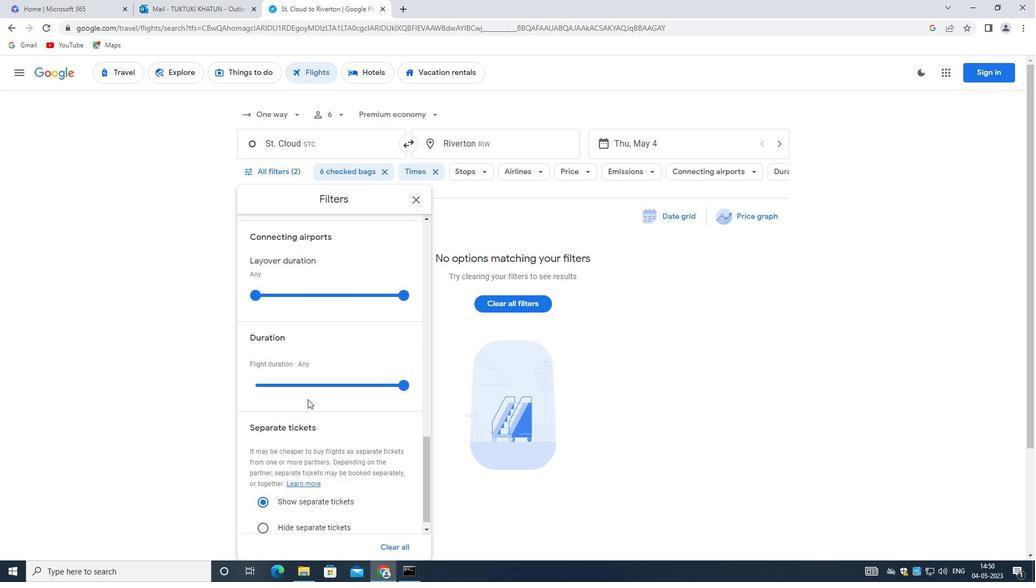 
Action: Mouse scrolled (292, 416) with delta (0, 0)
Screenshot: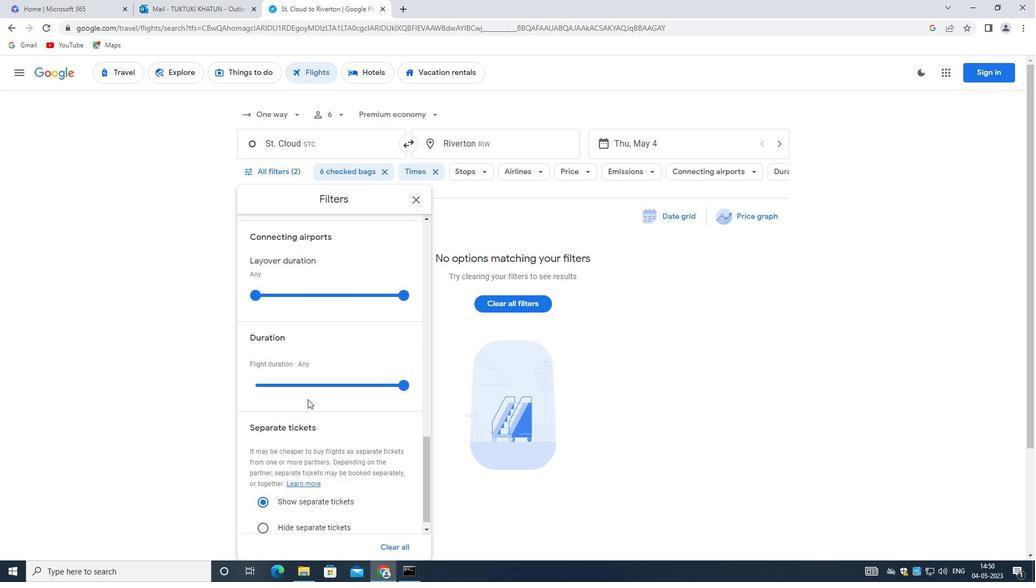 
Action: Mouse moved to (284, 421)
Screenshot: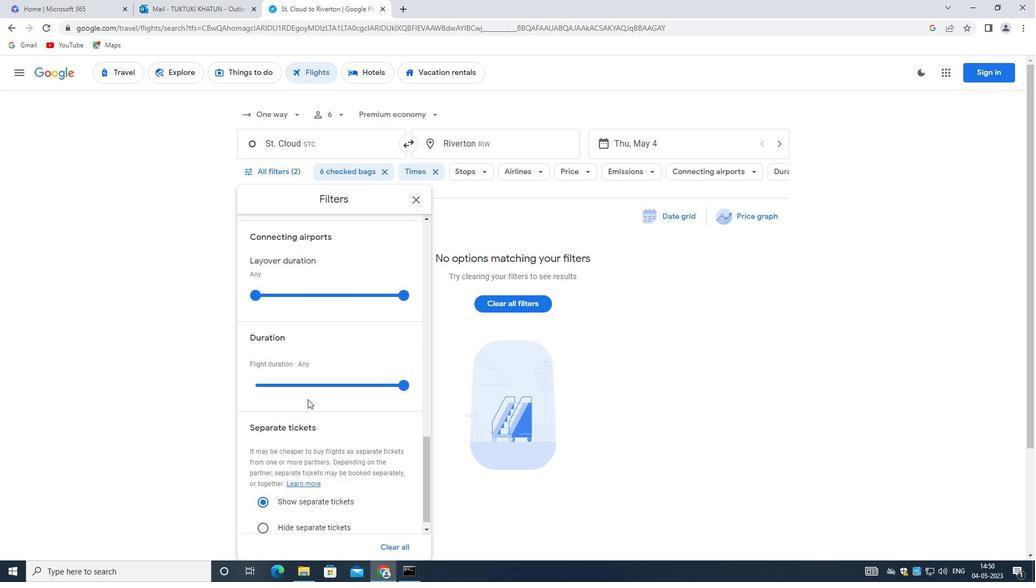 
Action: Mouse scrolled (284, 420) with delta (0, 0)
Screenshot: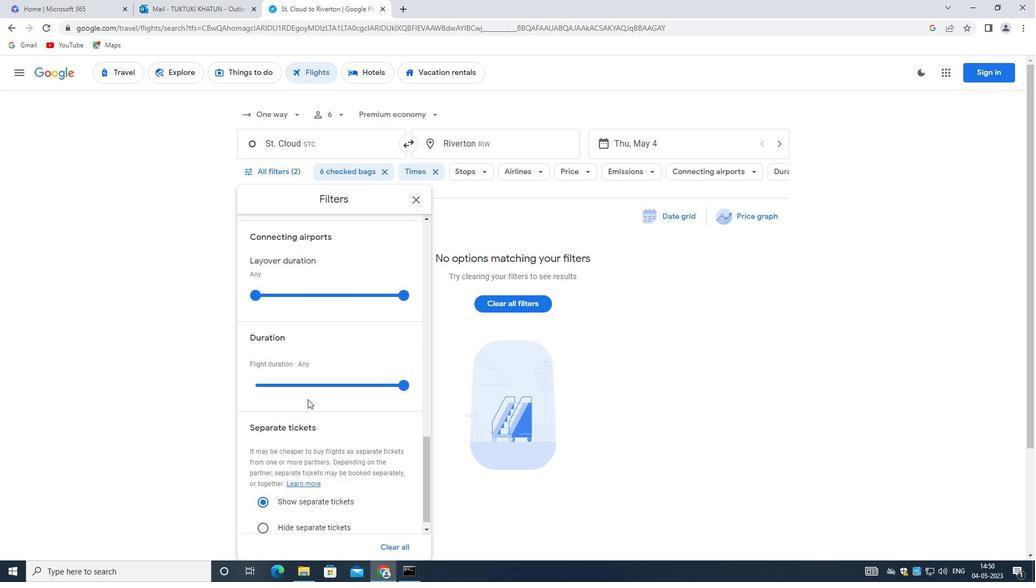 
Action: Mouse moved to (271, 420)
Screenshot: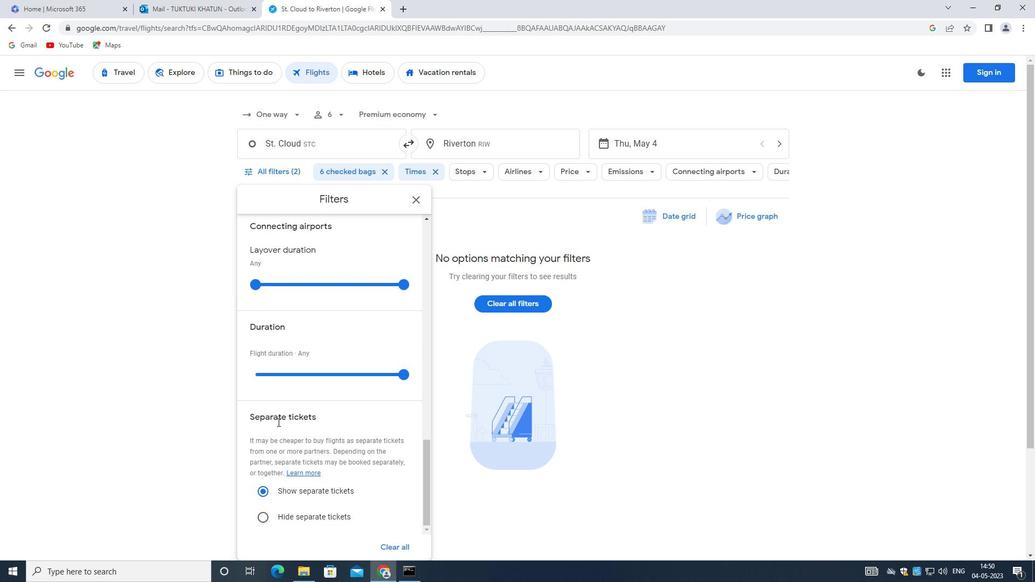 
Action: Mouse scrolled (271, 419) with delta (0, 0)
Screenshot: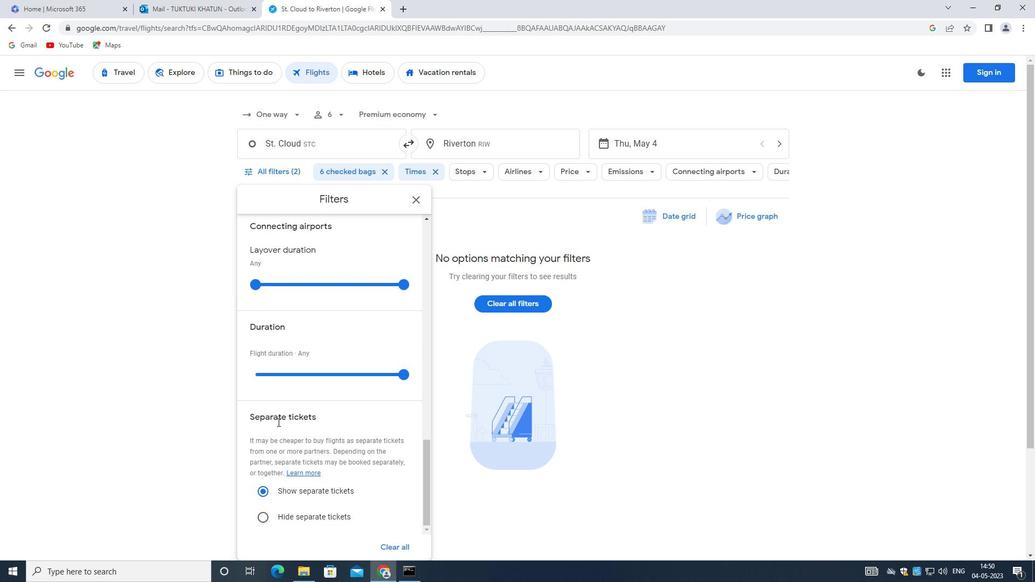 
Action: Mouse scrolled (271, 419) with delta (0, 0)
Screenshot: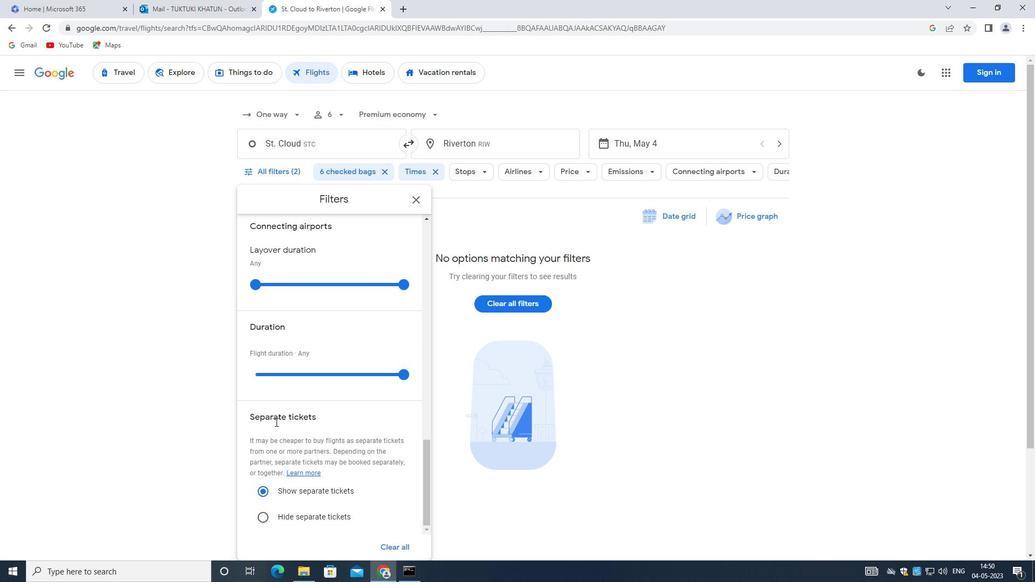 
Action: Mouse scrolled (271, 419) with delta (0, 0)
Screenshot: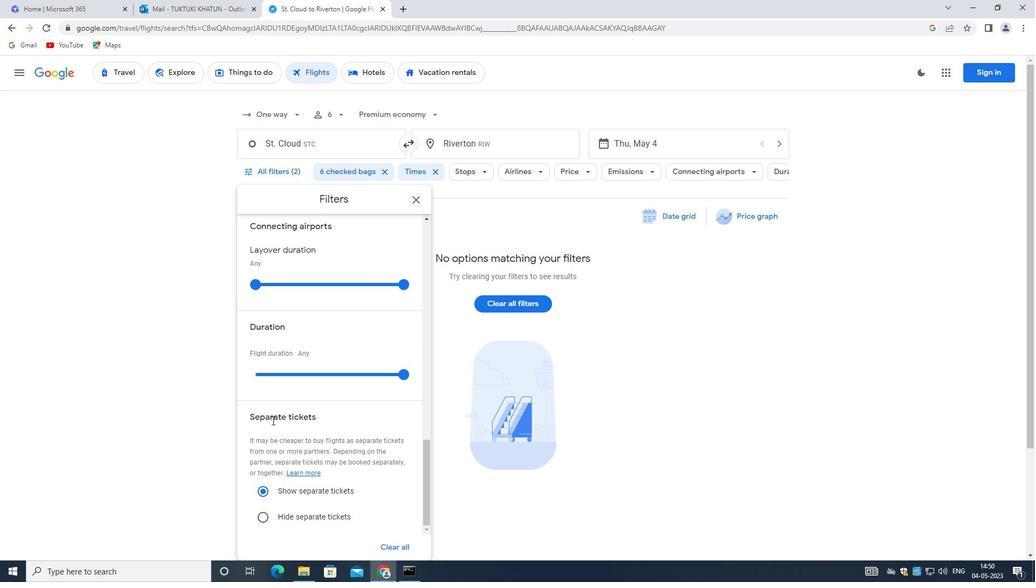 
Action: Mouse scrolled (271, 419) with delta (0, 0)
Screenshot: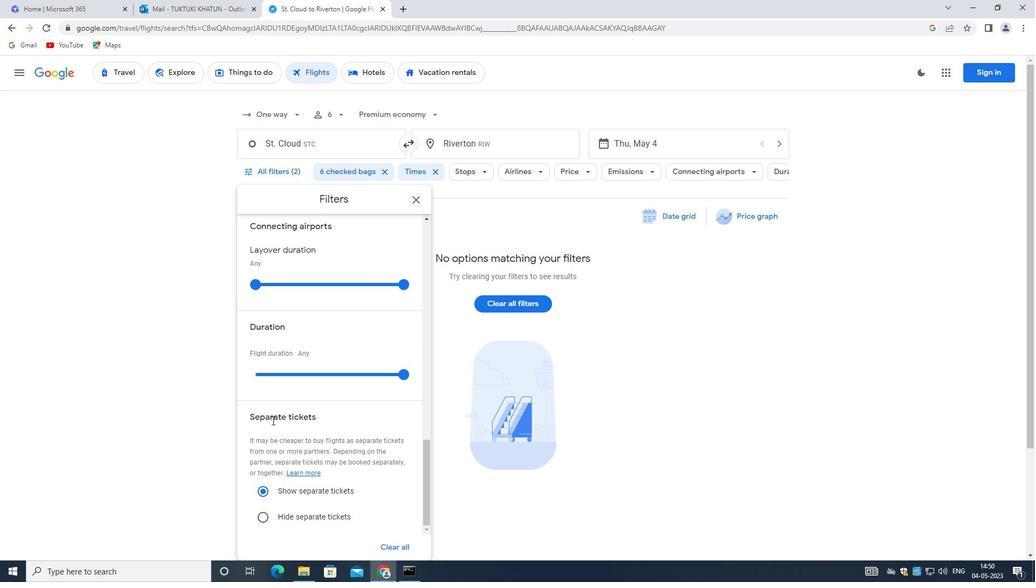 
Action: Mouse moved to (270, 404)
Screenshot: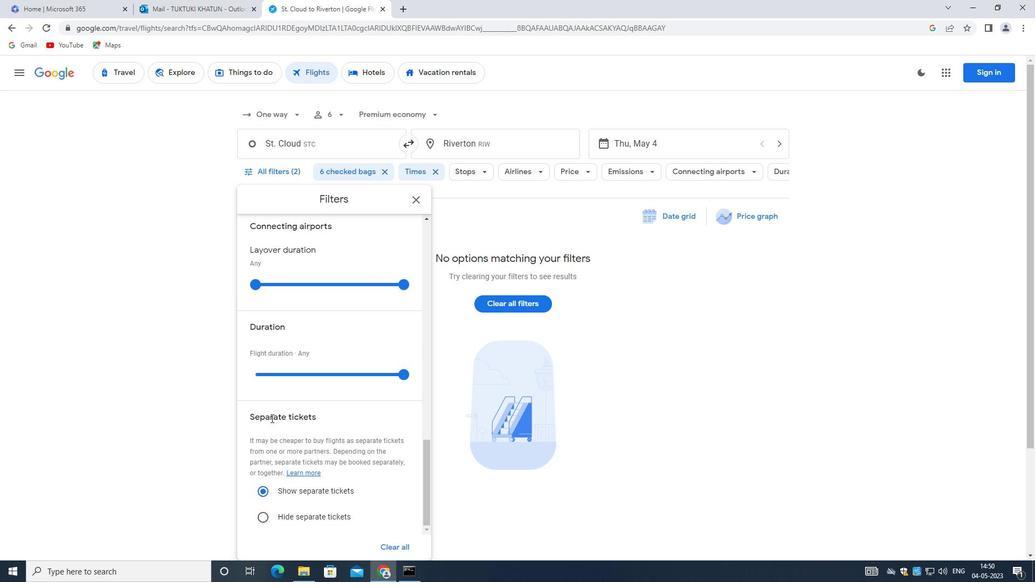 
Action: Mouse scrolled (270, 404) with delta (0, 0)
Screenshot: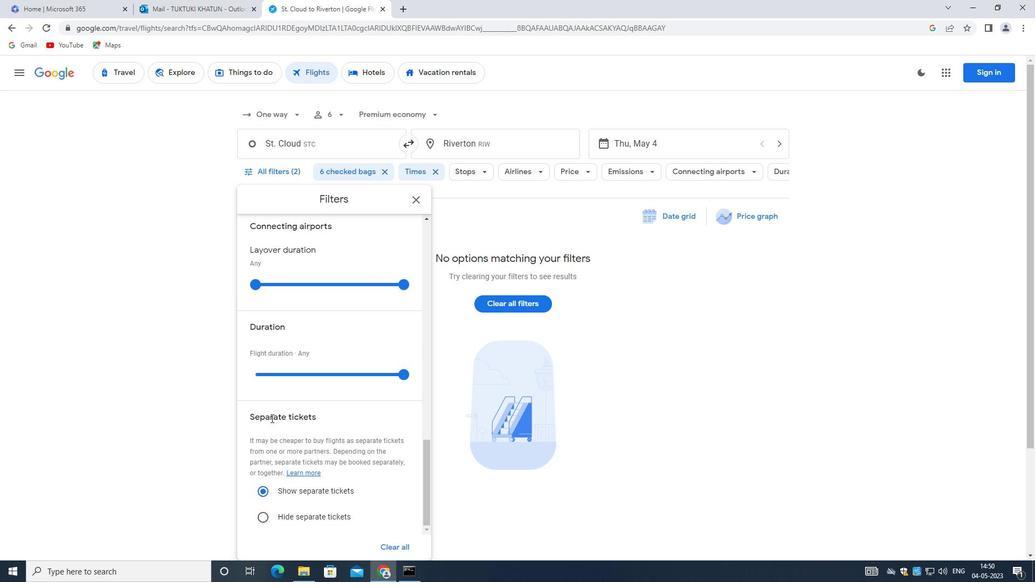 
Action: Mouse moved to (271, 404)
Screenshot: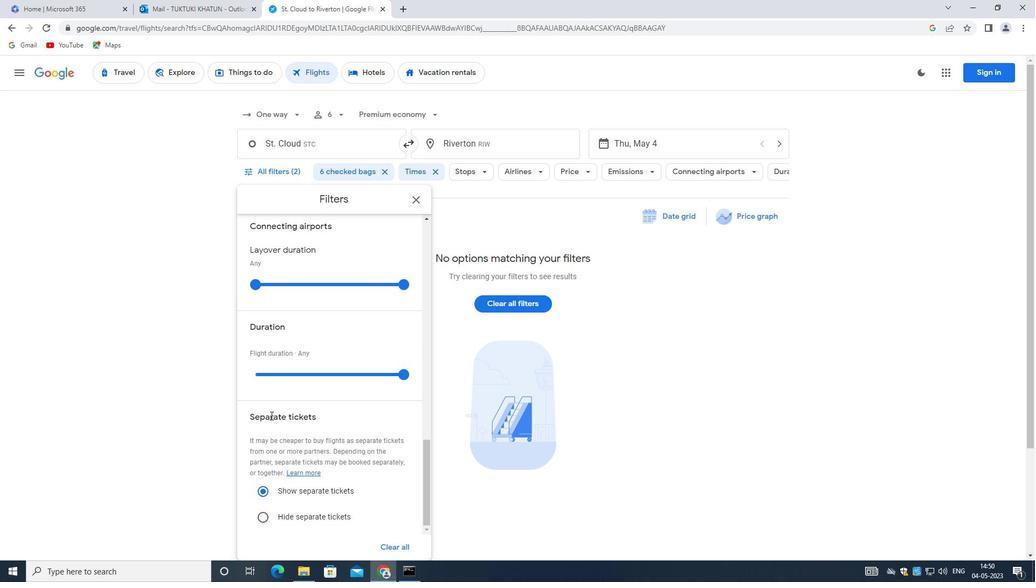 
Action: Mouse scrolled (271, 404) with delta (0, 0)
Screenshot: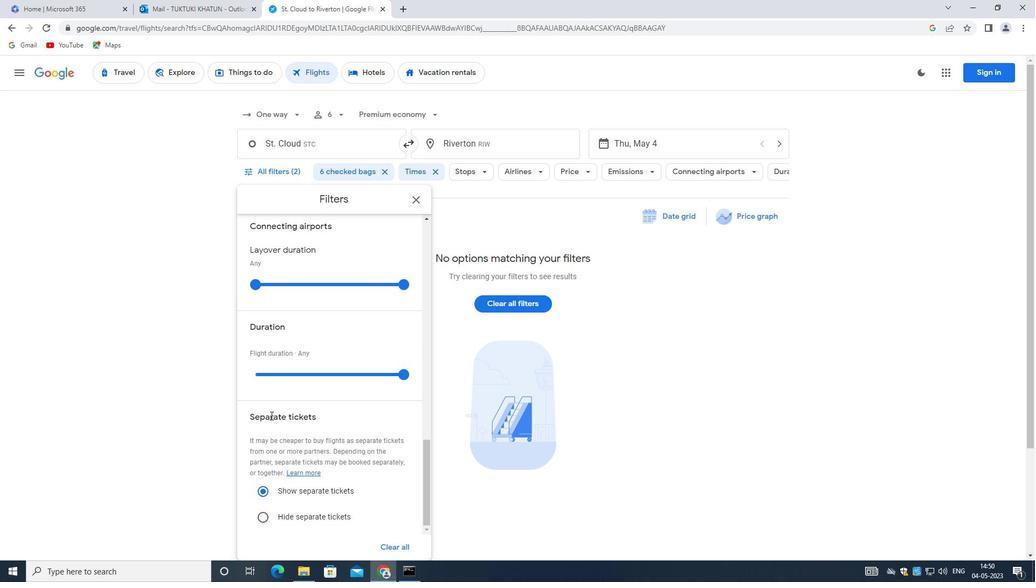 
Action: Mouse moved to (271, 404)
Screenshot: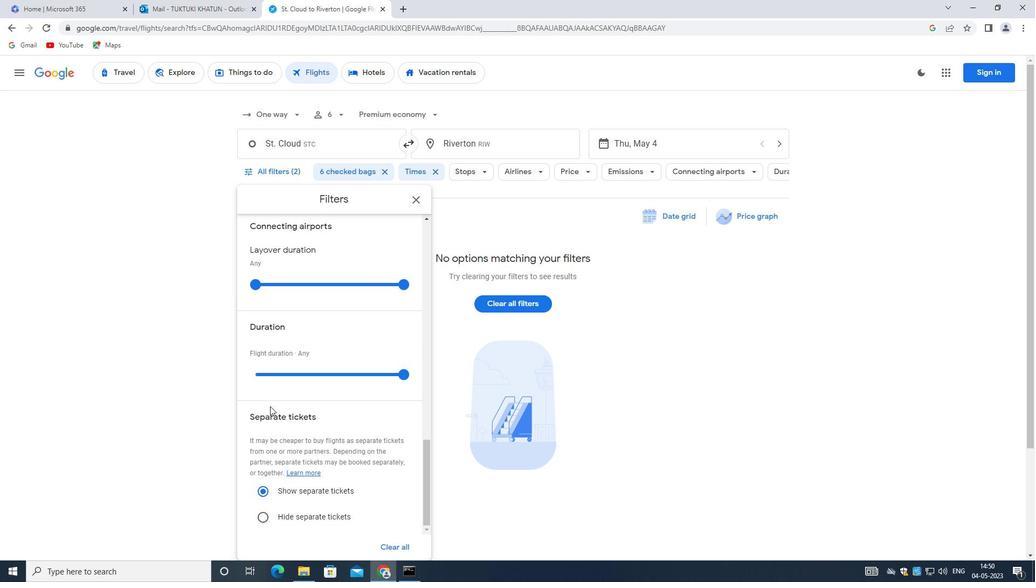 
Action: Mouse scrolled (271, 403) with delta (0, 0)
Screenshot: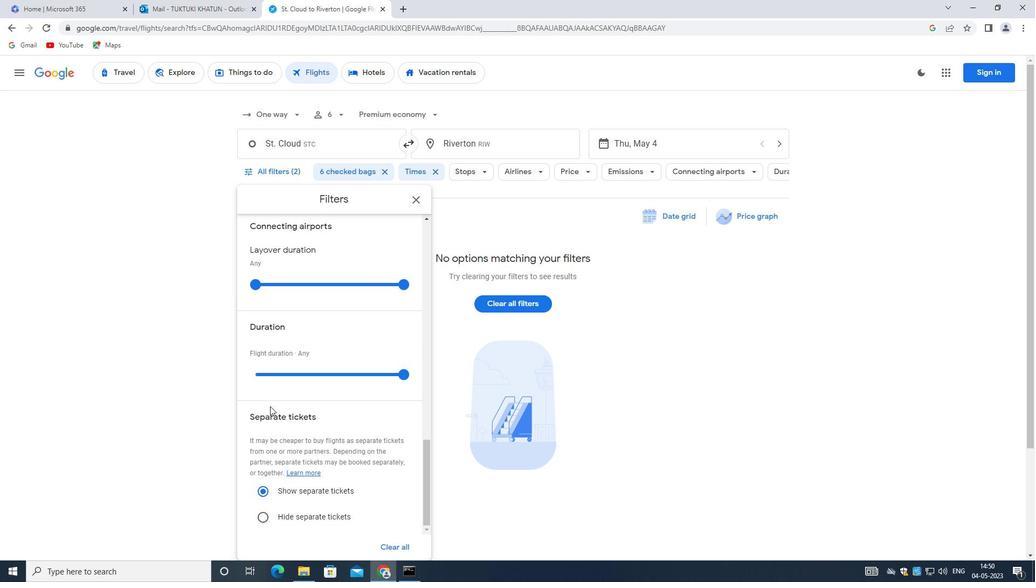 
Action: Mouse moved to (271, 404)
Screenshot: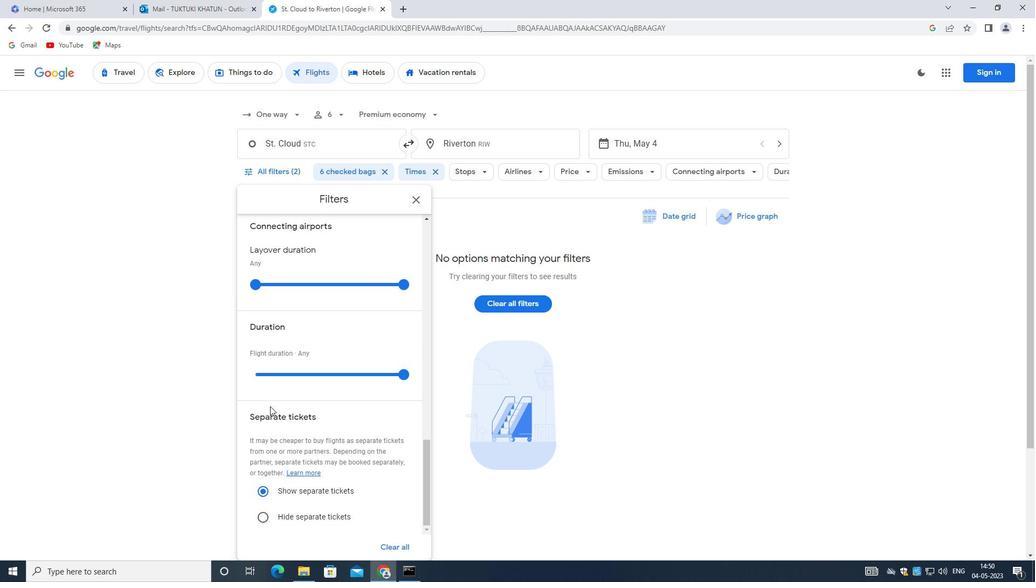 
Action: Mouse scrolled (271, 403) with delta (0, 0)
Screenshot: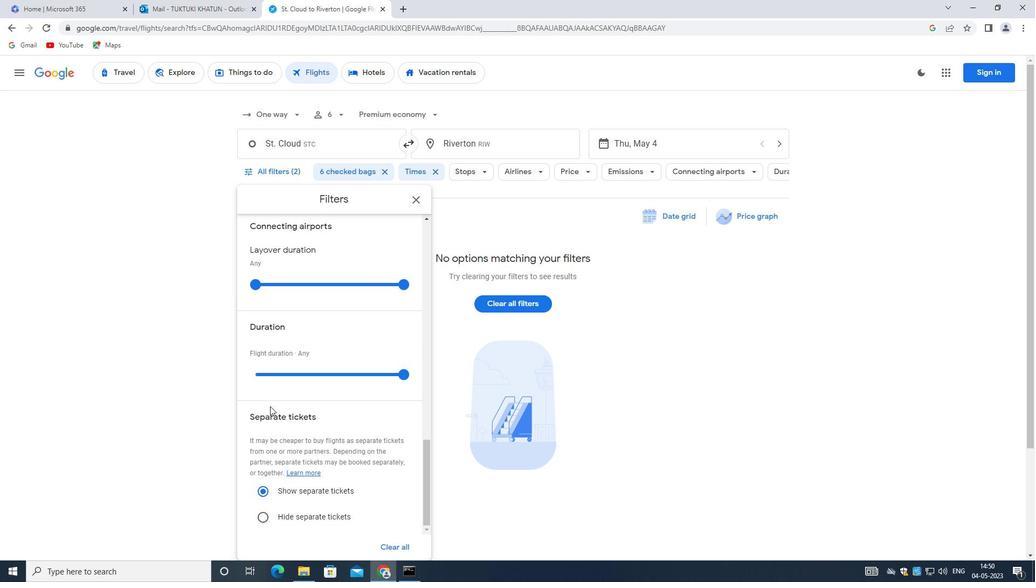 
Action: Mouse moved to (272, 403)
Screenshot: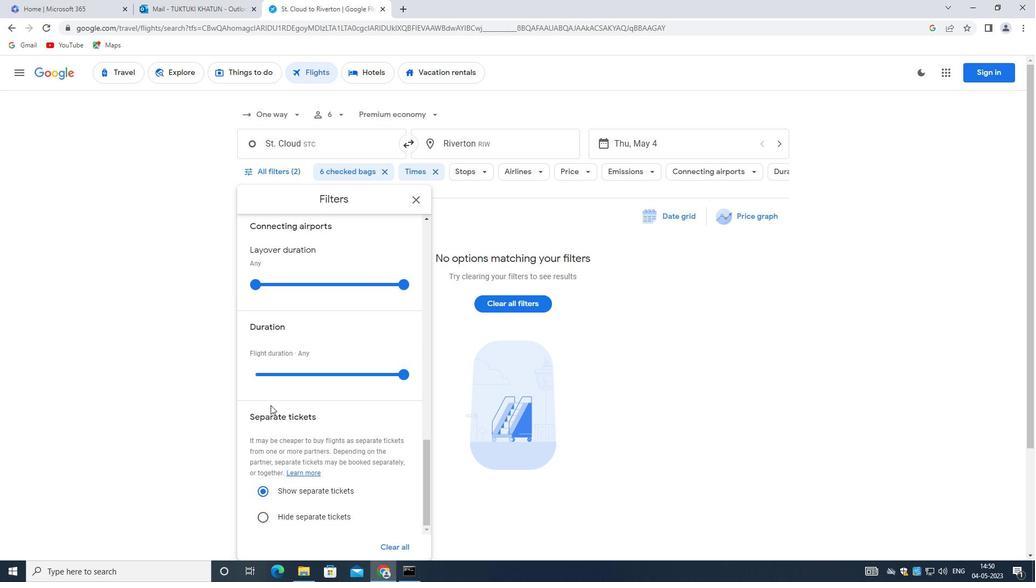 
Action: Mouse scrolled (272, 403) with delta (0, 0)
Screenshot: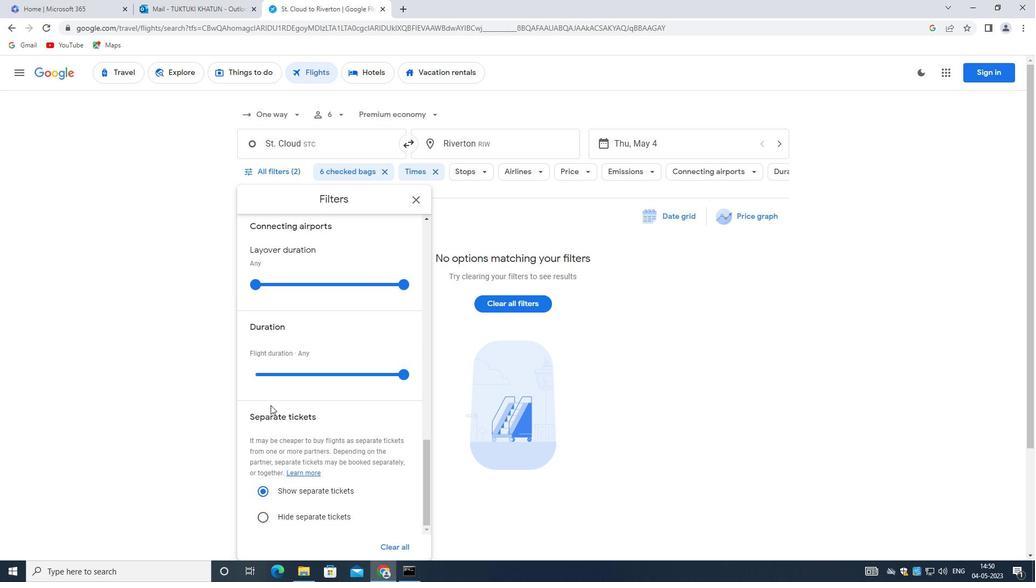 
Action: Mouse moved to (273, 403)
Screenshot: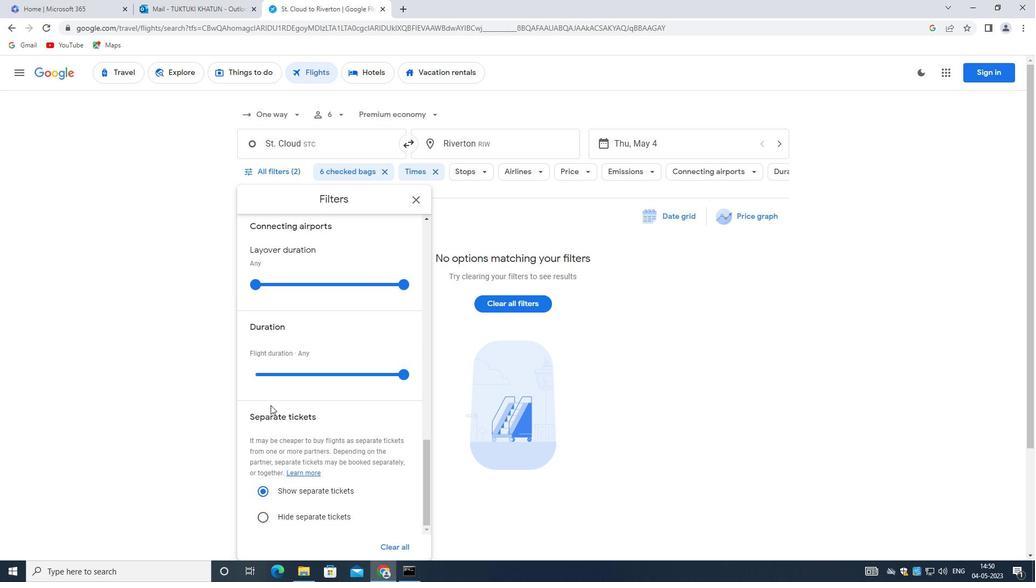 
Action: Key pressed <Key.f9>
Screenshot: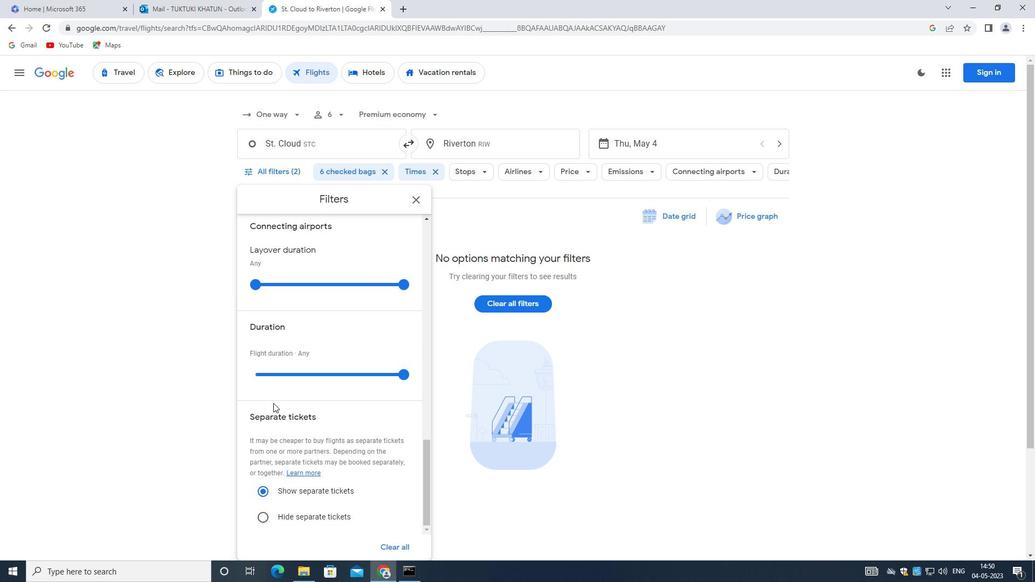 
